 Task: Look for space in Ronse, Belgium from 7th July, 2023 to 14th July, 2023 for 1 adult in price range Rs.6000 to Rs.14000. Place can be shared room with 1  bedroom having 1 bed and 1 bathroom. Property type can be hotel. Amenities needed are: heating, . Booking option can be shelf check-in. Required host language is English.
Action: Mouse moved to (485, 132)
Screenshot: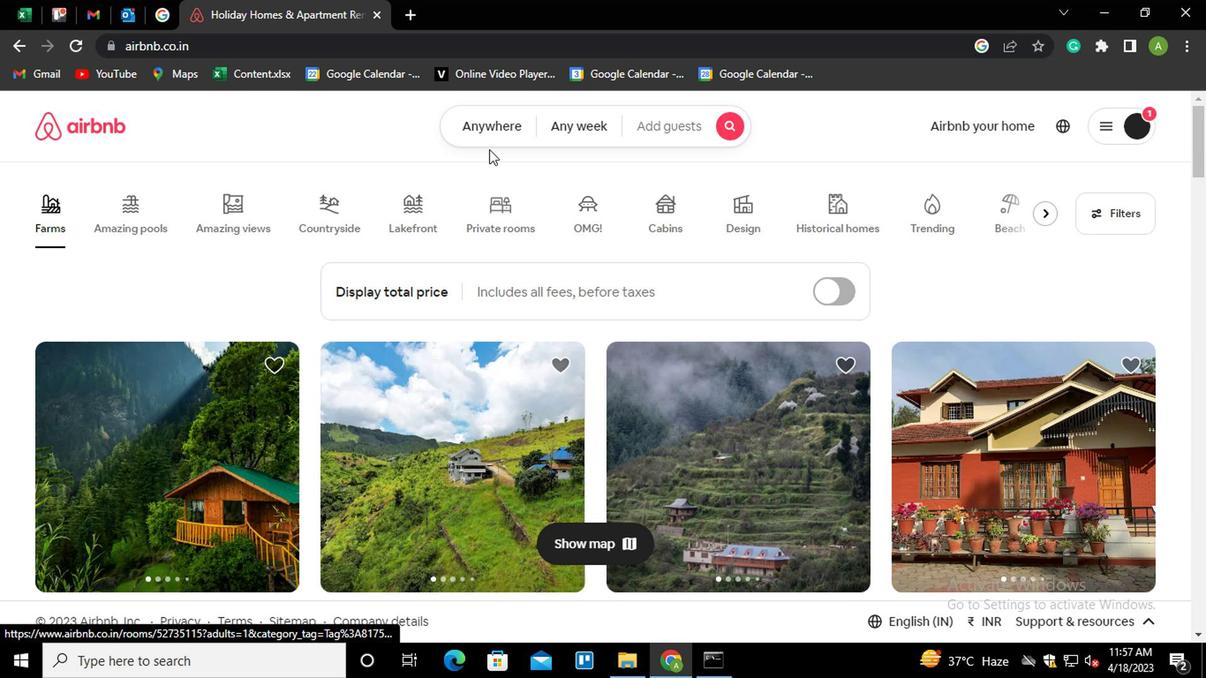 
Action: Mouse pressed left at (485, 132)
Screenshot: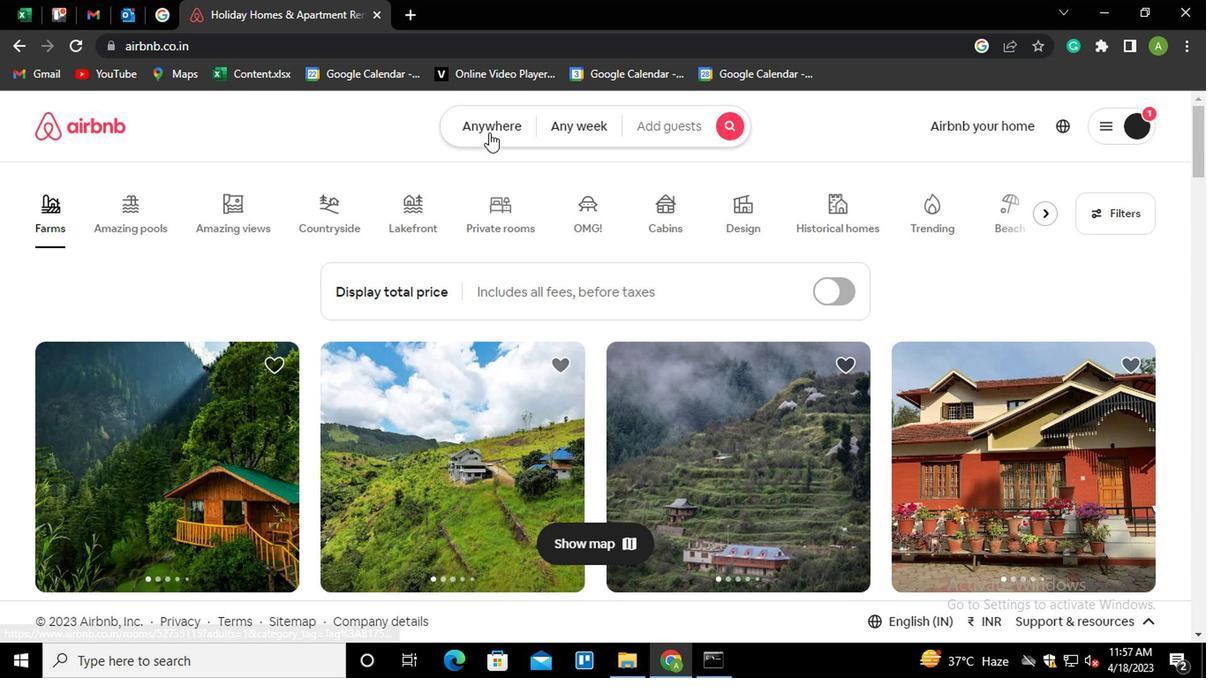 
Action: Mouse moved to (350, 196)
Screenshot: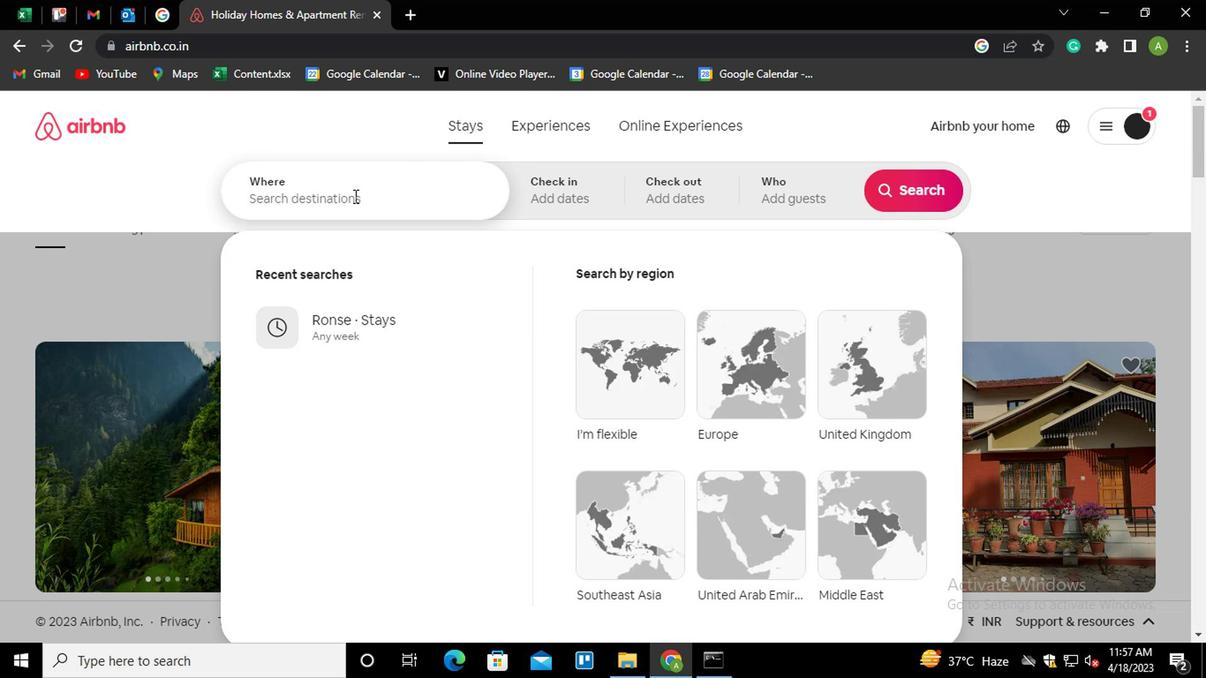 
Action: Mouse pressed left at (350, 196)
Screenshot: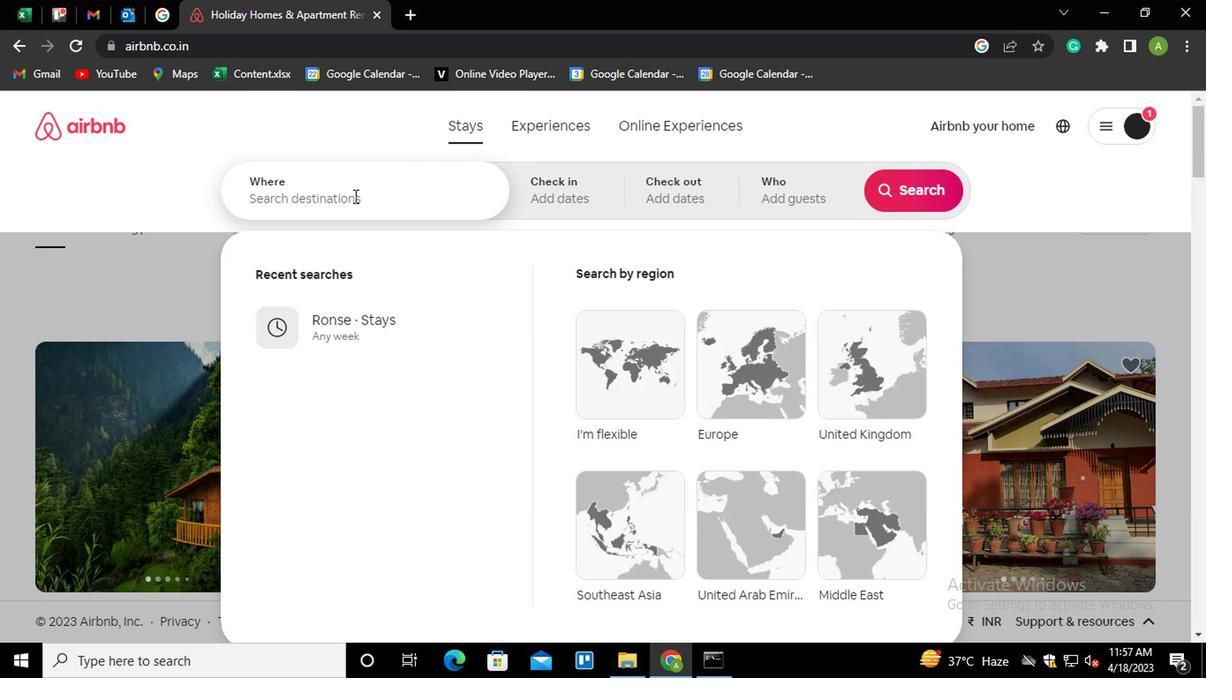 
Action: Key pressed <Key.shift>RONSR<Key.backspace>E,<Key.space><Key.shift>BELGIUM<Key.enter>
Screenshot: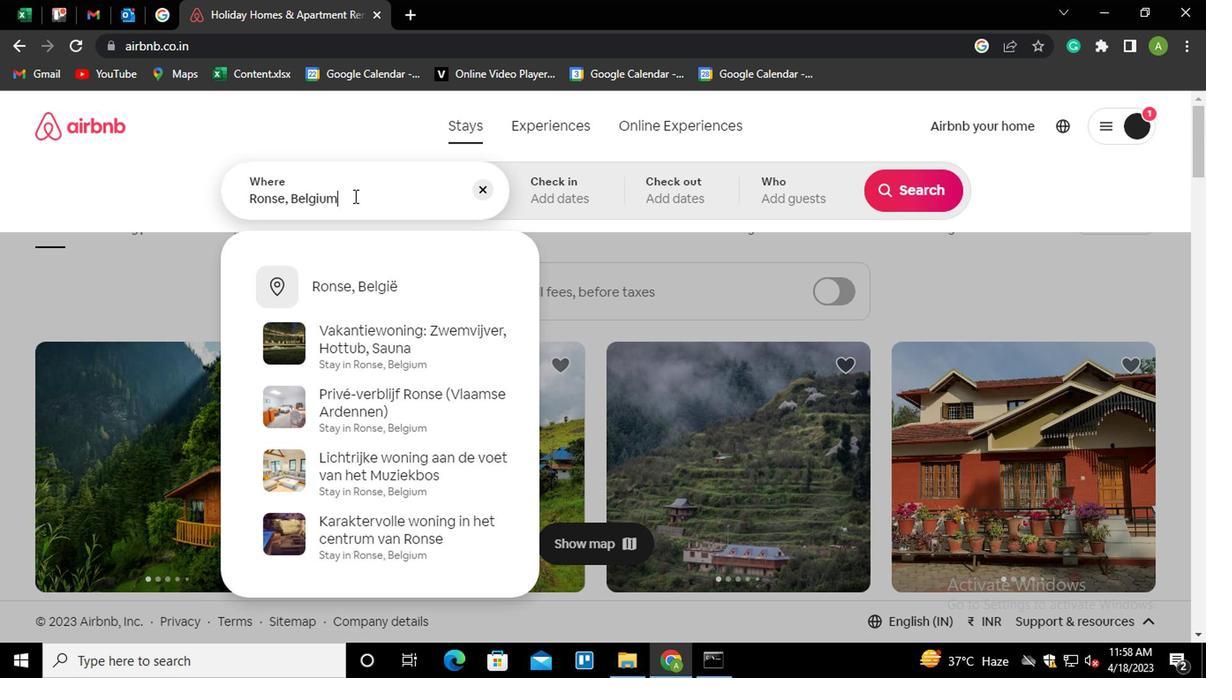 
Action: Mouse moved to (891, 333)
Screenshot: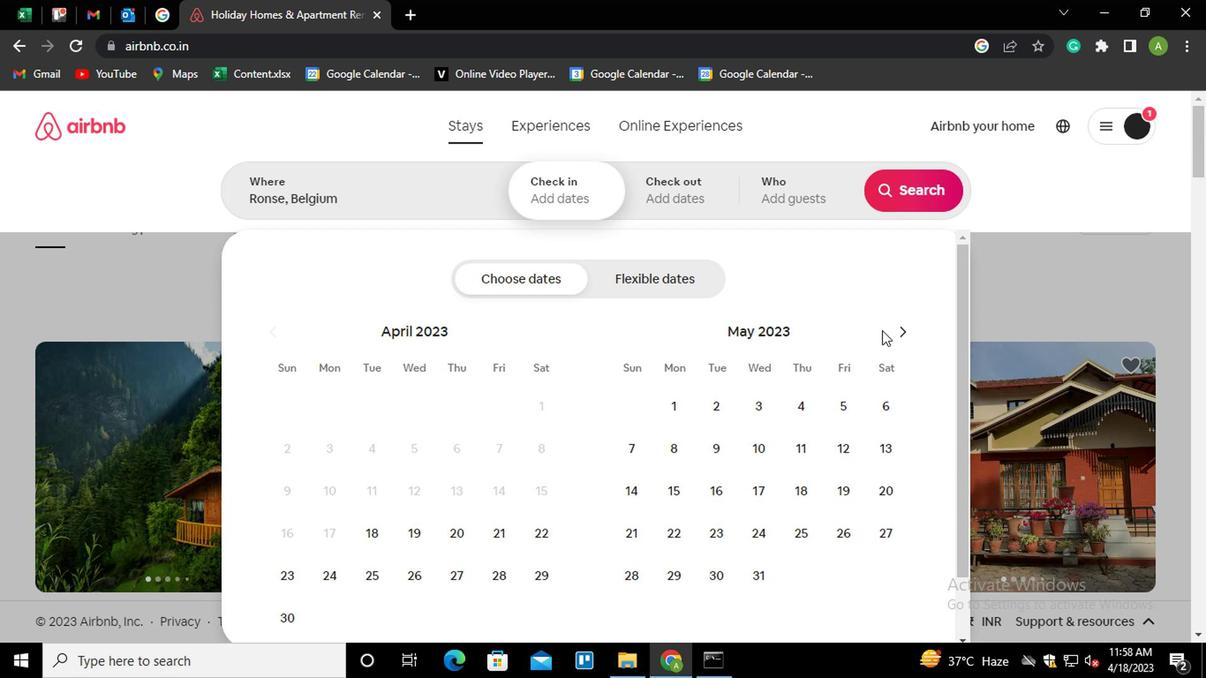 
Action: Mouse pressed left at (891, 333)
Screenshot: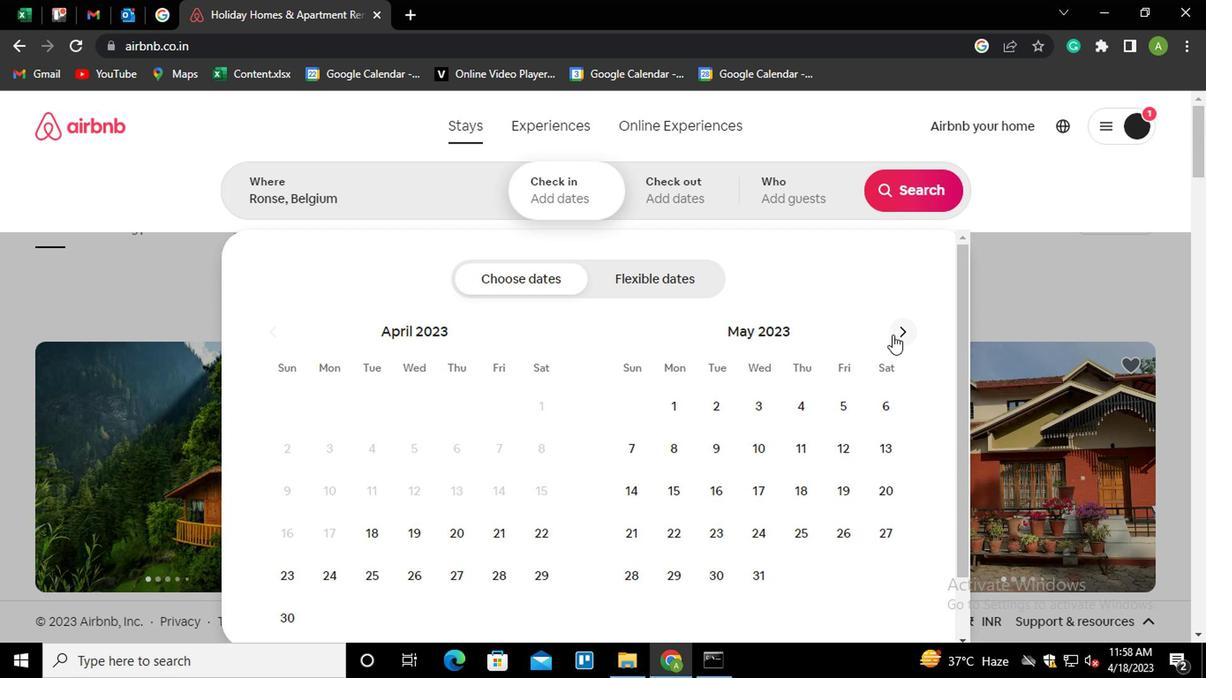 
Action: Mouse moved to (895, 330)
Screenshot: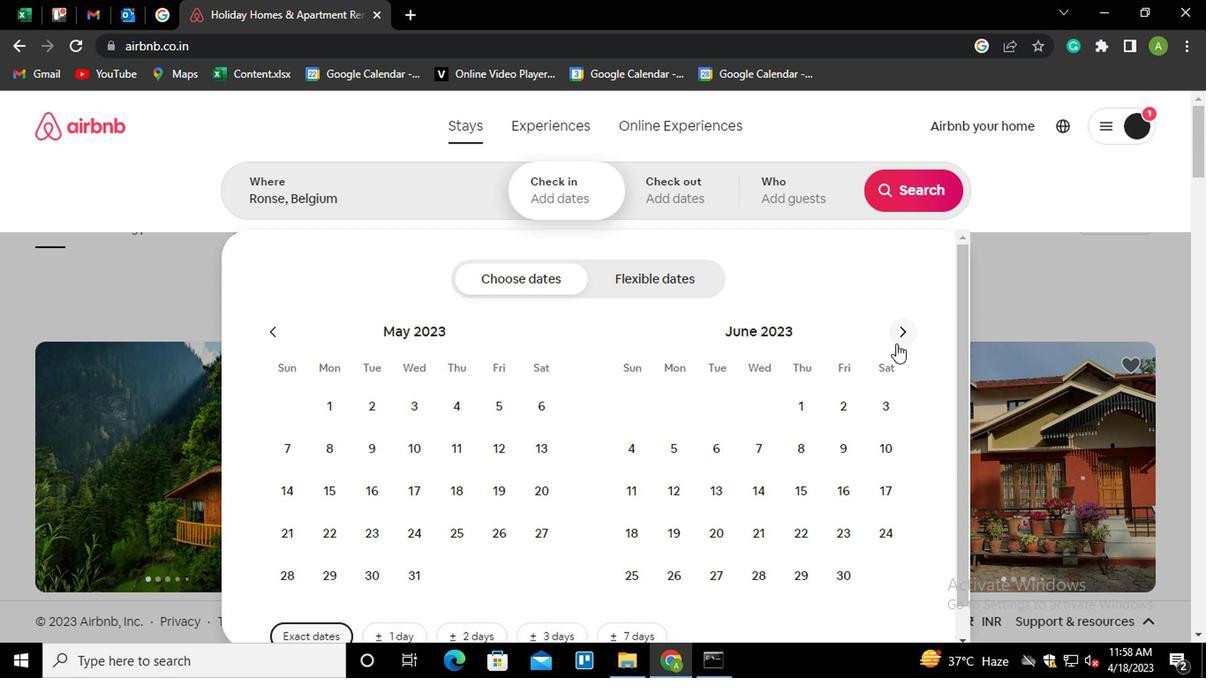 
Action: Mouse pressed left at (895, 330)
Screenshot: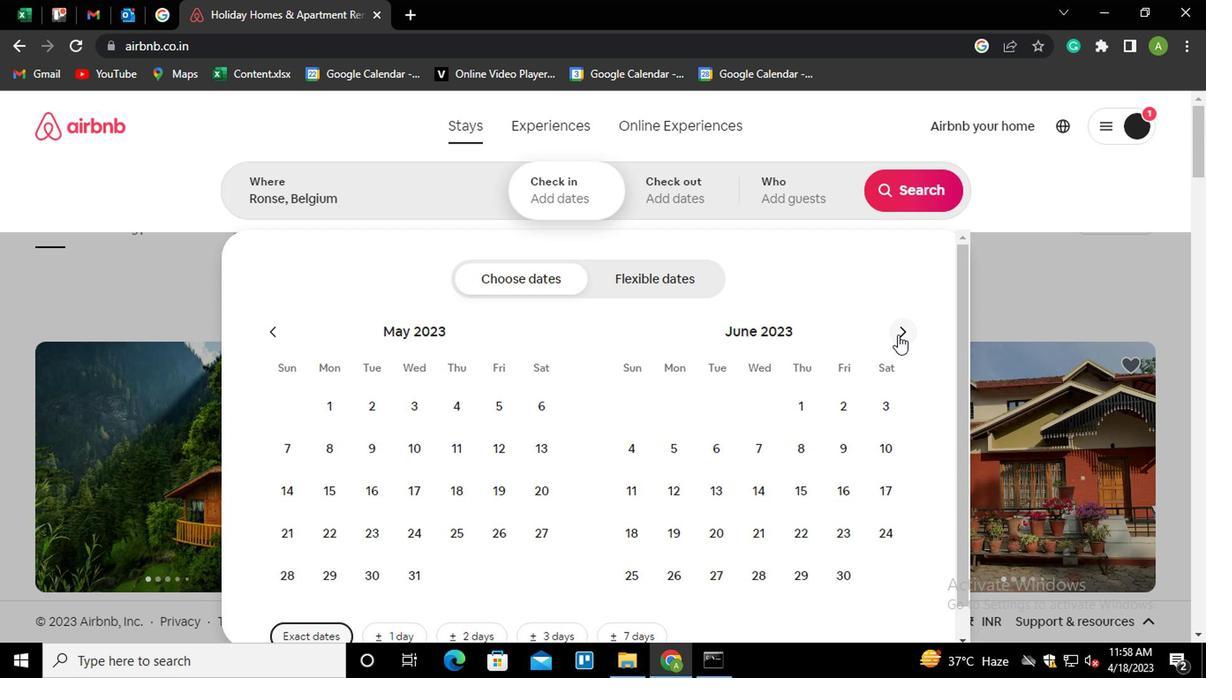 
Action: Mouse moved to (414, 455)
Screenshot: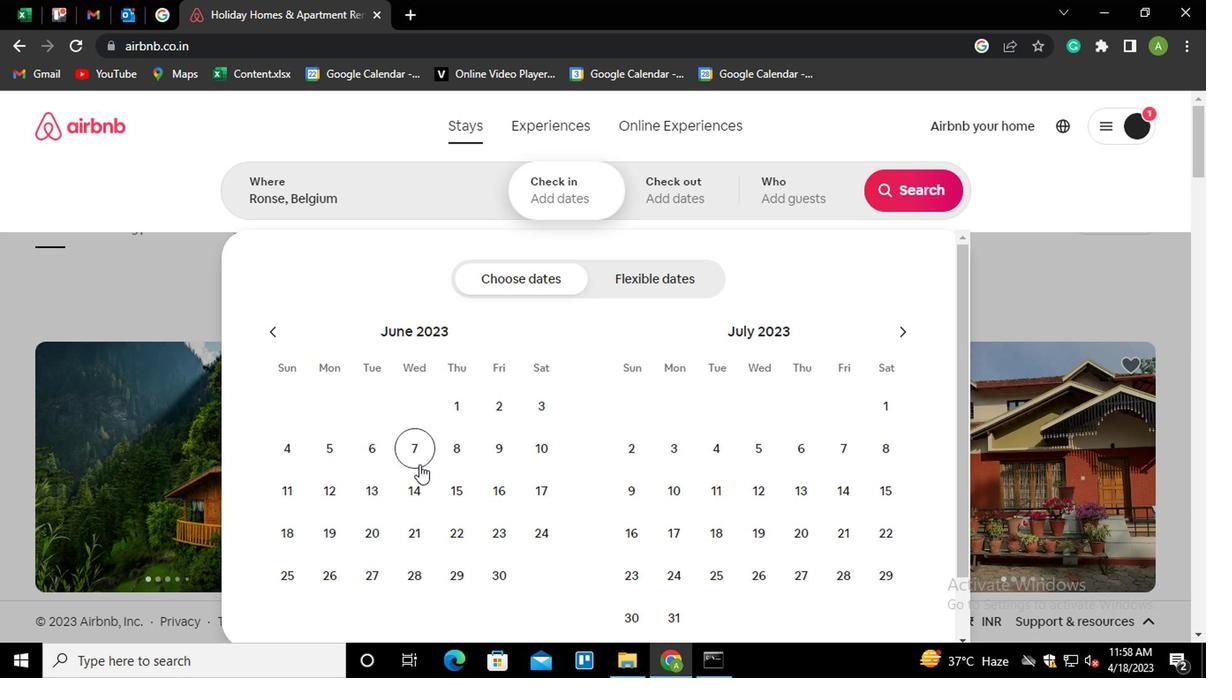 
Action: Mouse pressed left at (414, 455)
Screenshot: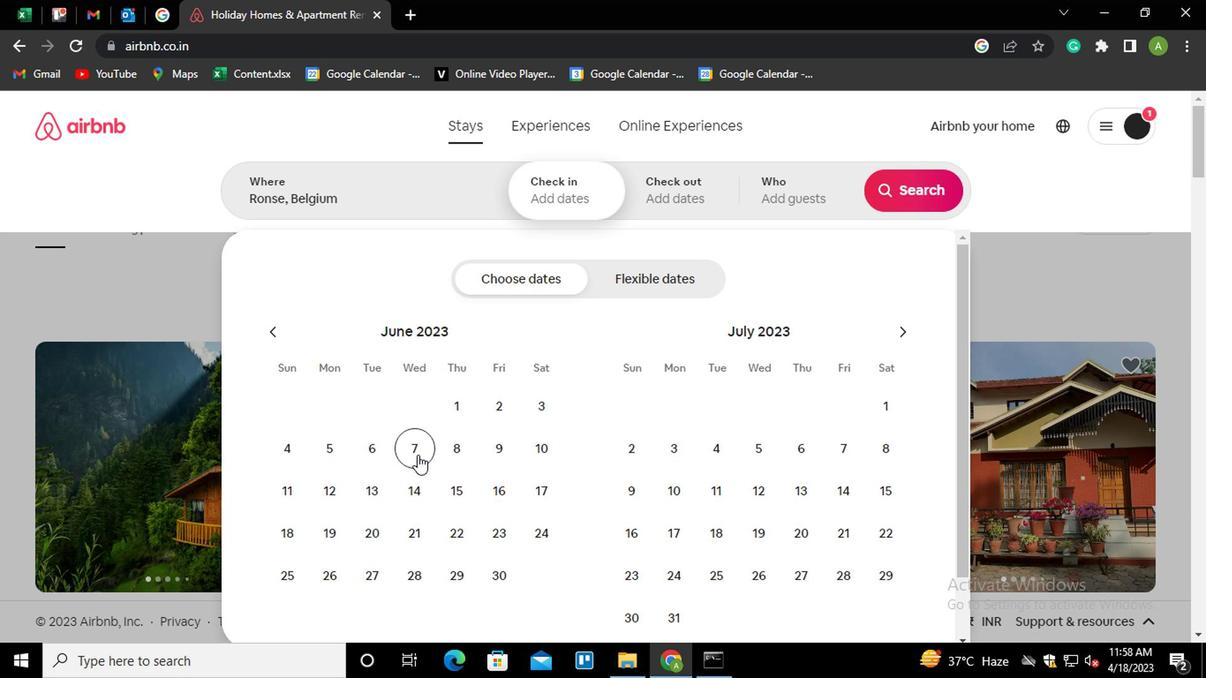 
Action: Mouse moved to (411, 478)
Screenshot: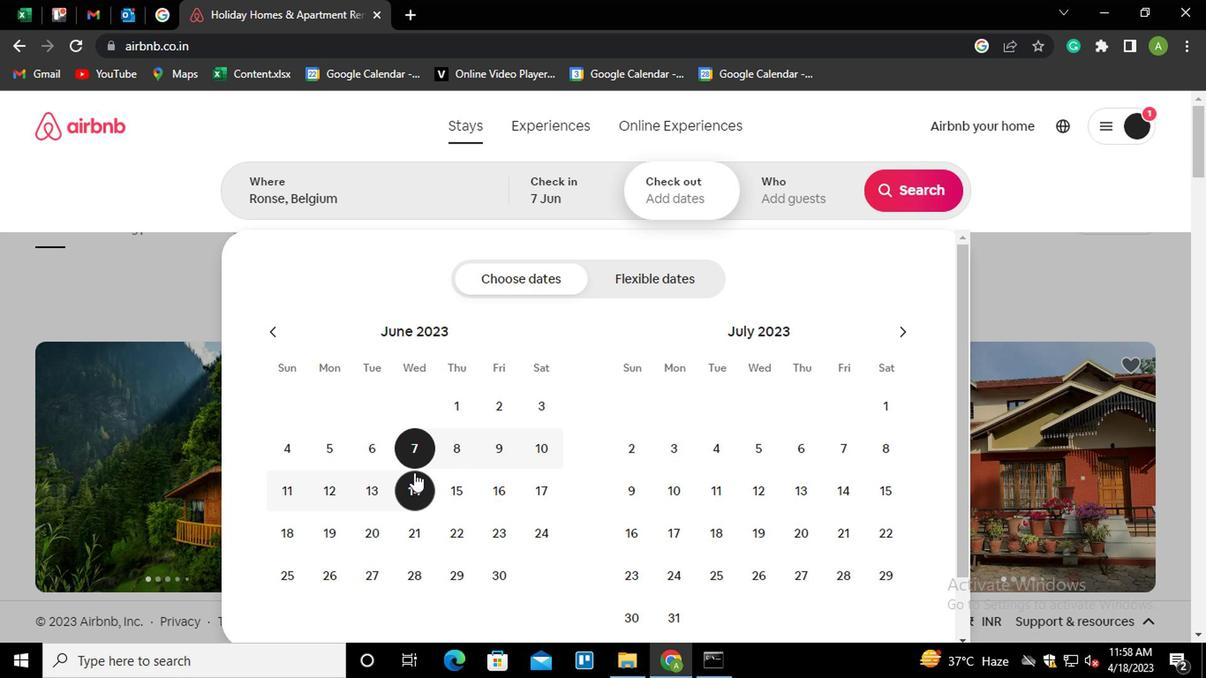 
Action: Mouse pressed left at (411, 478)
Screenshot: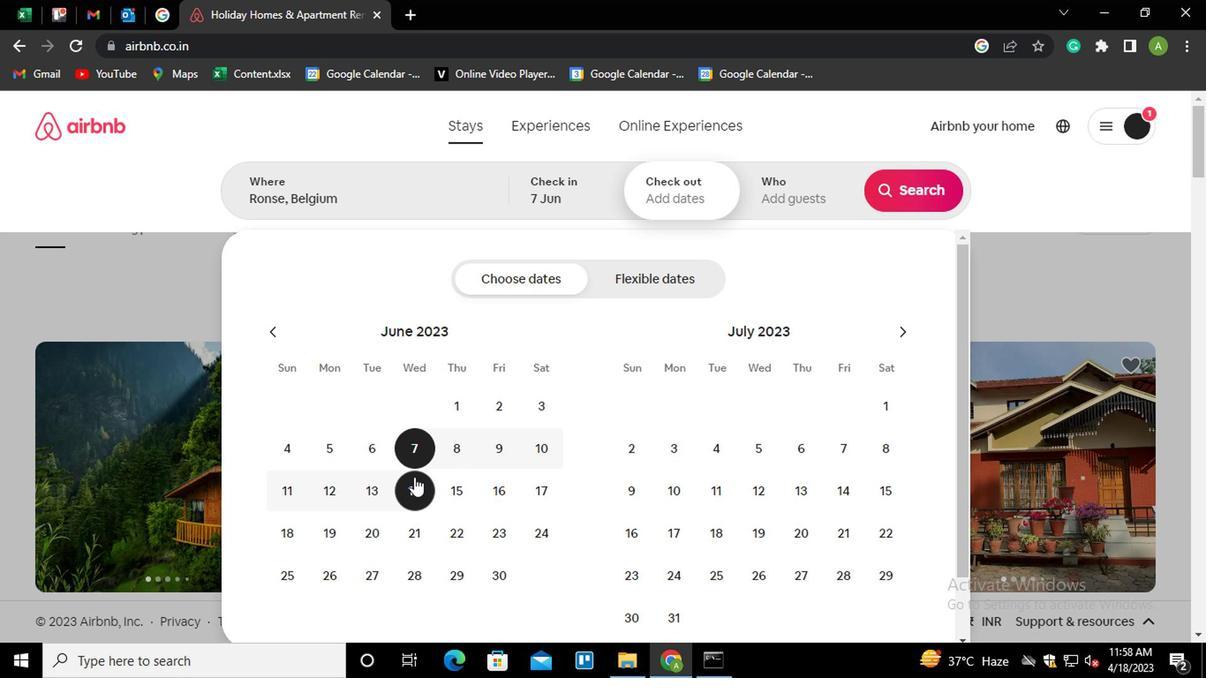 
Action: Mouse moved to (775, 192)
Screenshot: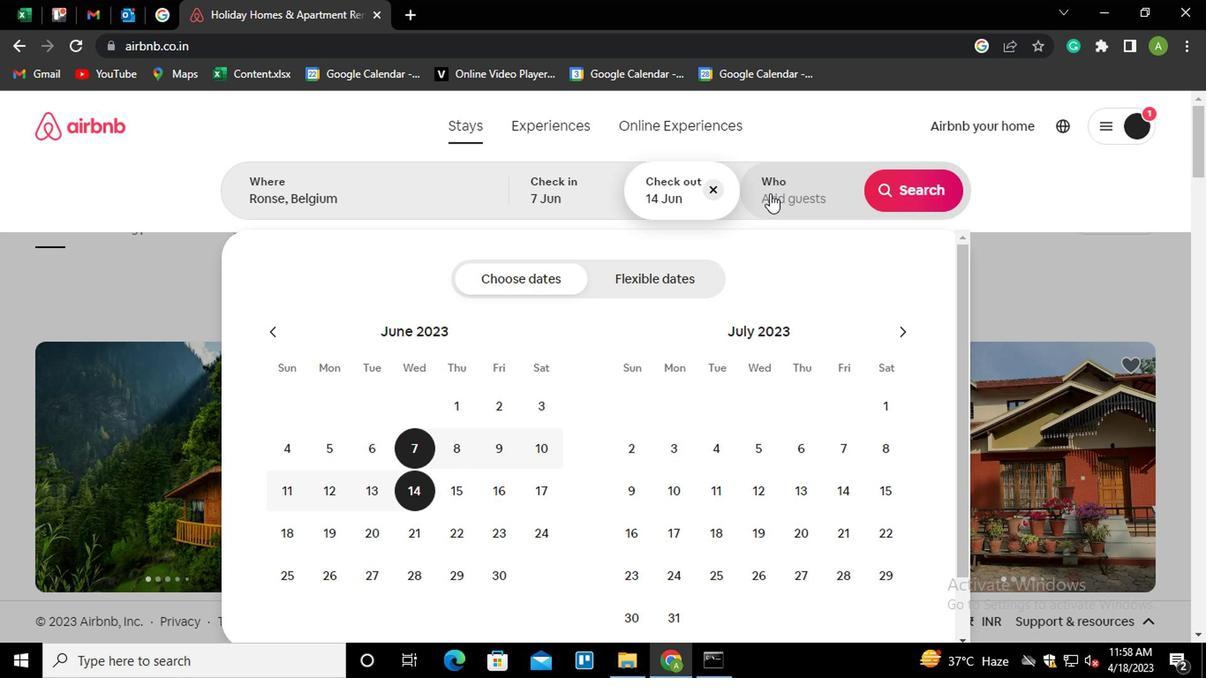 
Action: Mouse pressed left at (775, 192)
Screenshot: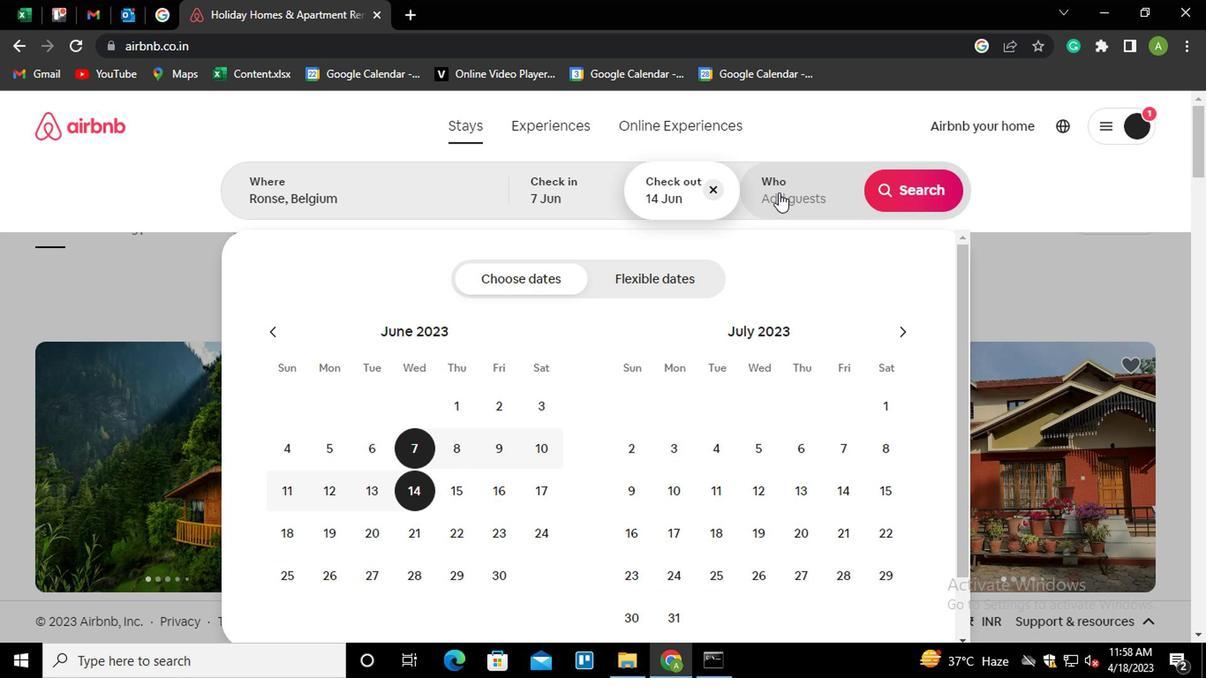
Action: Mouse moved to (915, 284)
Screenshot: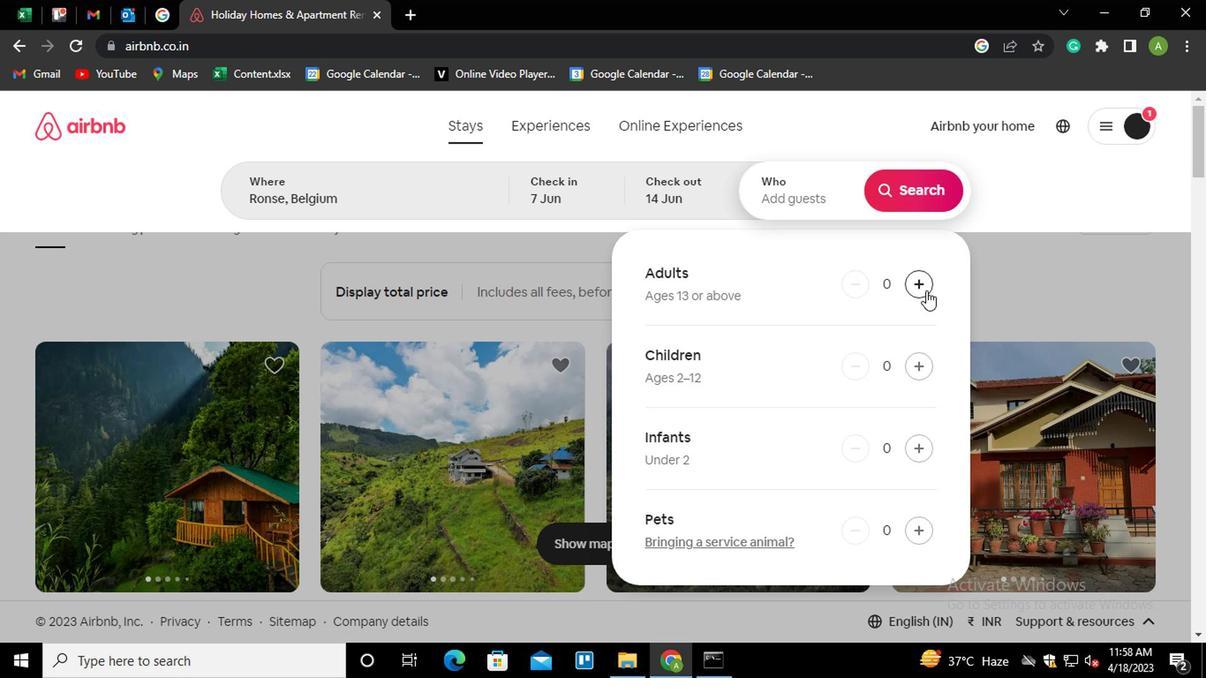 
Action: Mouse pressed left at (915, 284)
Screenshot: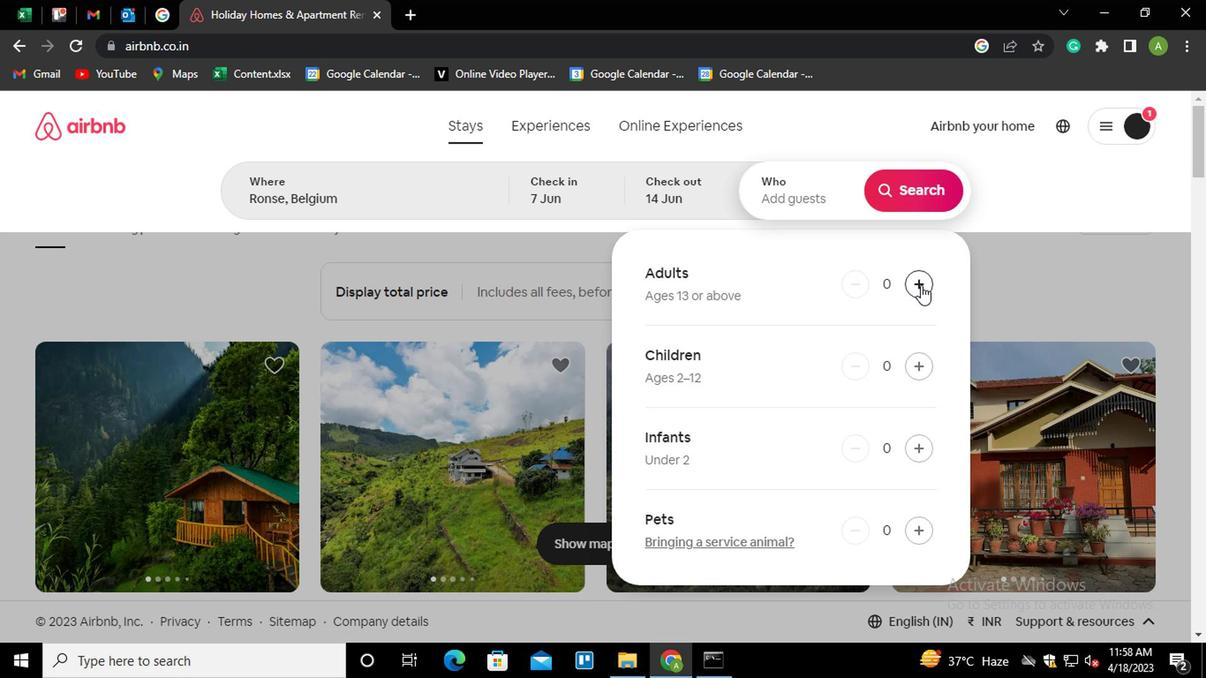 
Action: Mouse moved to (924, 199)
Screenshot: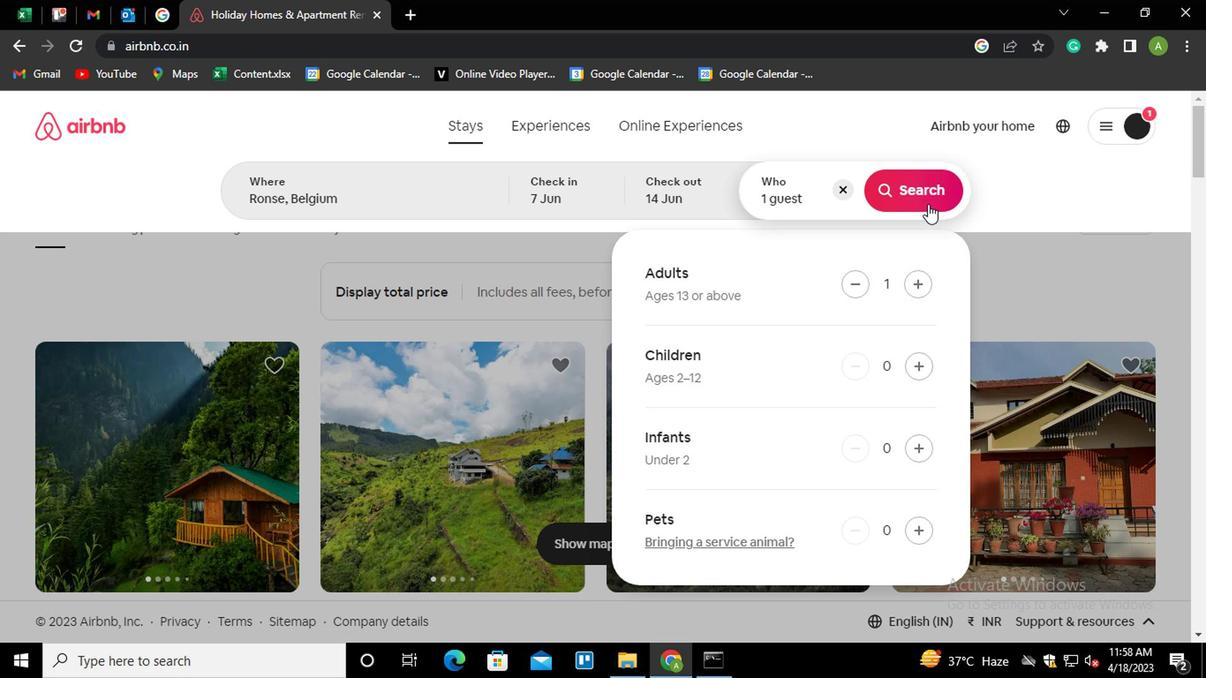 
Action: Mouse pressed left at (924, 199)
Screenshot: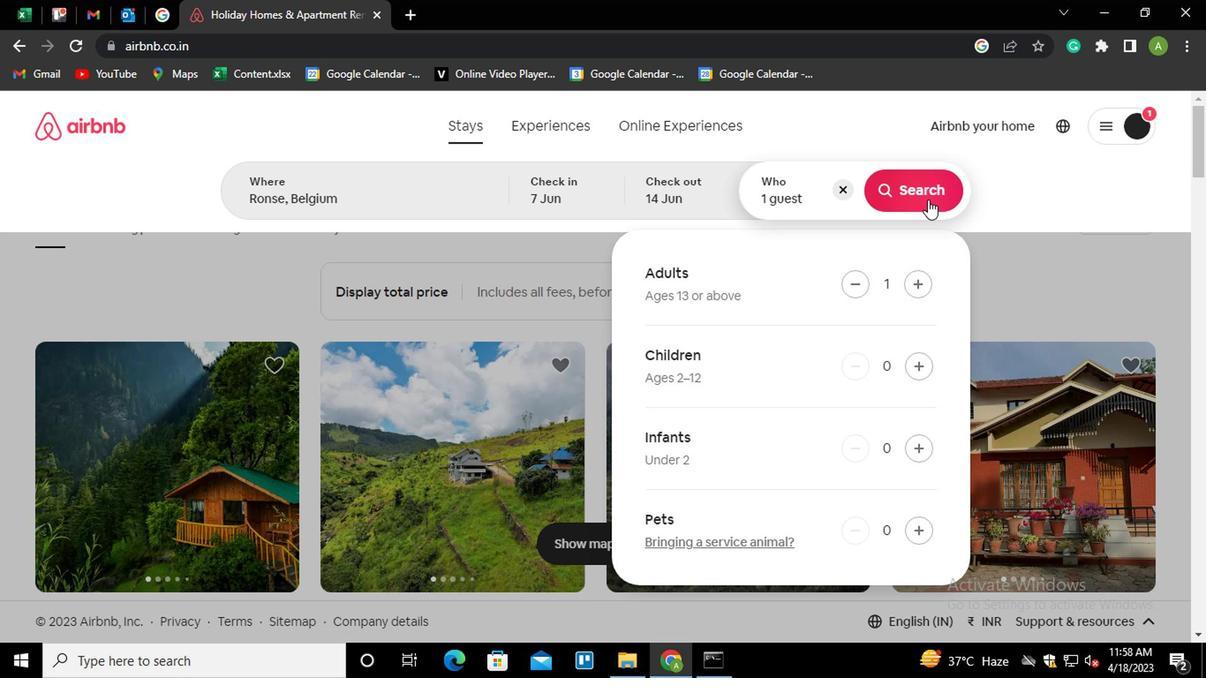 
Action: Mouse moved to (1118, 199)
Screenshot: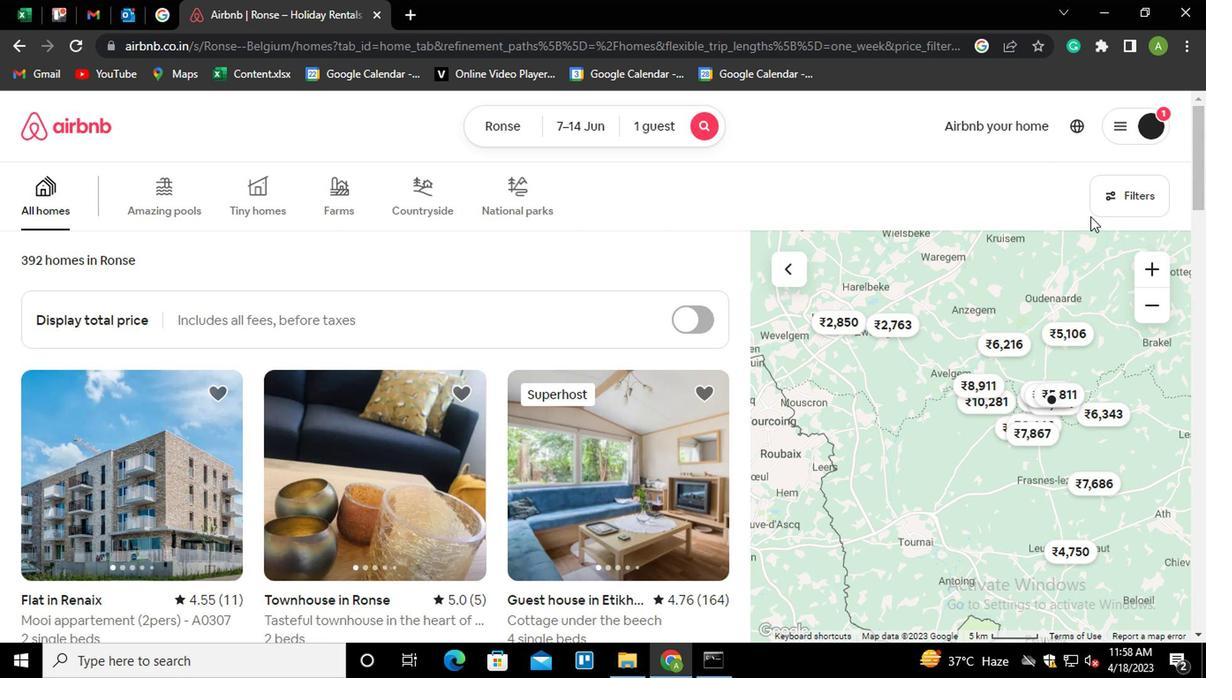 
Action: Mouse pressed left at (1118, 199)
Screenshot: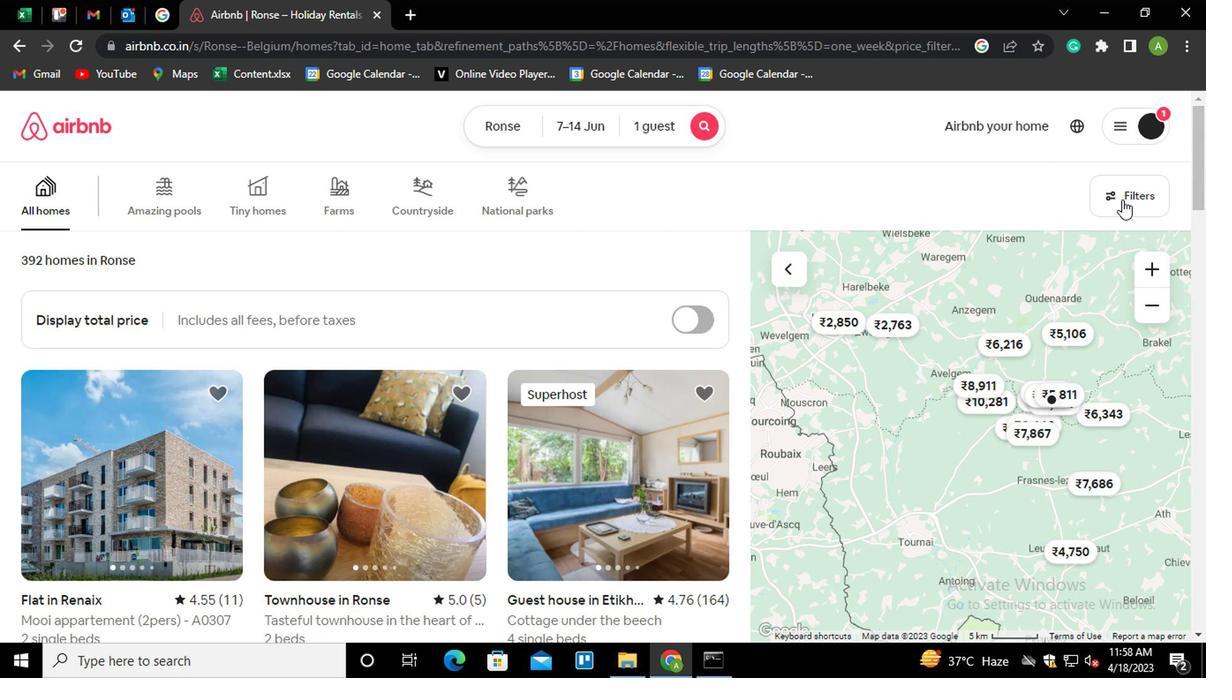 
Action: Mouse moved to (445, 421)
Screenshot: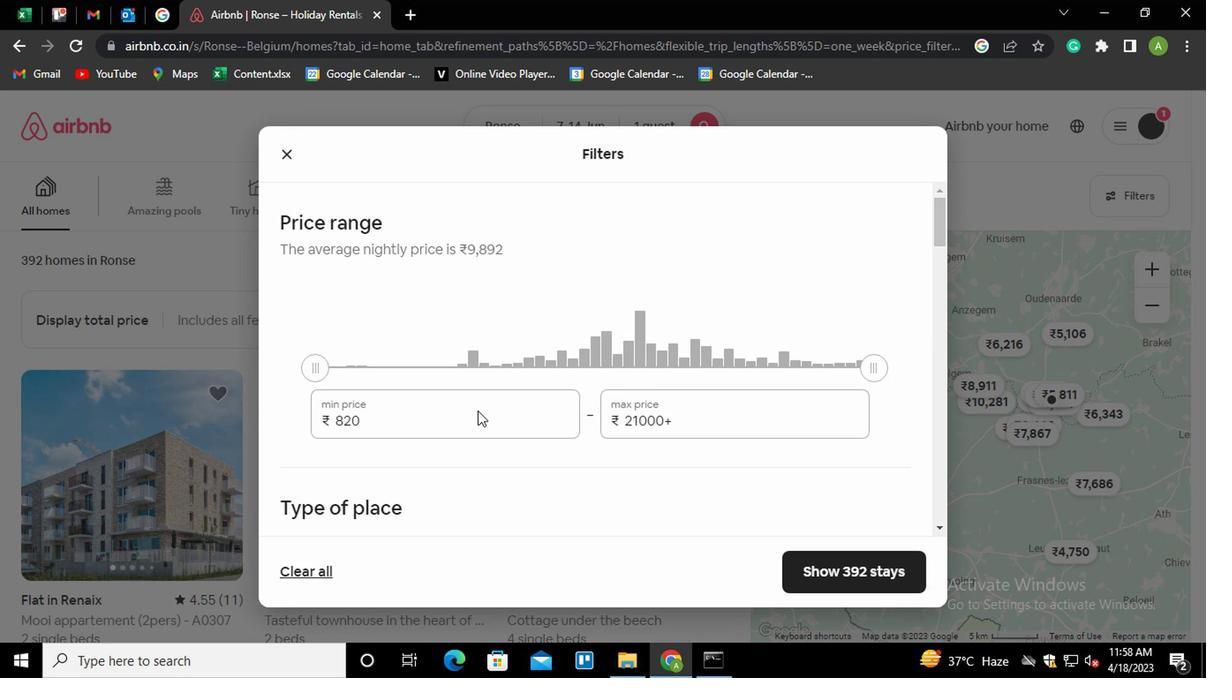 
Action: Mouse pressed left at (445, 421)
Screenshot: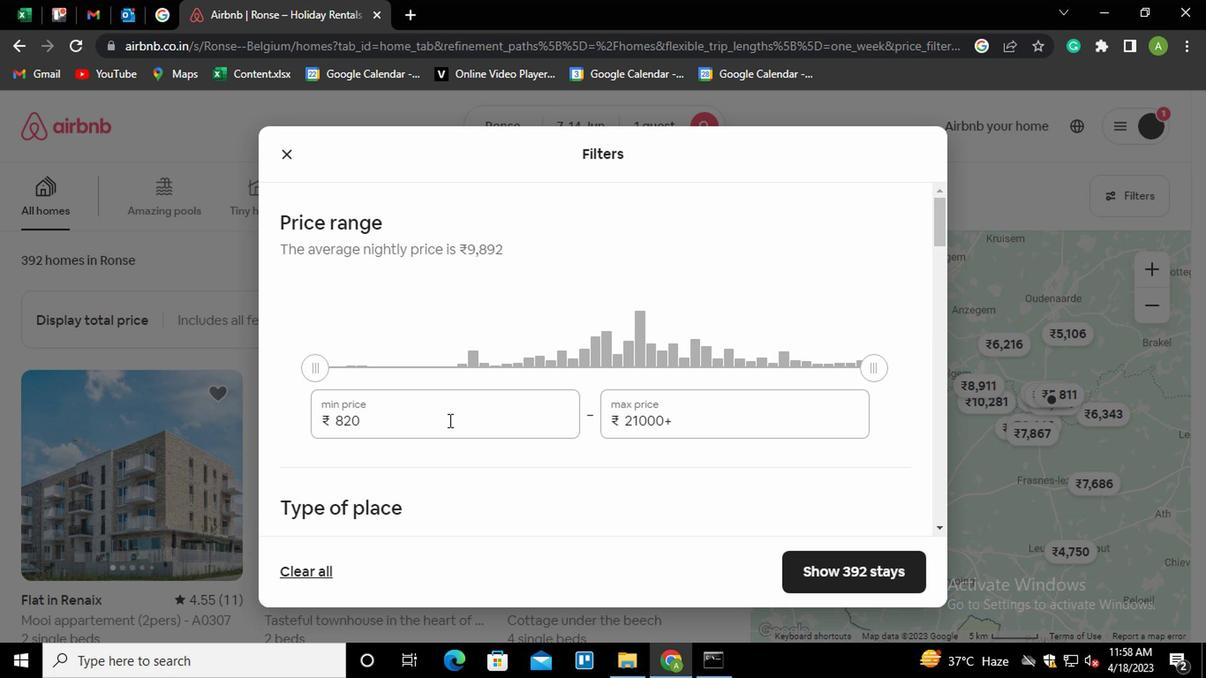 
Action: Key pressed <Key.shift_r><Key.home>7<Key.backspace>6000
Screenshot: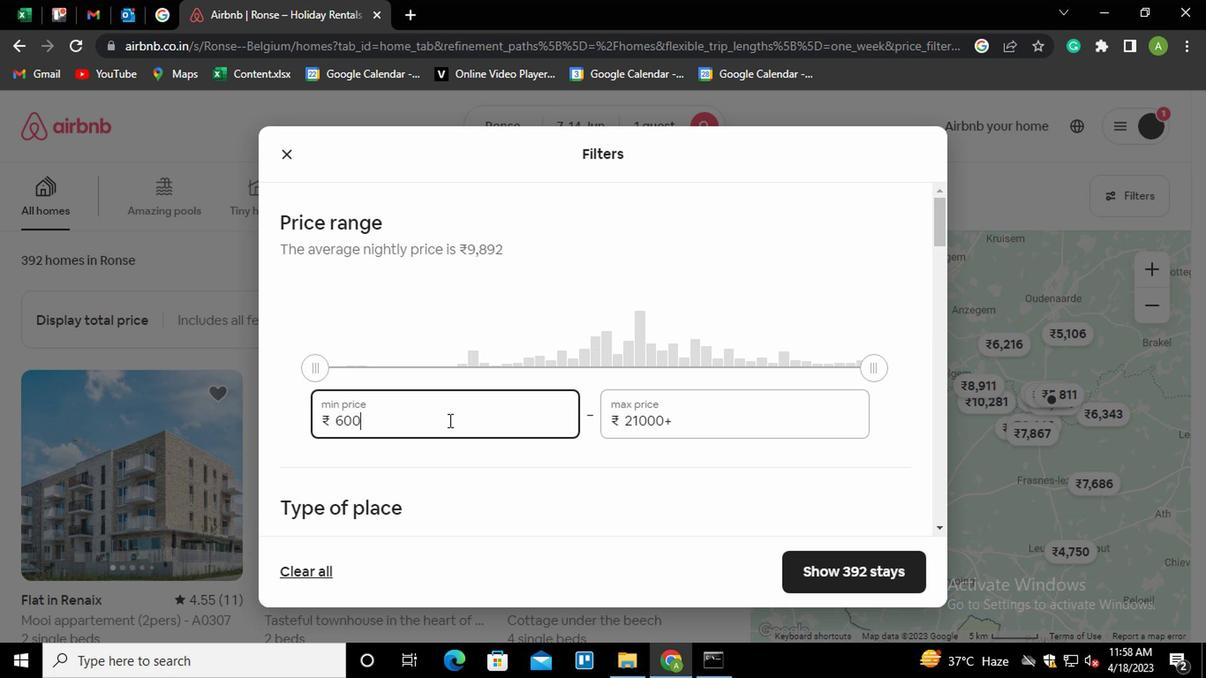 
Action: Mouse moved to (756, 406)
Screenshot: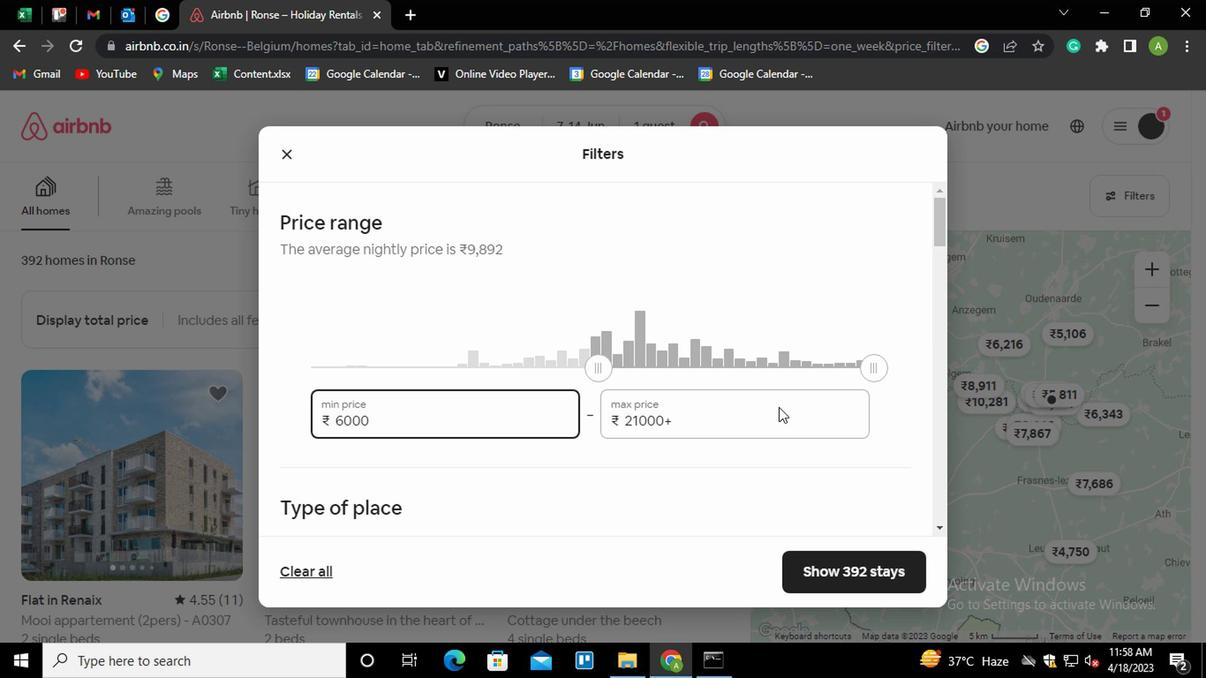 
Action: Mouse pressed left at (756, 406)
Screenshot: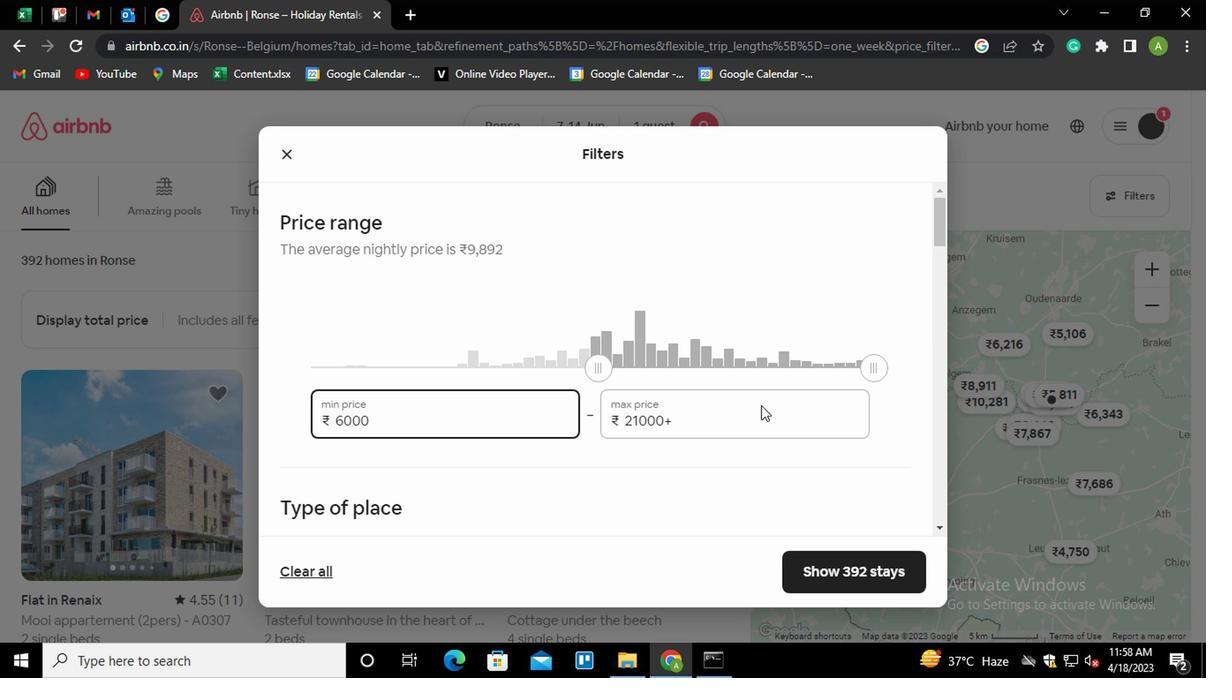 
Action: Mouse moved to (743, 415)
Screenshot: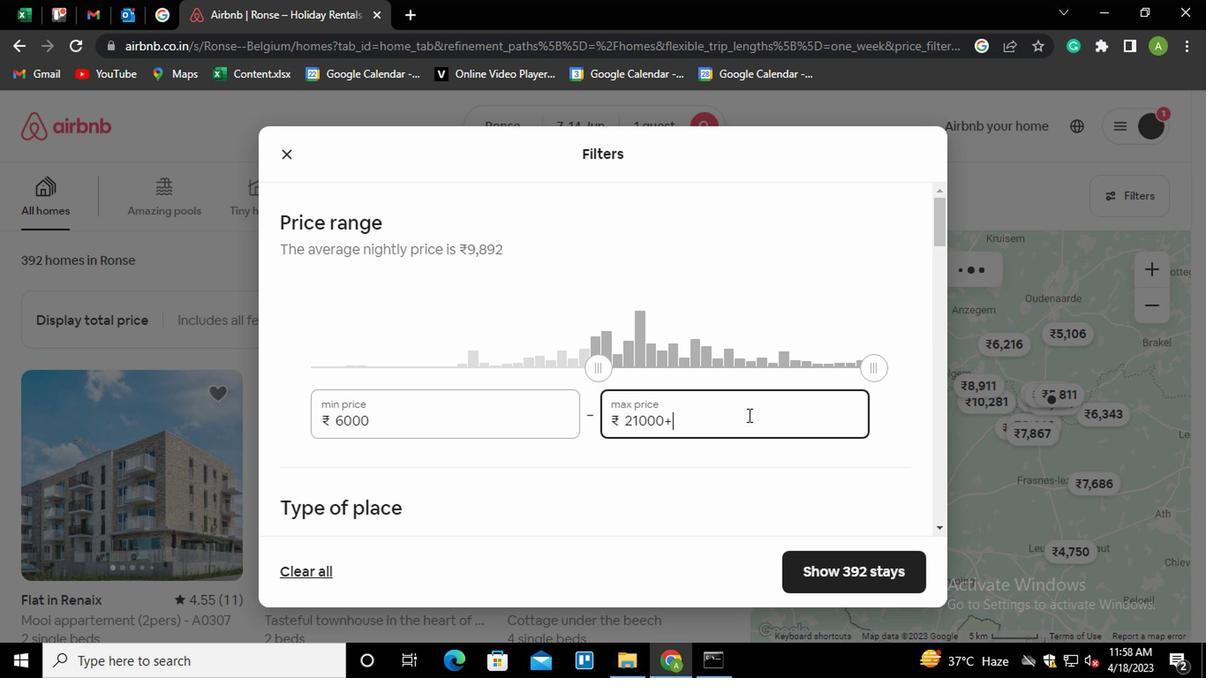 
Action: Key pressed <Key.shift_r><Key.shift_r><Key.shift_r><Key.shift_r><Key.shift_r><Key.home>14000
Screenshot: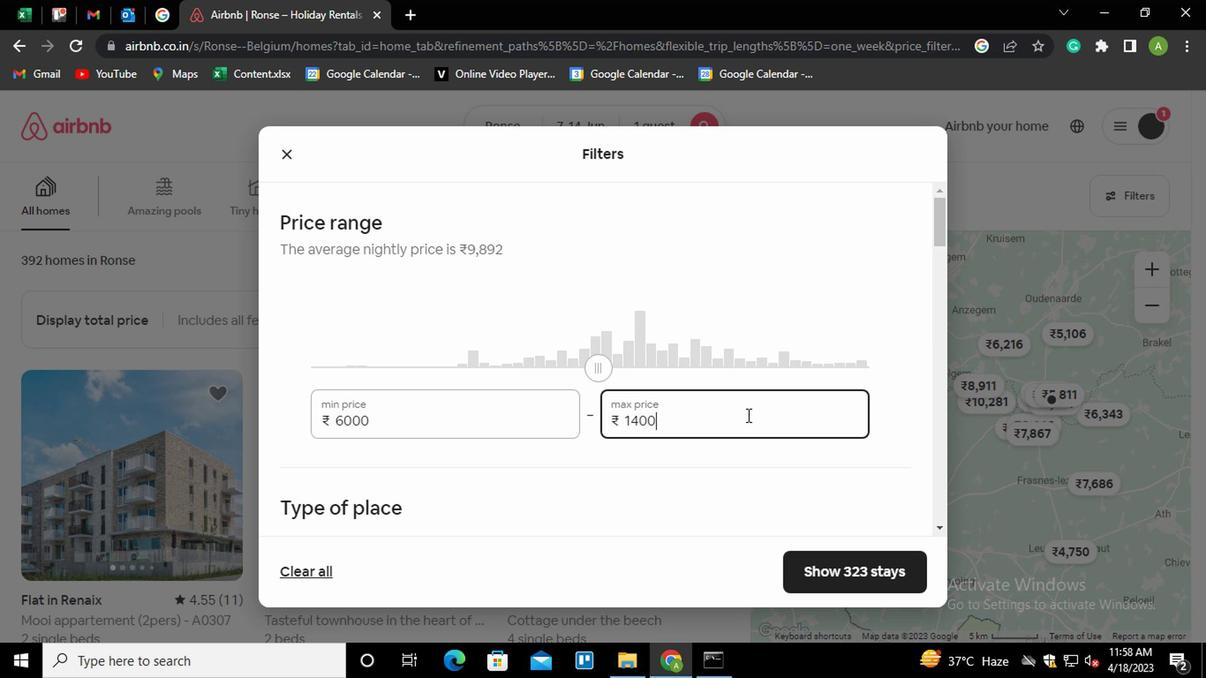 
Action: Mouse moved to (671, 492)
Screenshot: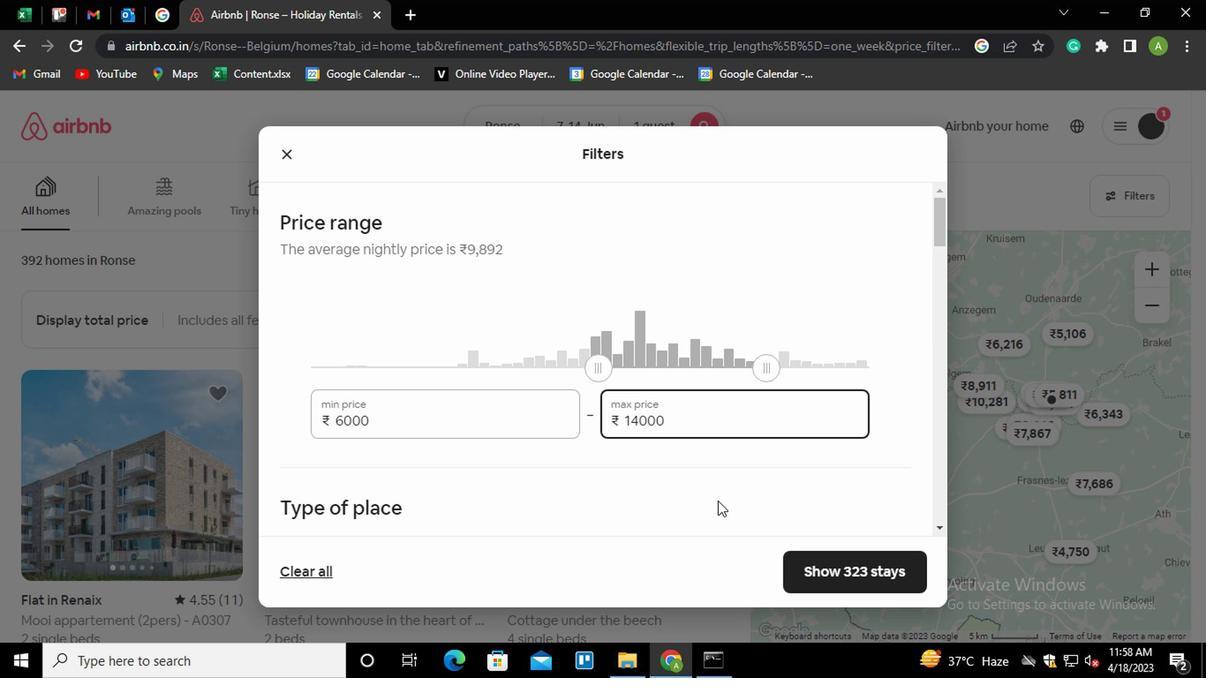 
Action: Mouse scrolled (671, 490) with delta (0, -1)
Screenshot: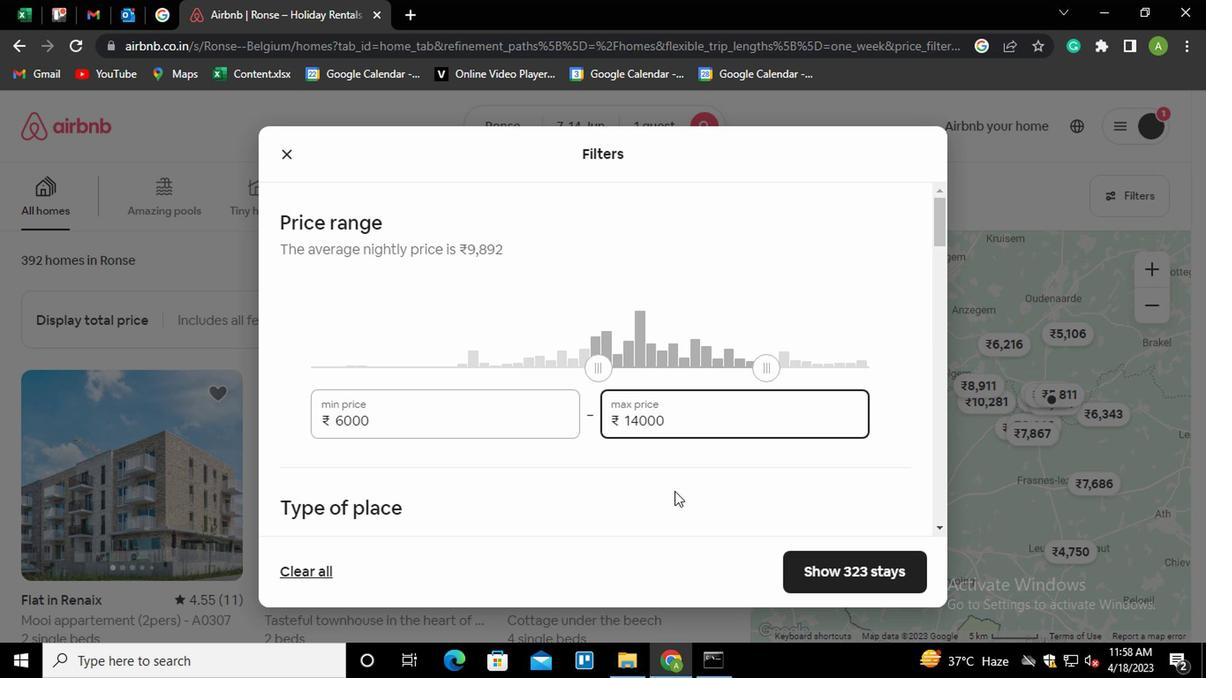
Action: Mouse moved to (671, 492)
Screenshot: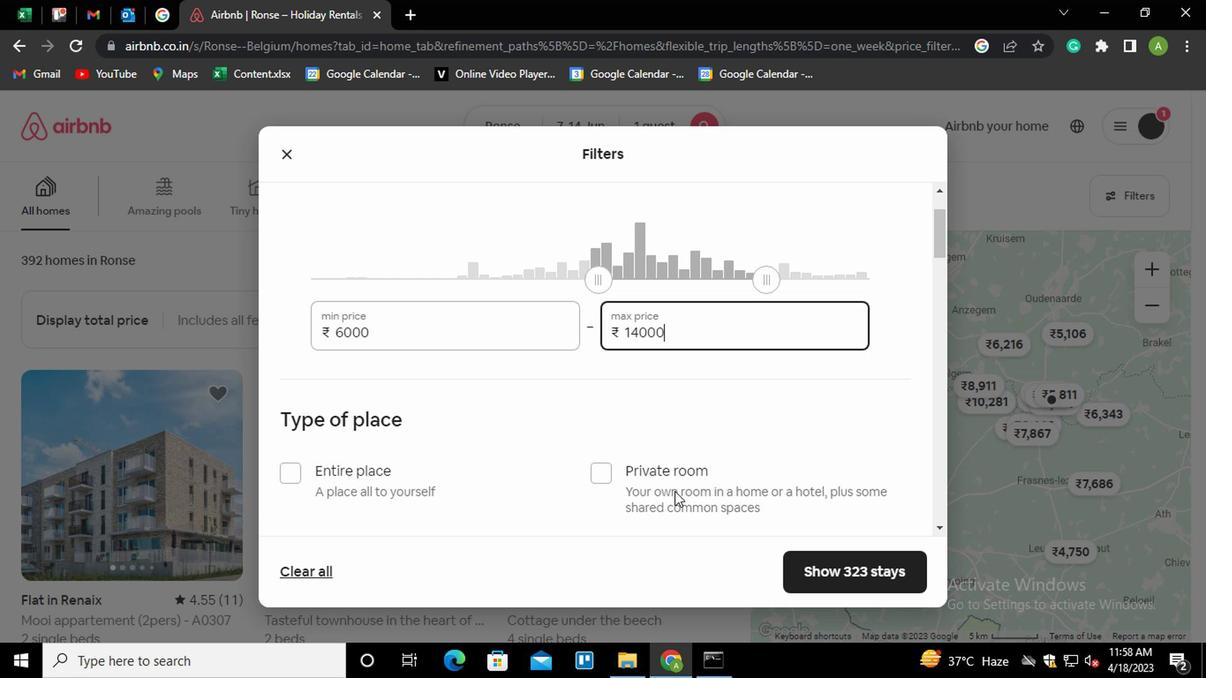 
Action: Mouse scrolled (671, 490) with delta (0, -1)
Screenshot: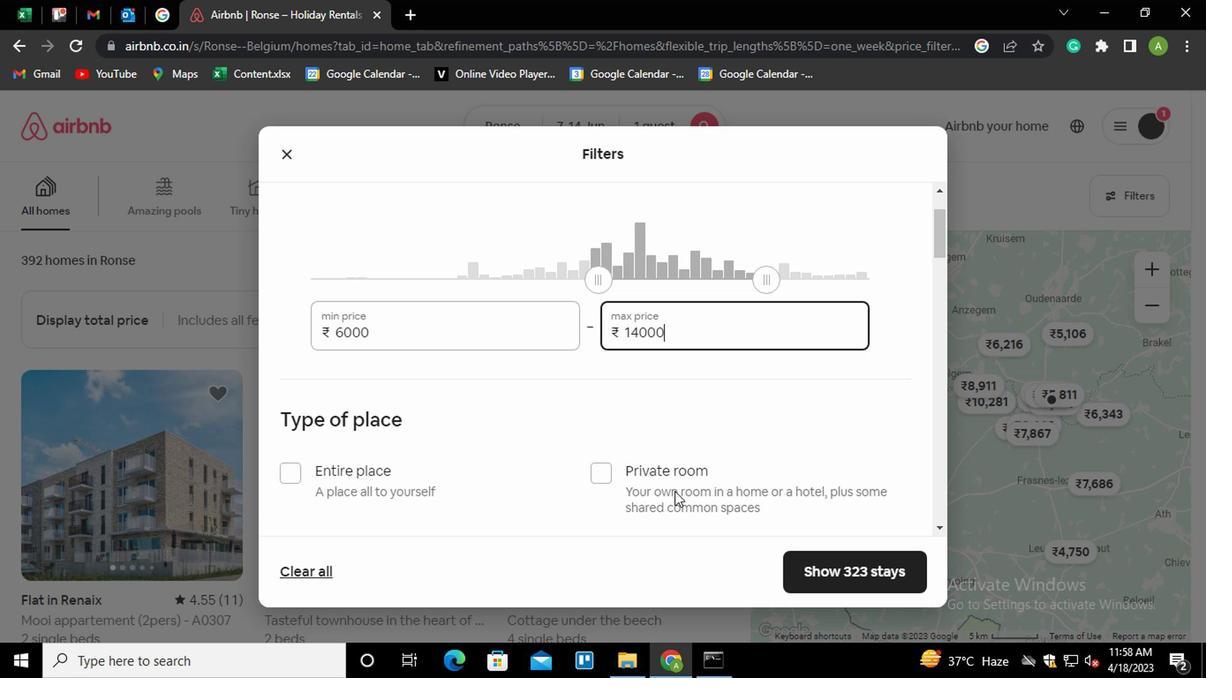 
Action: Mouse moved to (333, 462)
Screenshot: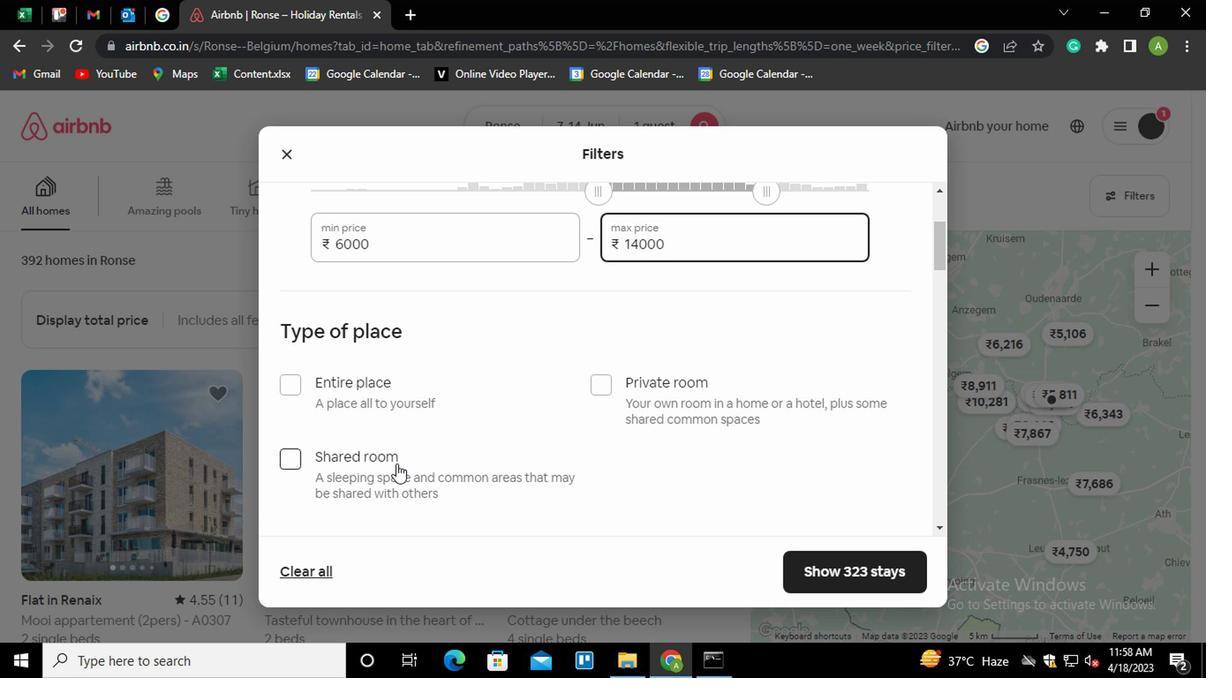 
Action: Mouse pressed left at (333, 462)
Screenshot: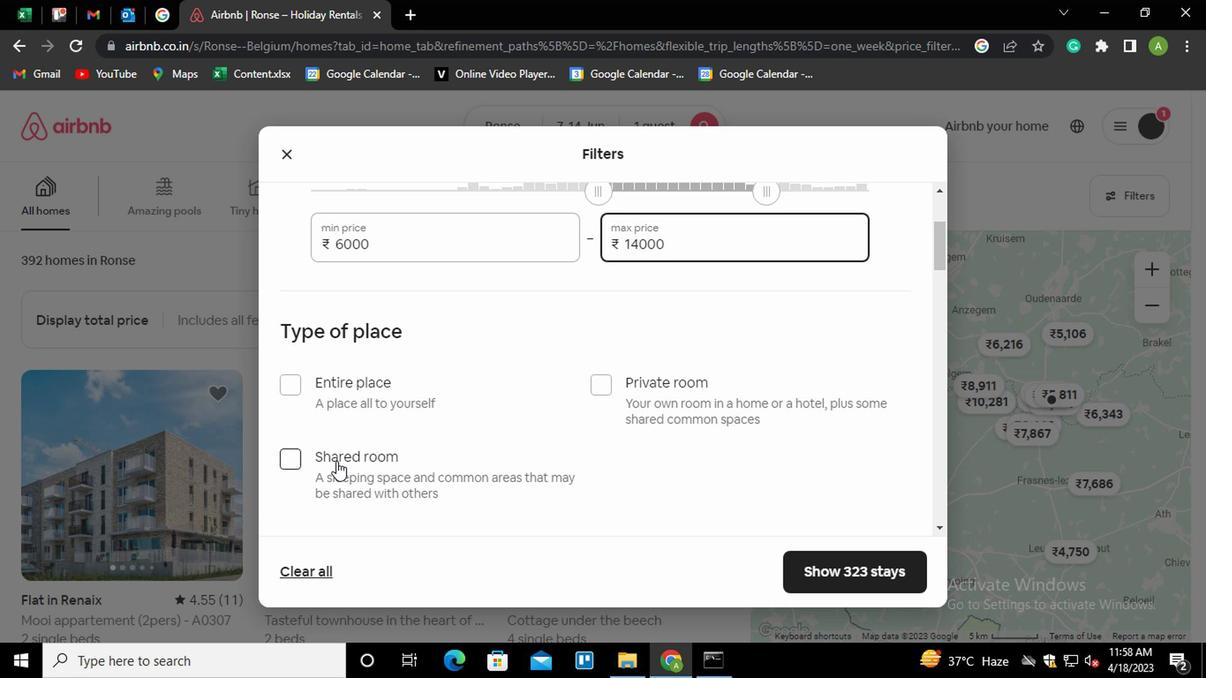 
Action: Mouse moved to (438, 455)
Screenshot: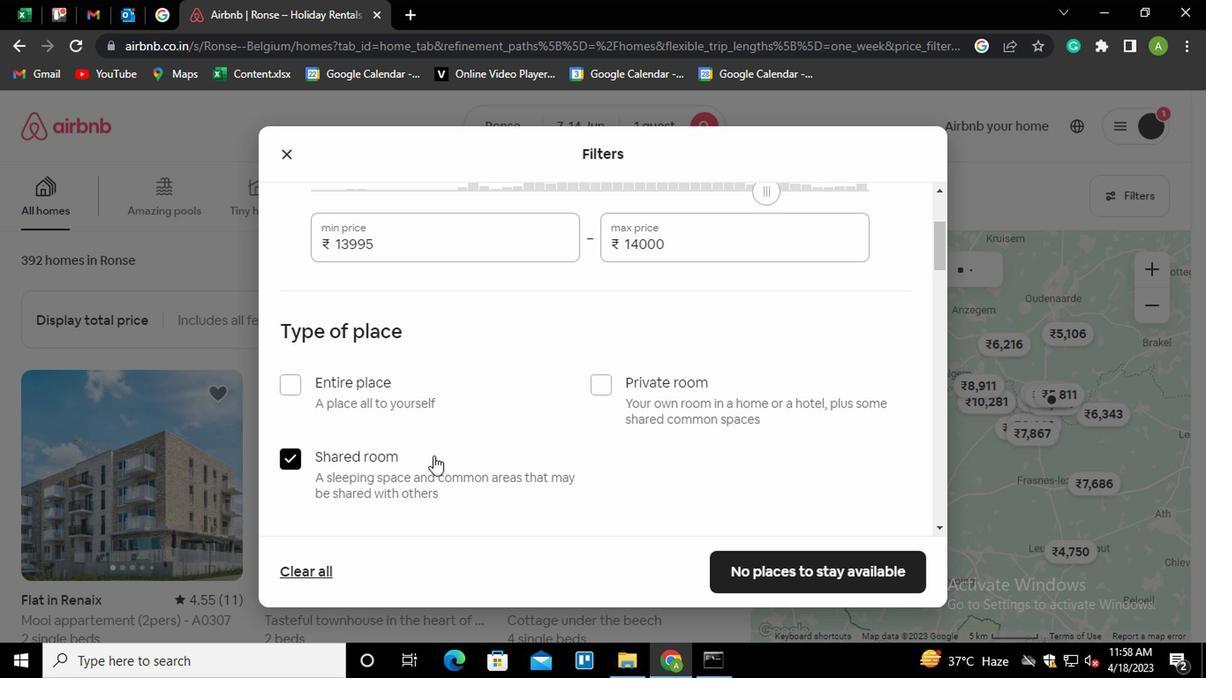 
Action: Mouse scrolled (438, 454) with delta (0, -1)
Screenshot: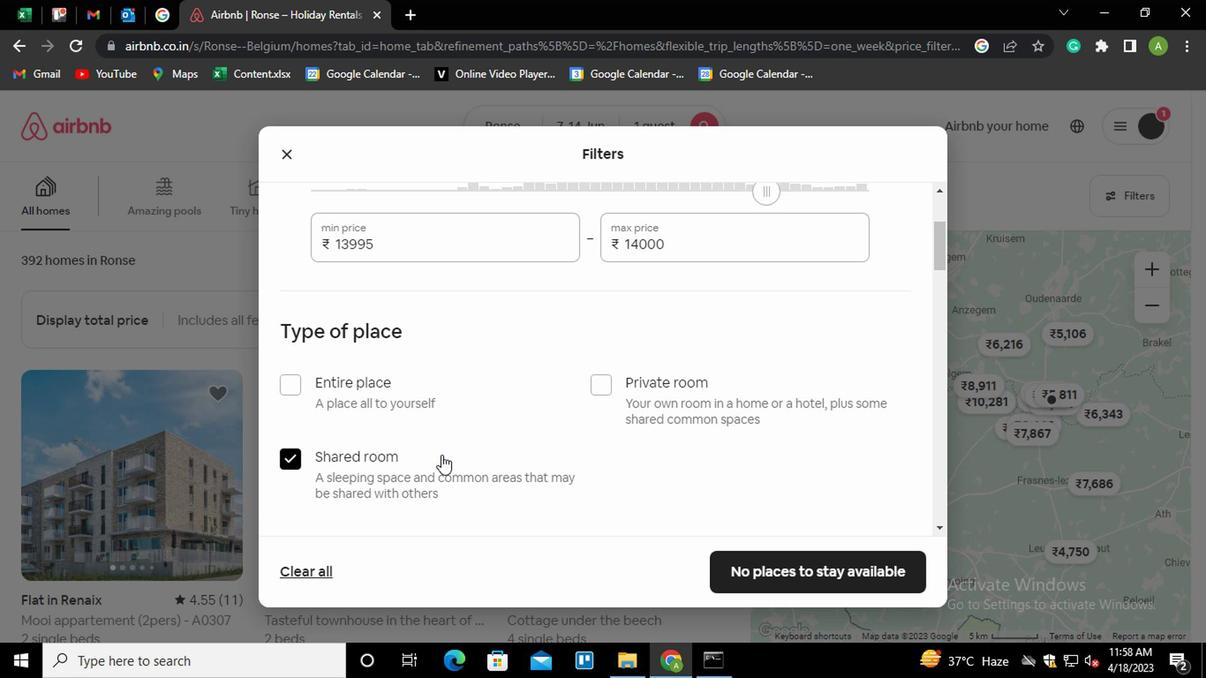 
Action: Mouse scrolled (438, 454) with delta (0, -1)
Screenshot: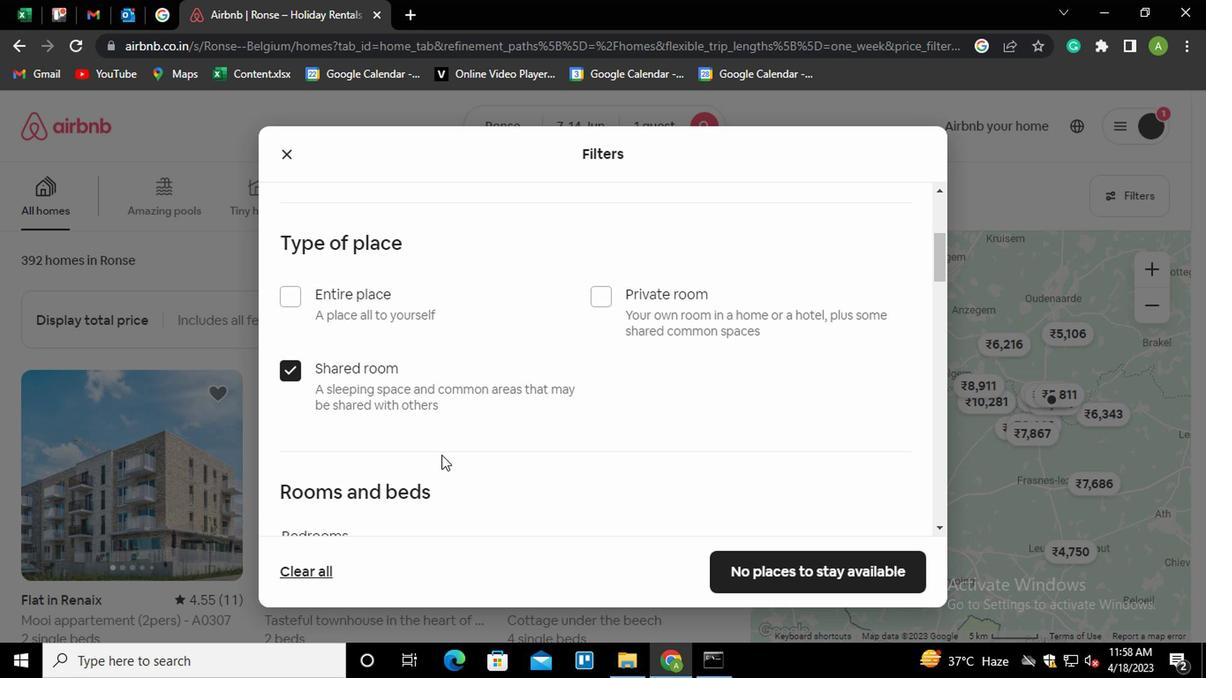 
Action: Mouse scrolled (438, 454) with delta (0, -1)
Screenshot: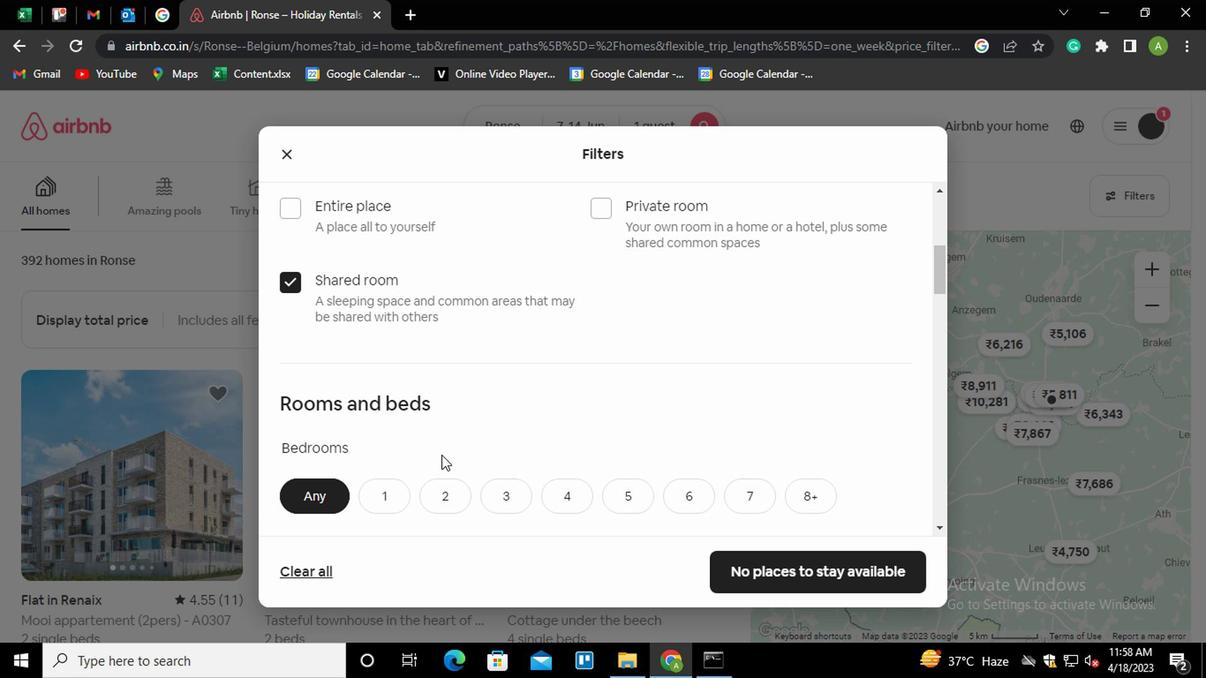 
Action: Mouse moved to (396, 419)
Screenshot: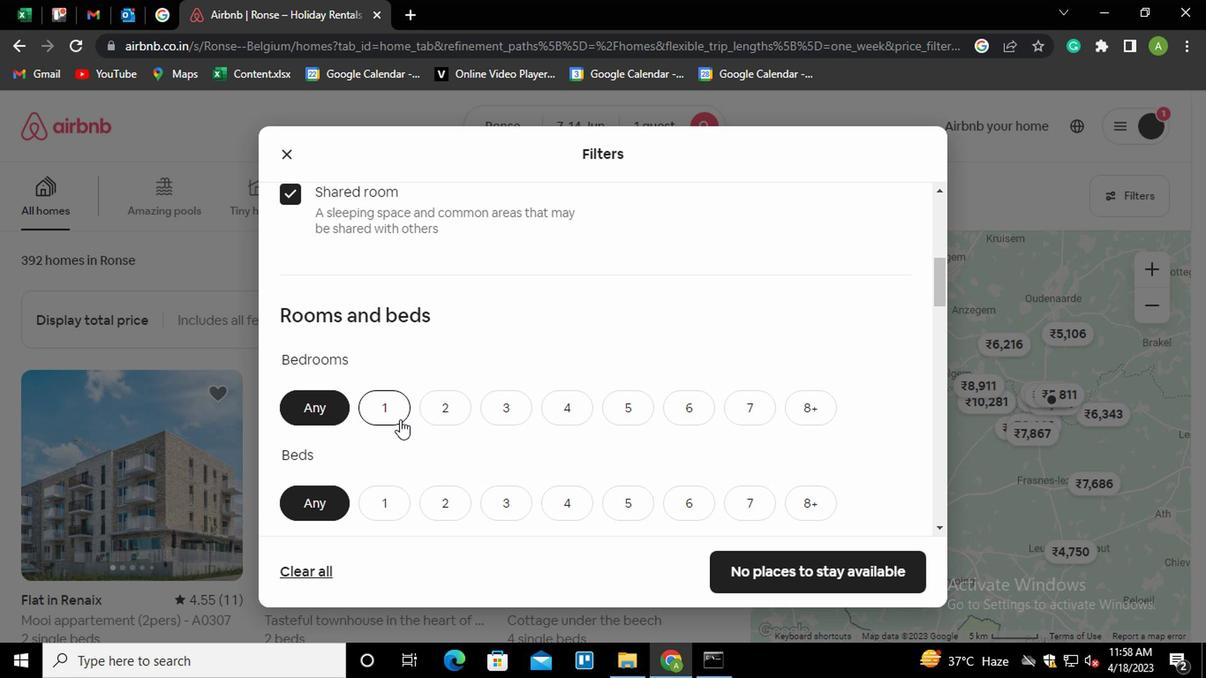 
Action: Mouse pressed left at (396, 419)
Screenshot: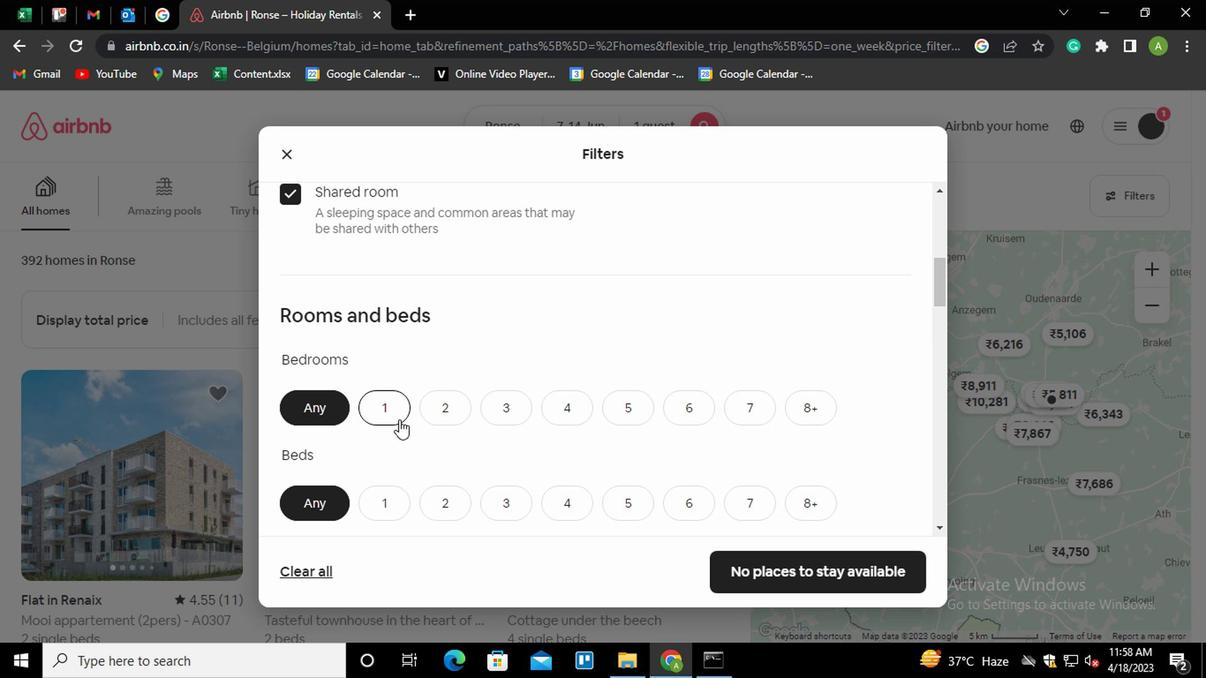 
Action: Mouse scrolled (396, 419) with delta (0, 0)
Screenshot: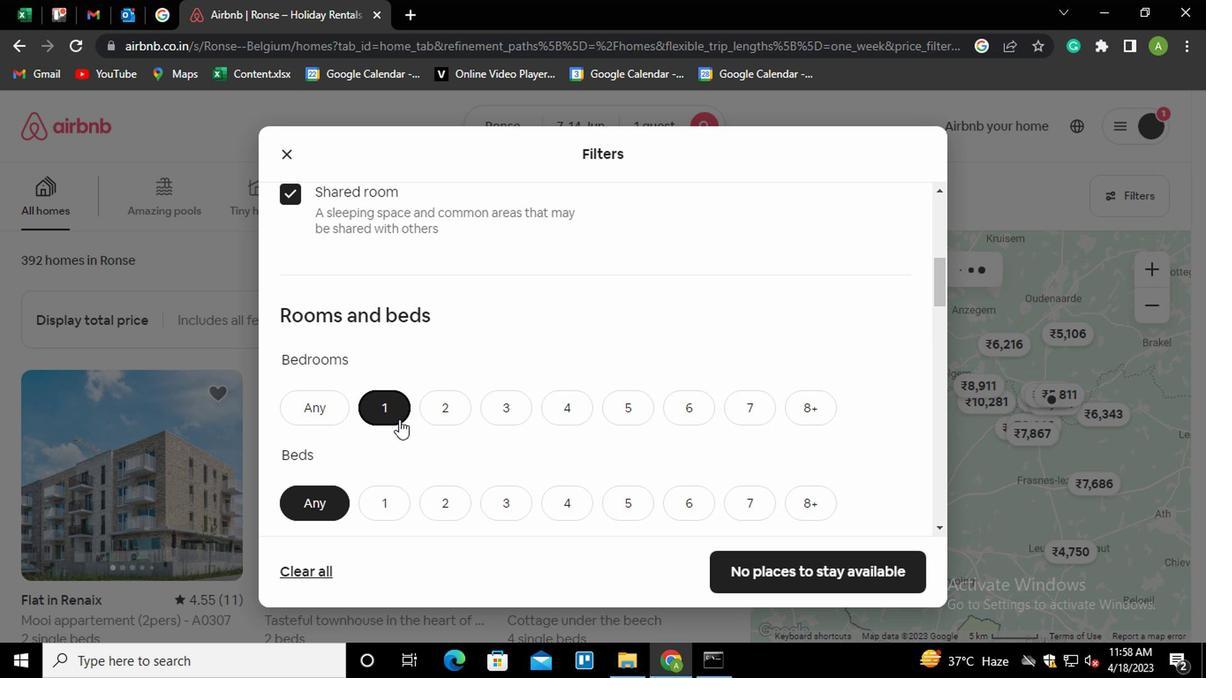
Action: Mouse moved to (375, 424)
Screenshot: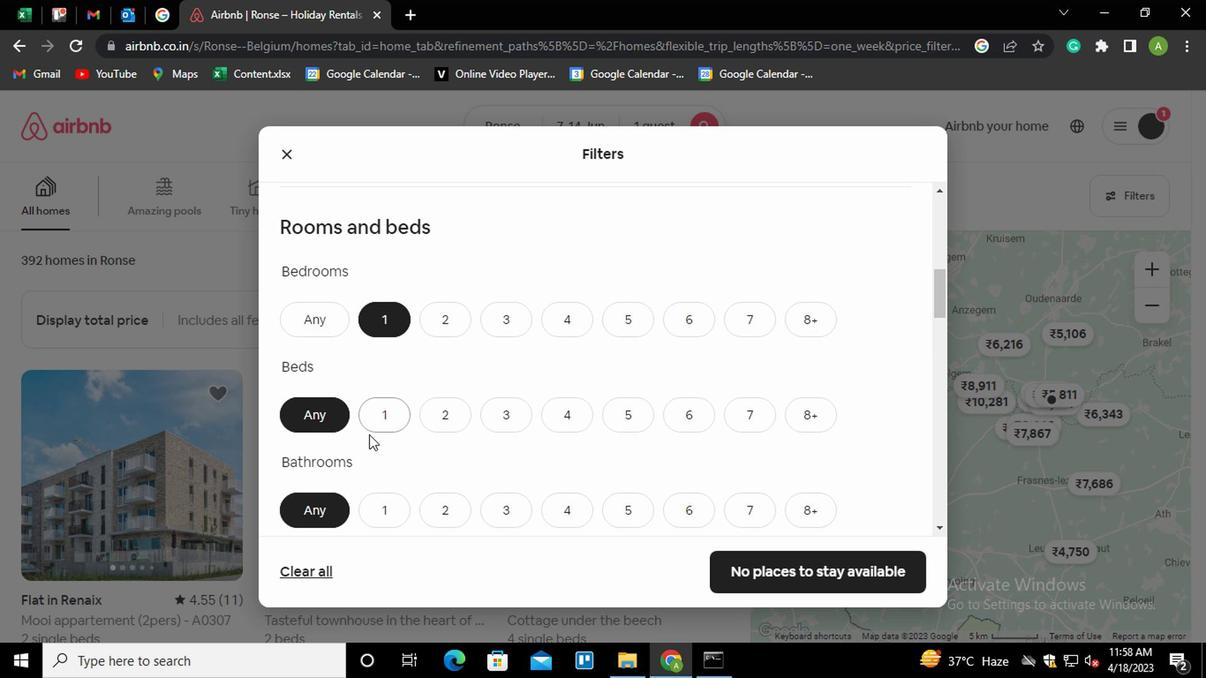 
Action: Mouse pressed left at (375, 424)
Screenshot: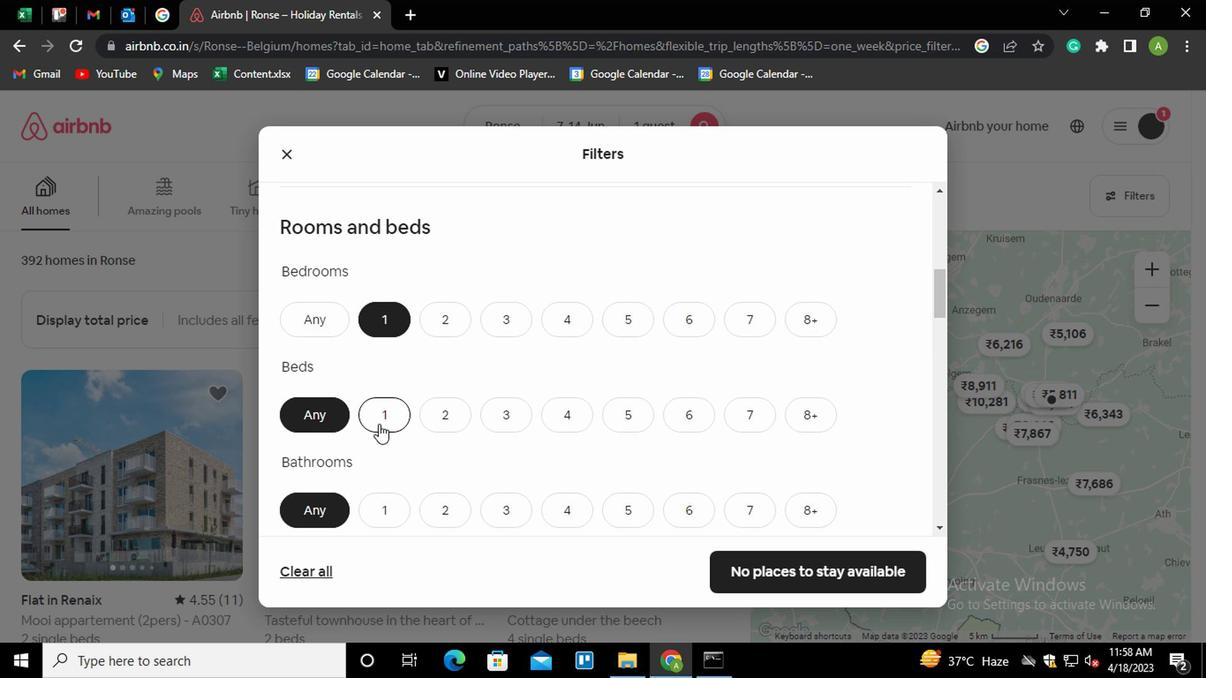 
Action: Mouse moved to (441, 442)
Screenshot: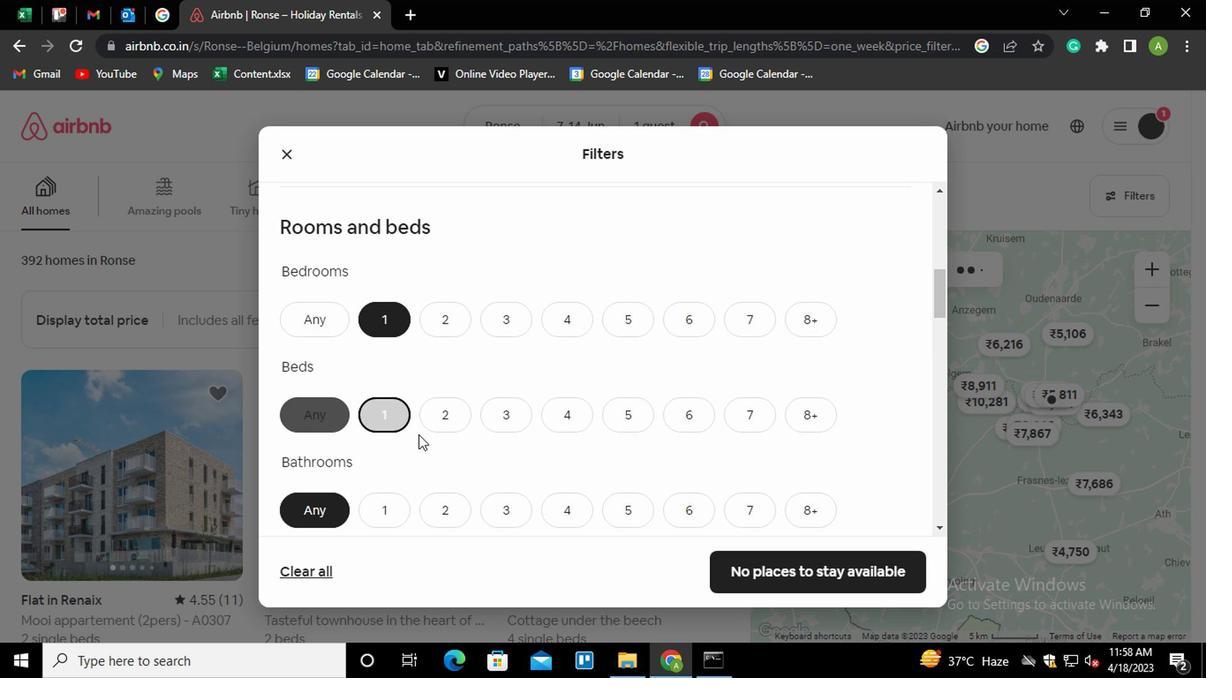 
Action: Mouse scrolled (441, 441) with delta (0, -1)
Screenshot: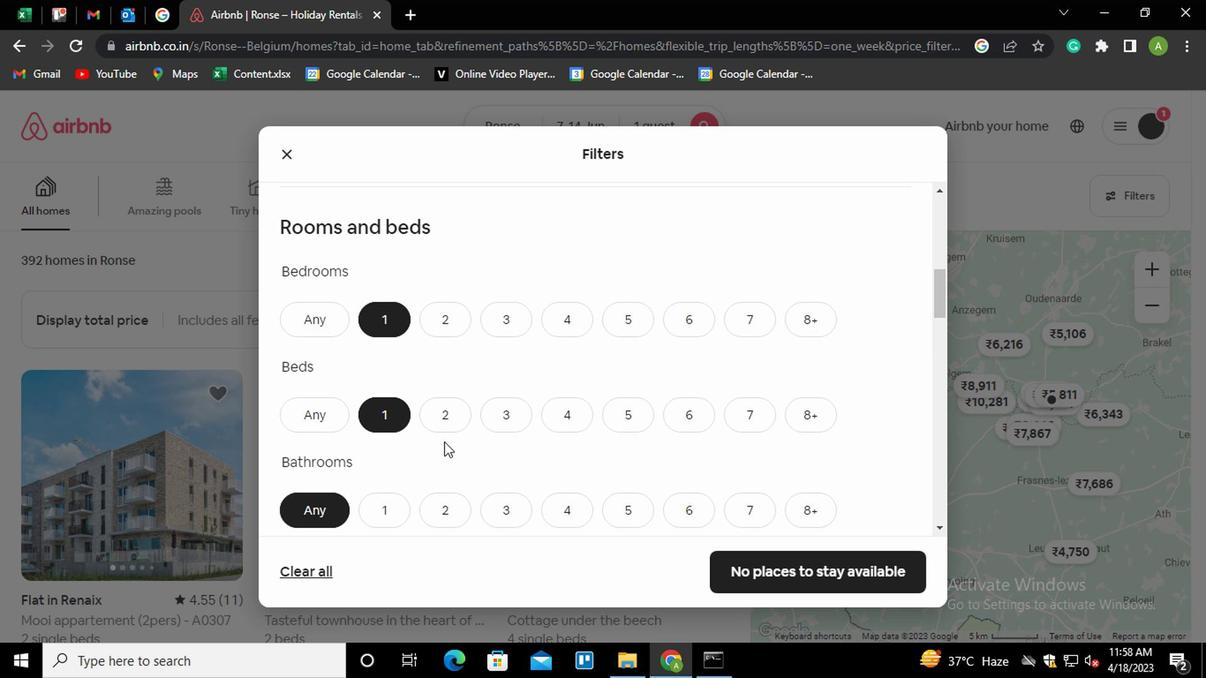 
Action: Mouse moved to (399, 429)
Screenshot: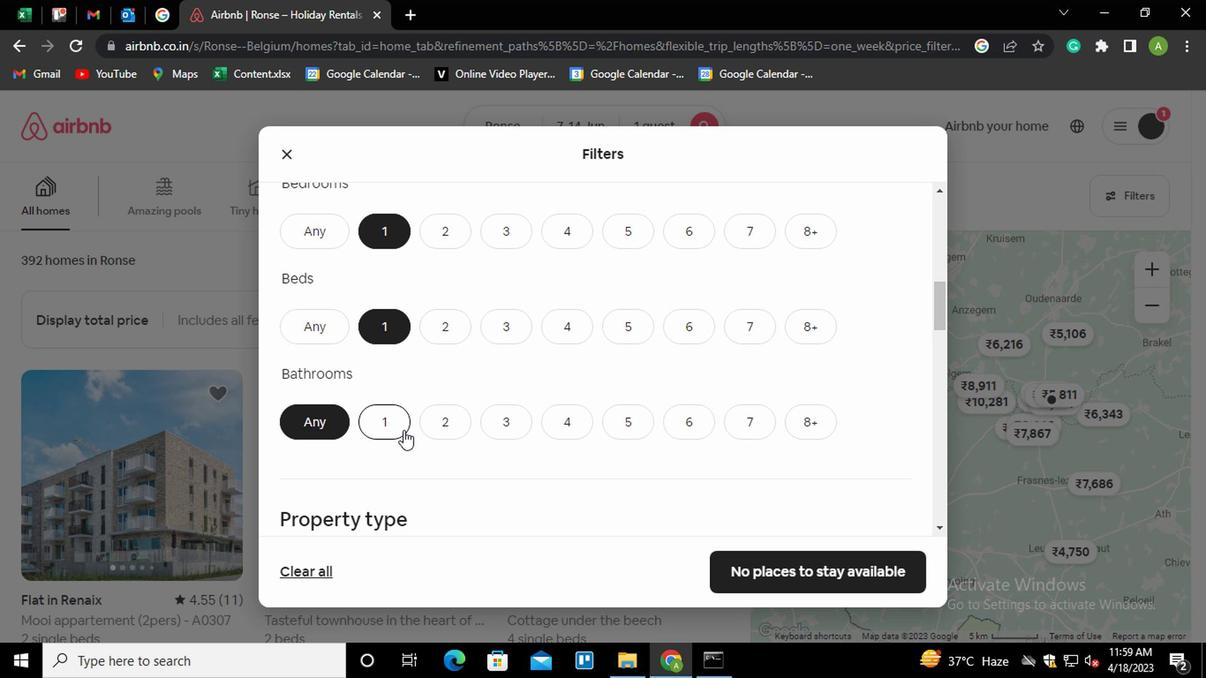 
Action: Mouse pressed left at (399, 429)
Screenshot: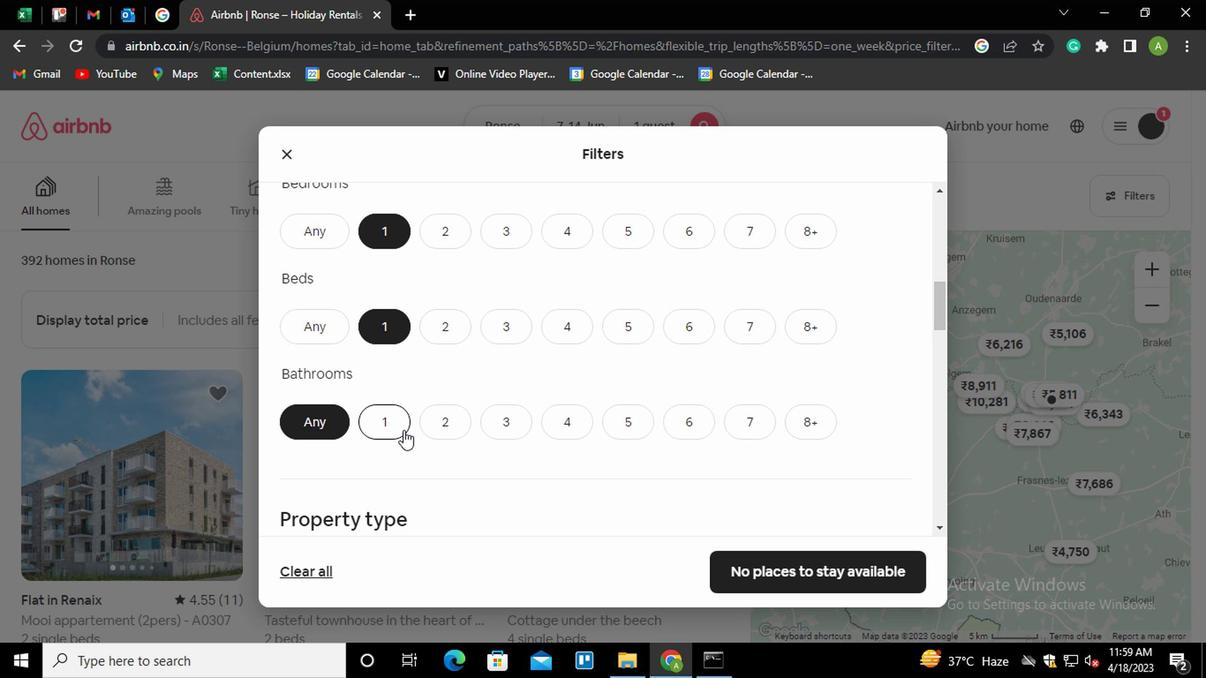 
Action: Mouse moved to (502, 436)
Screenshot: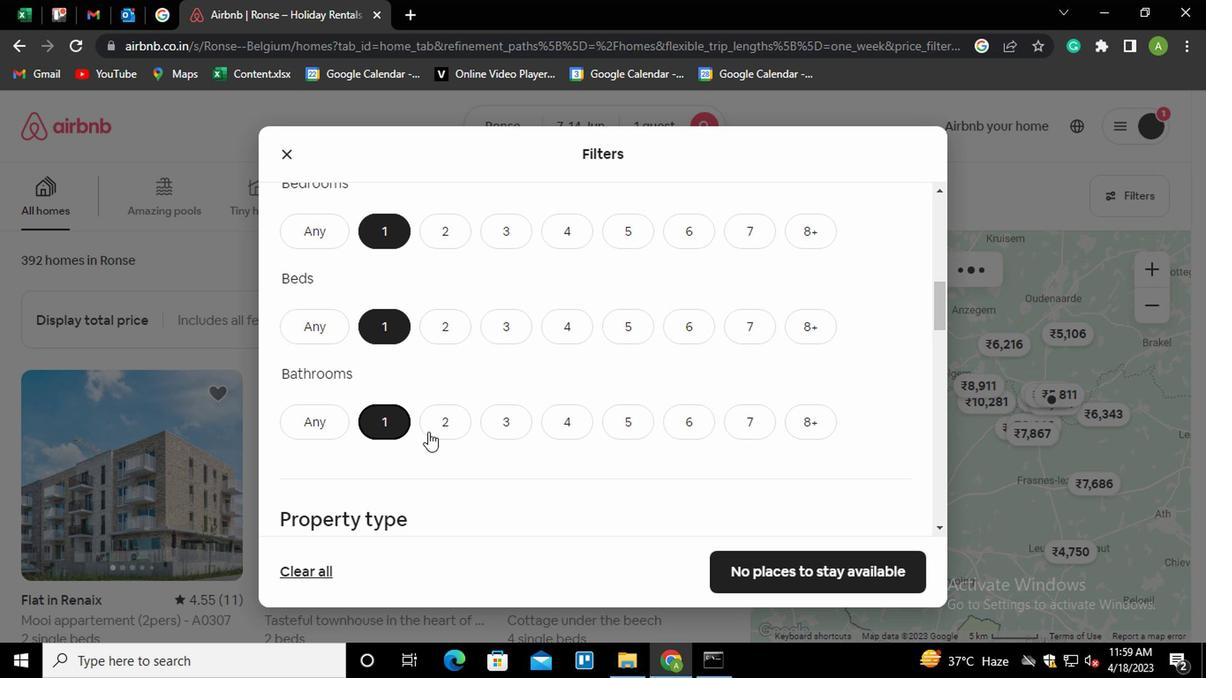 
Action: Mouse scrolled (502, 436) with delta (0, 0)
Screenshot: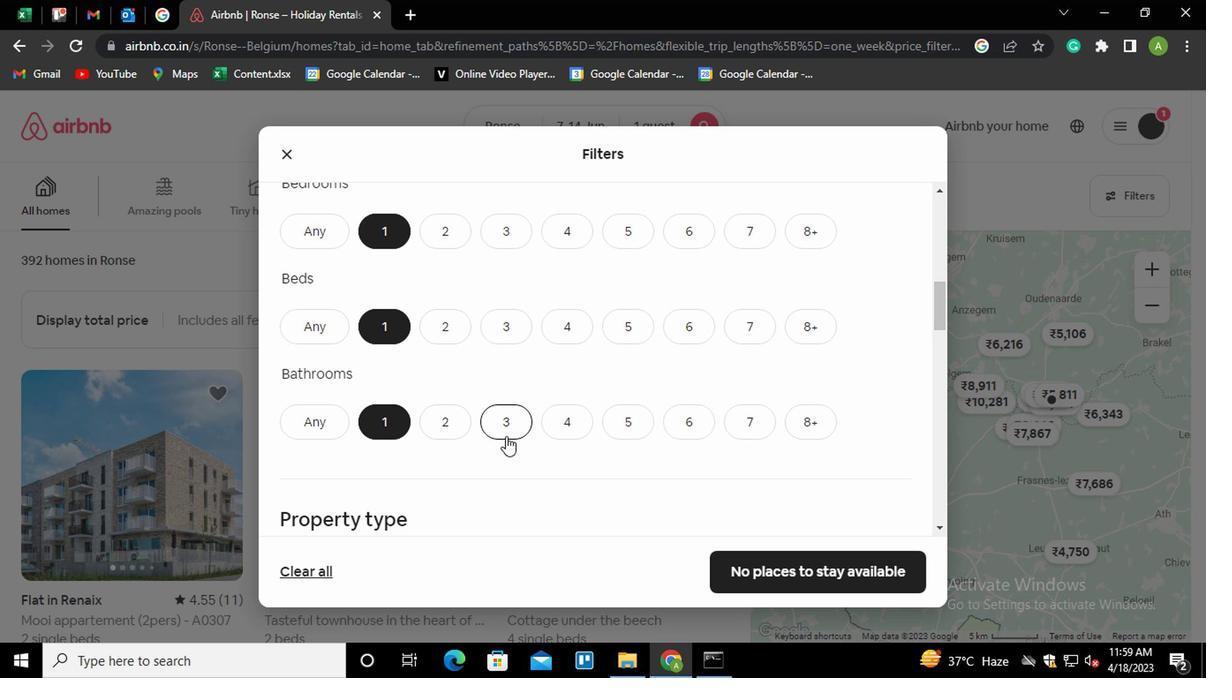 
Action: Mouse scrolled (502, 436) with delta (0, 0)
Screenshot: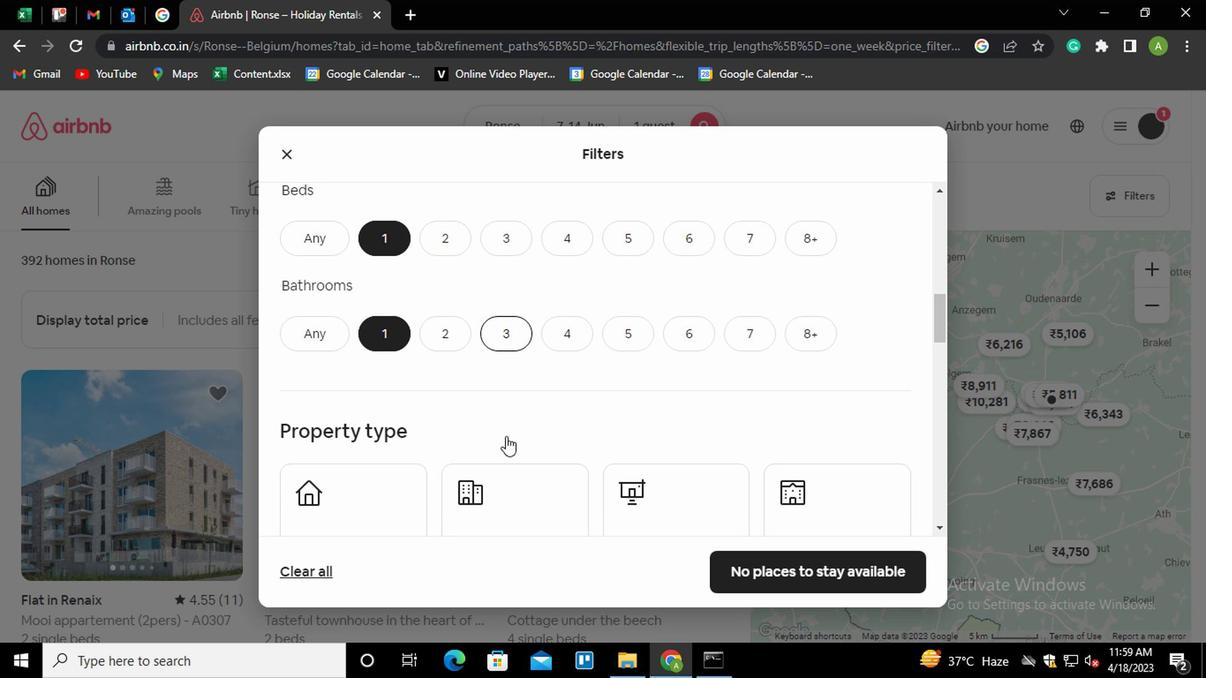 
Action: Mouse moved to (777, 438)
Screenshot: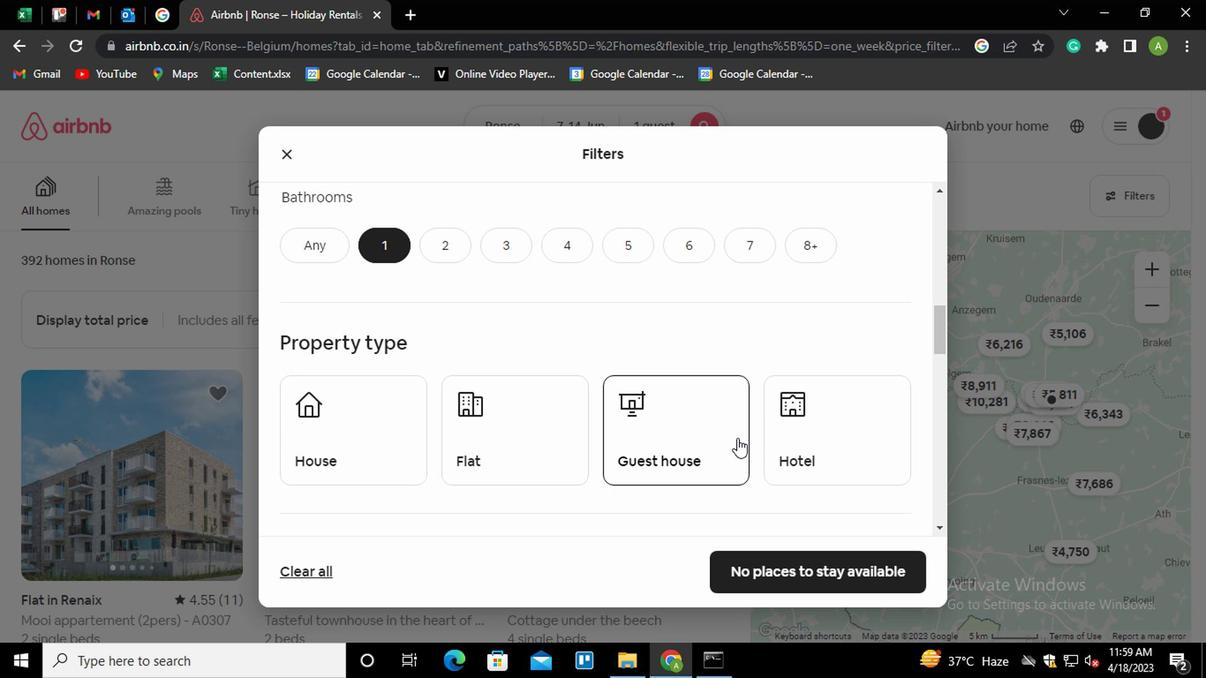 
Action: Mouse pressed left at (777, 438)
Screenshot: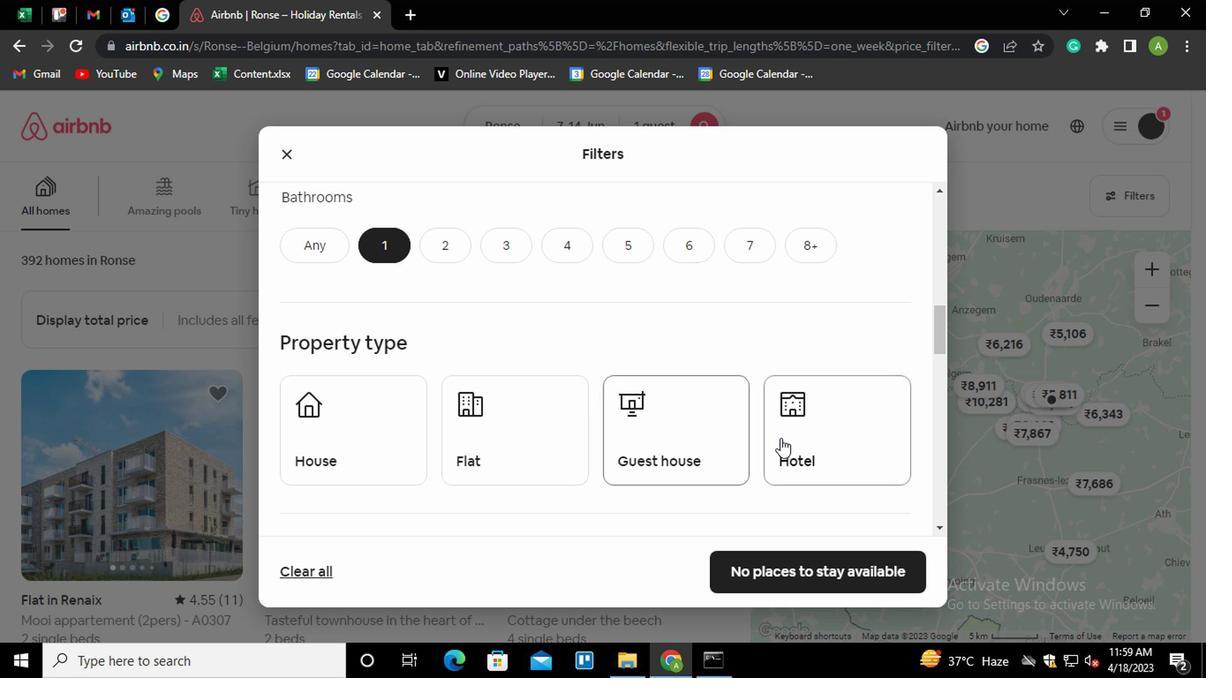 
Action: Mouse moved to (777, 434)
Screenshot: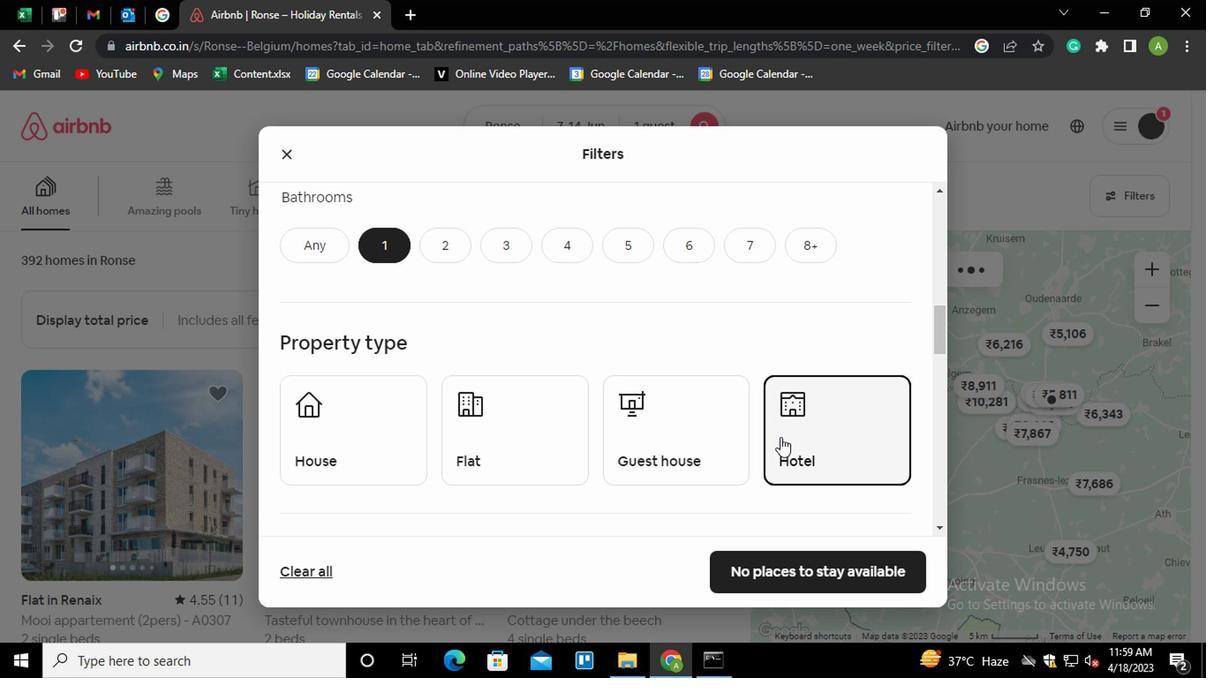 
Action: Mouse scrolled (777, 434) with delta (0, 0)
Screenshot: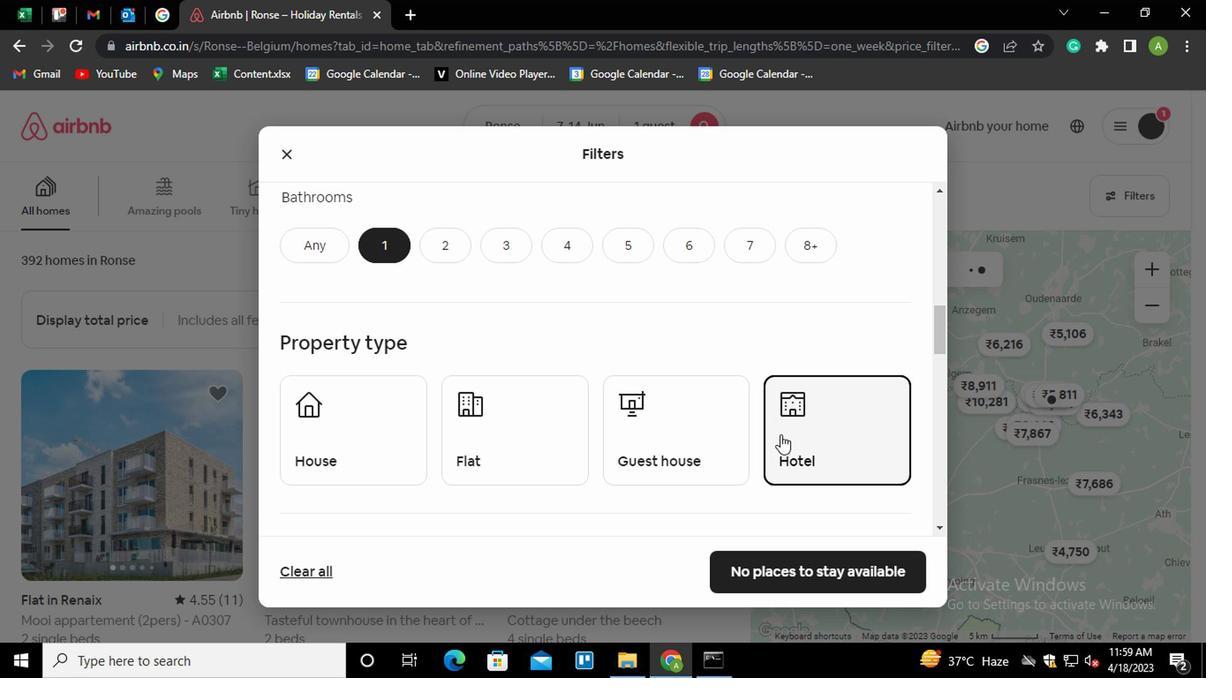 
Action: Mouse scrolled (777, 434) with delta (0, 0)
Screenshot: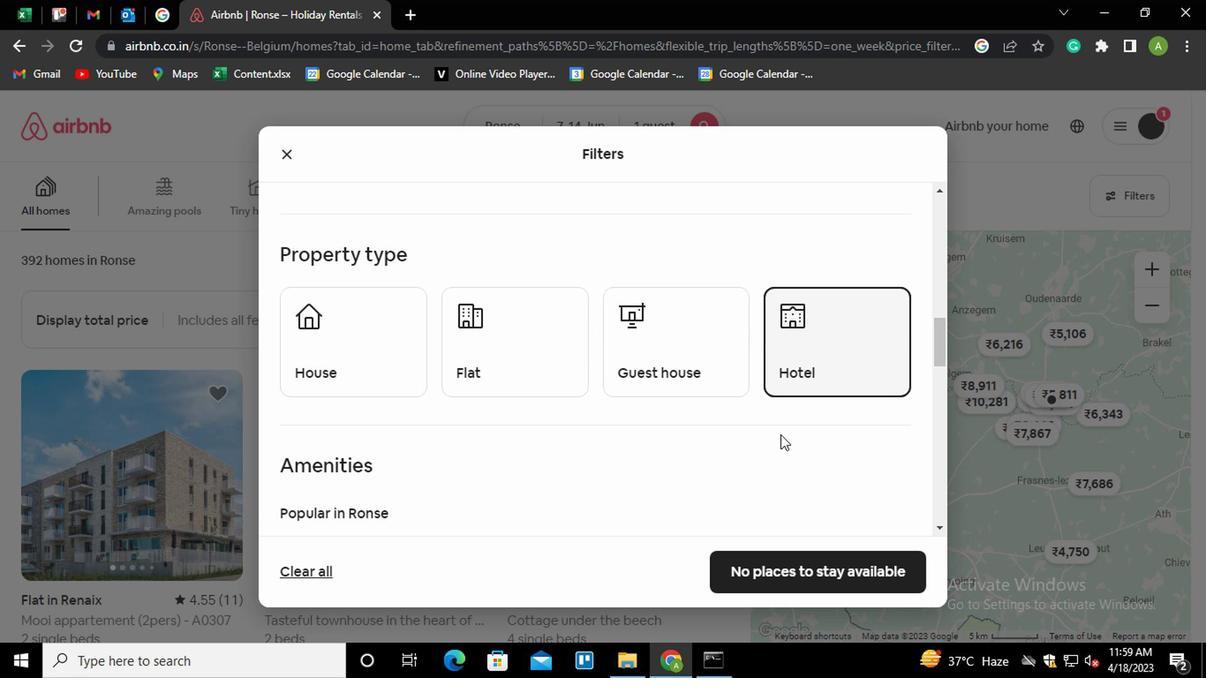 
Action: Mouse moved to (776, 433)
Screenshot: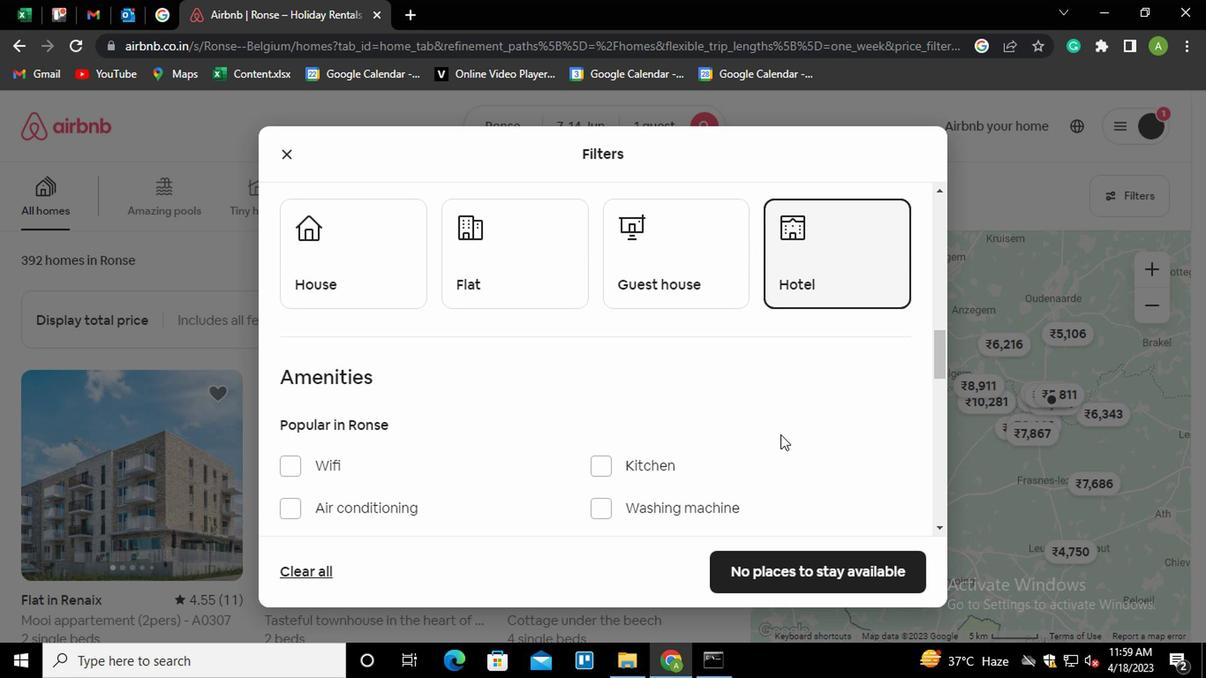 
Action: Mouse scrolled (776, 432) with delta (0, -1)
Screenshot: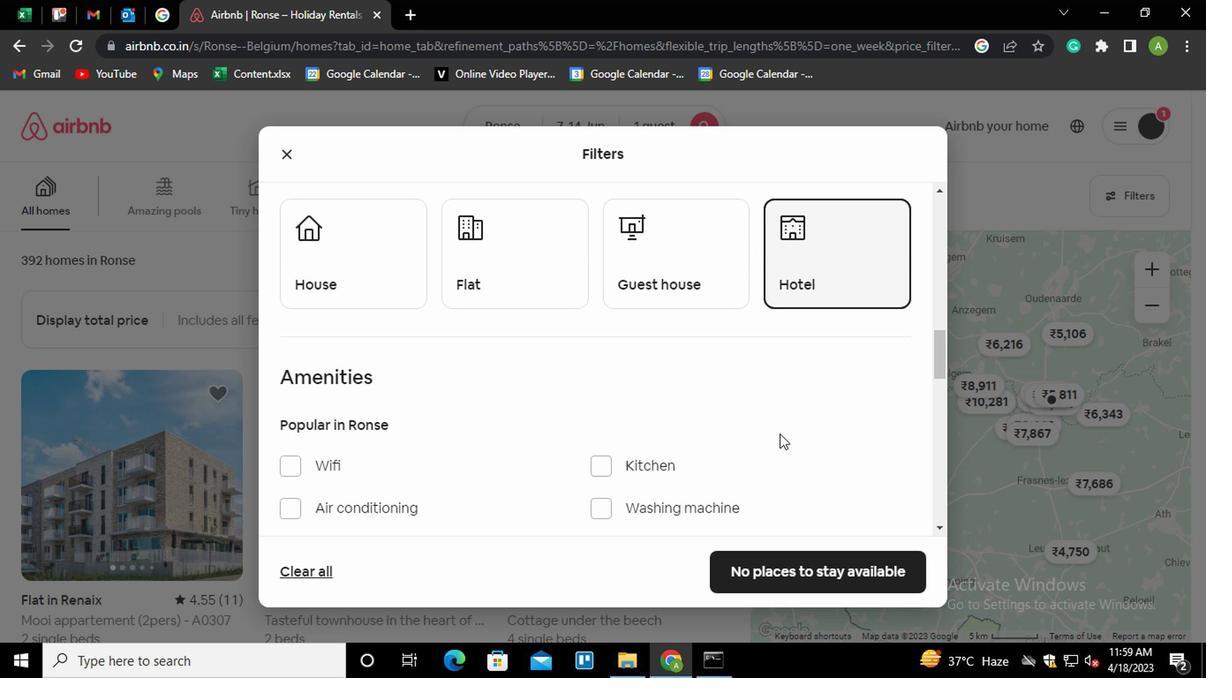 
Action: Mouse moved to (765, 432)
Screenshot: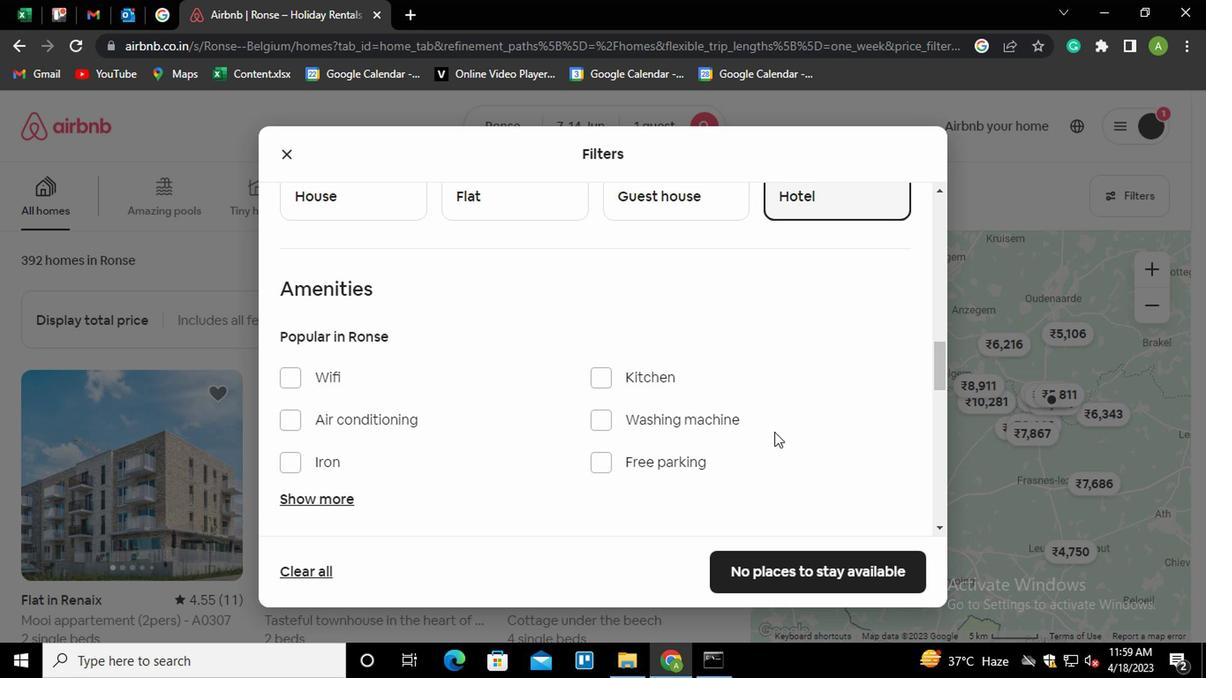 
Action: Mouse scrolled (765, 431) with delta (0, 0)
Screenshot: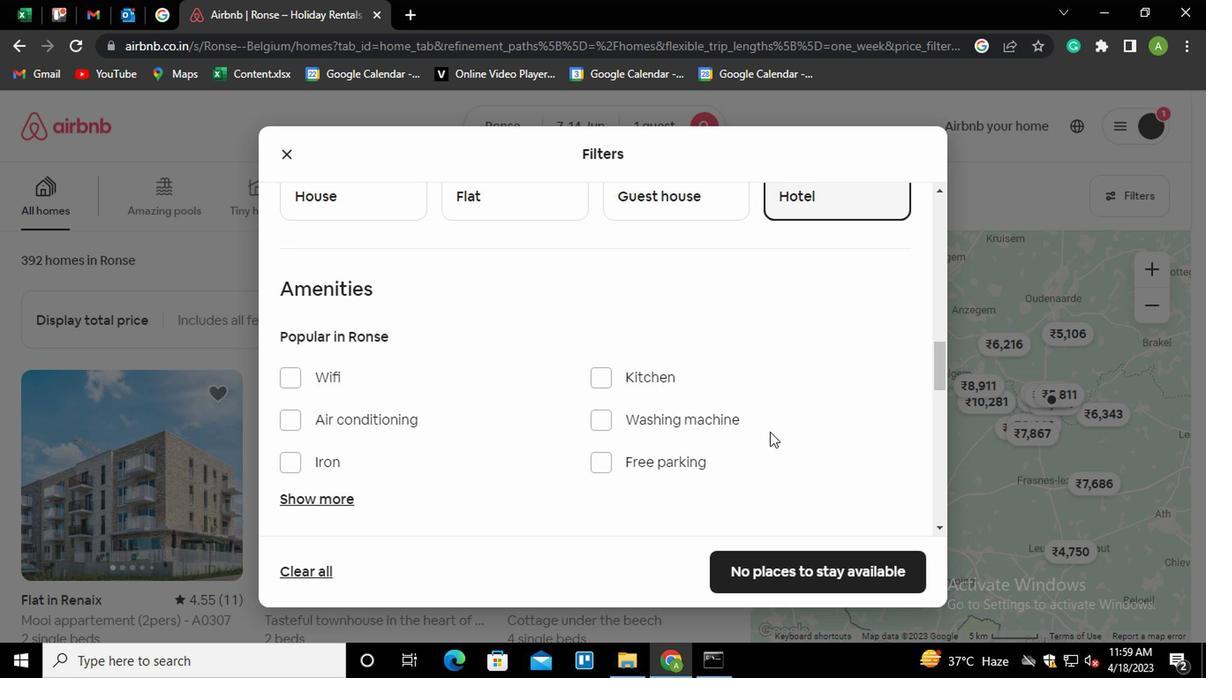
Action: Mouse moved to (345, 412)
Screenshot: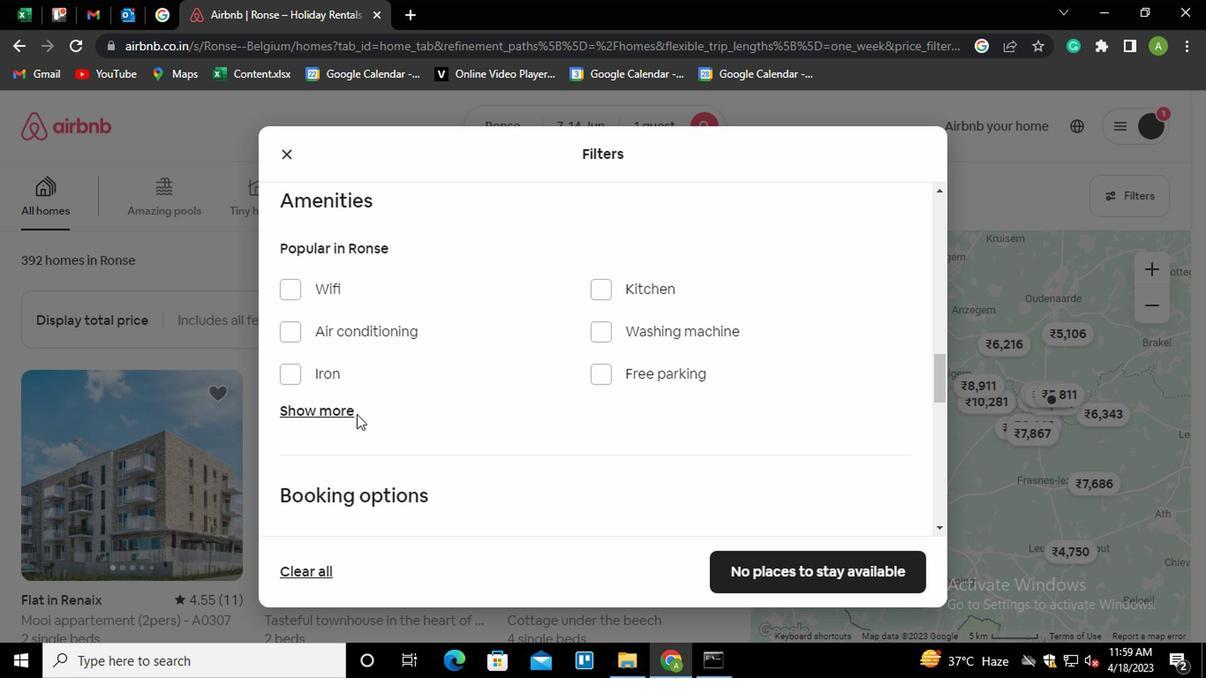 
Action: Mouse pressed left at (345, 412)
Screenshot: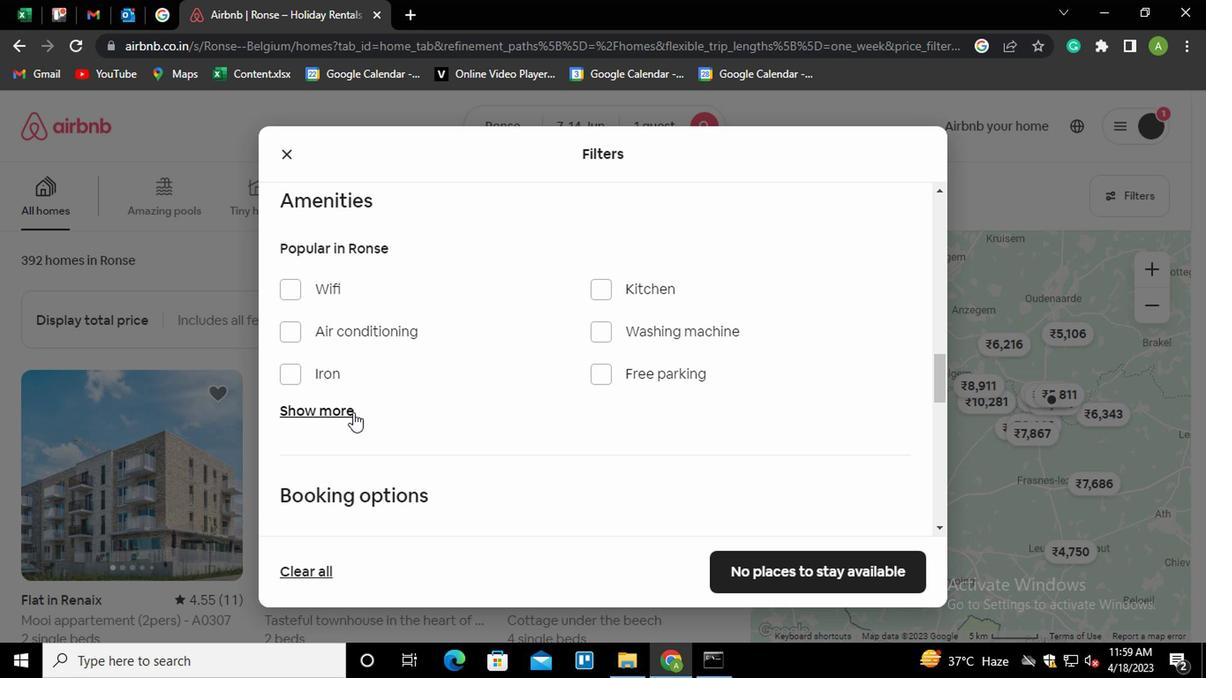 
Action: Mouse moved to (384, 399)
Screenshot: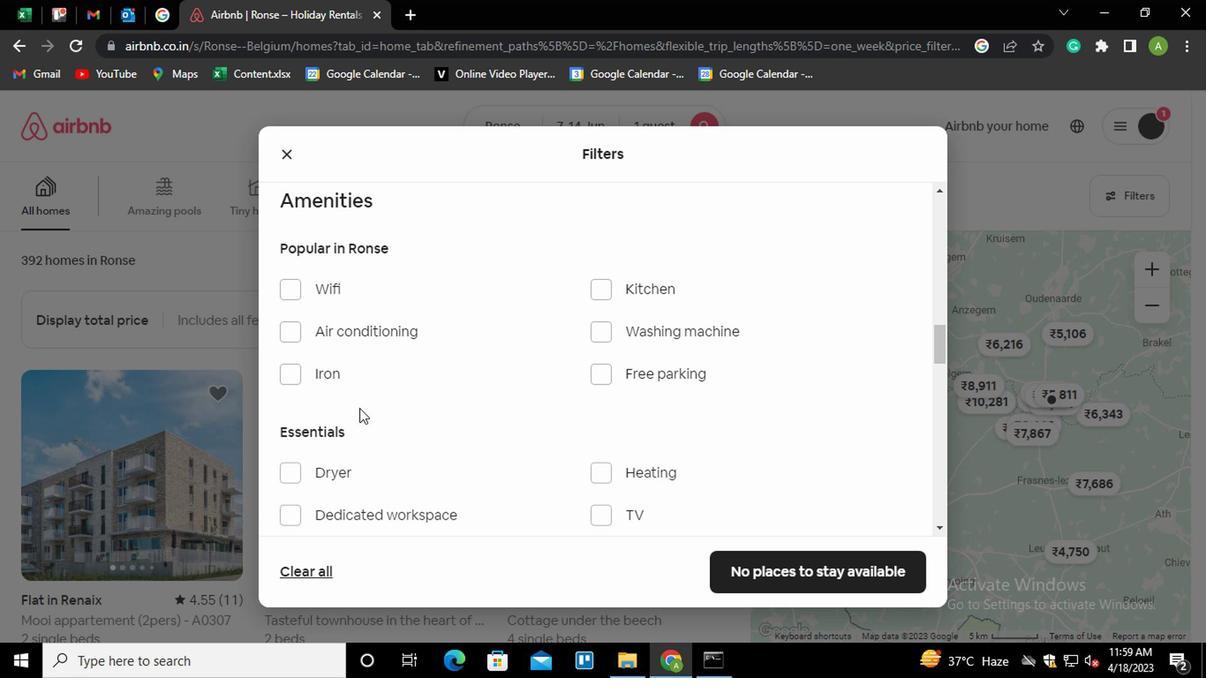 
Action: Mouse scrolled (384, 397) with delta (0, -1)
Screenshot: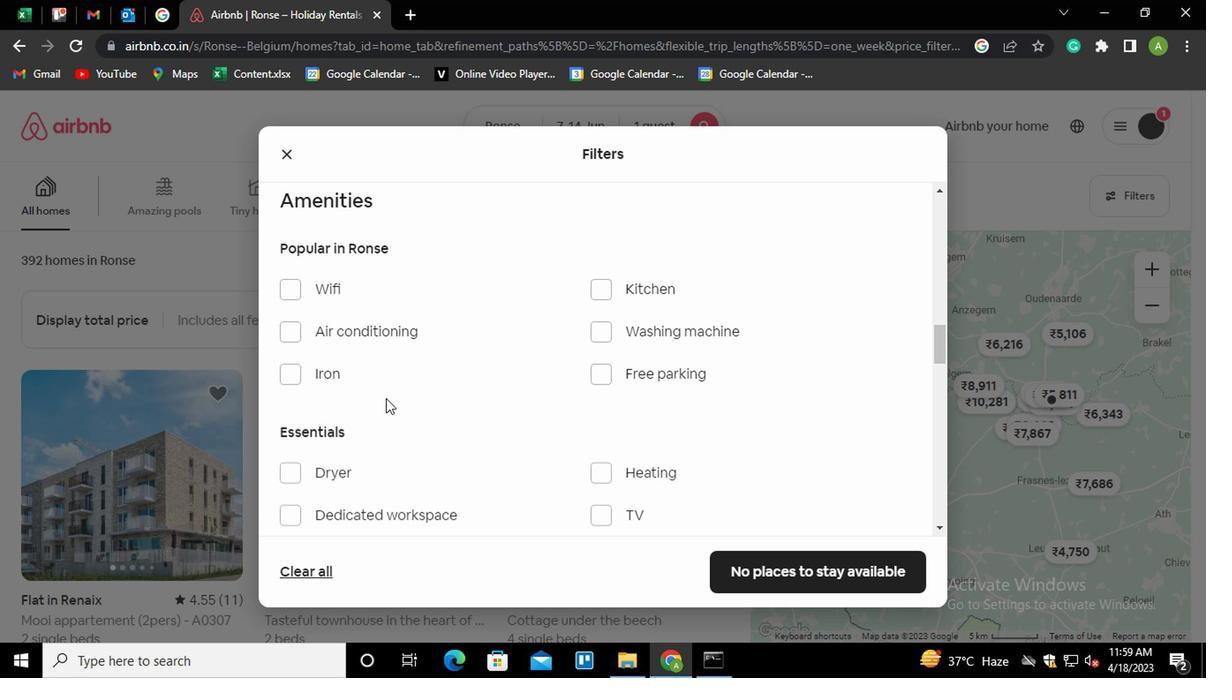 
Action: Mouse moved to (601, 386)
Screenshot: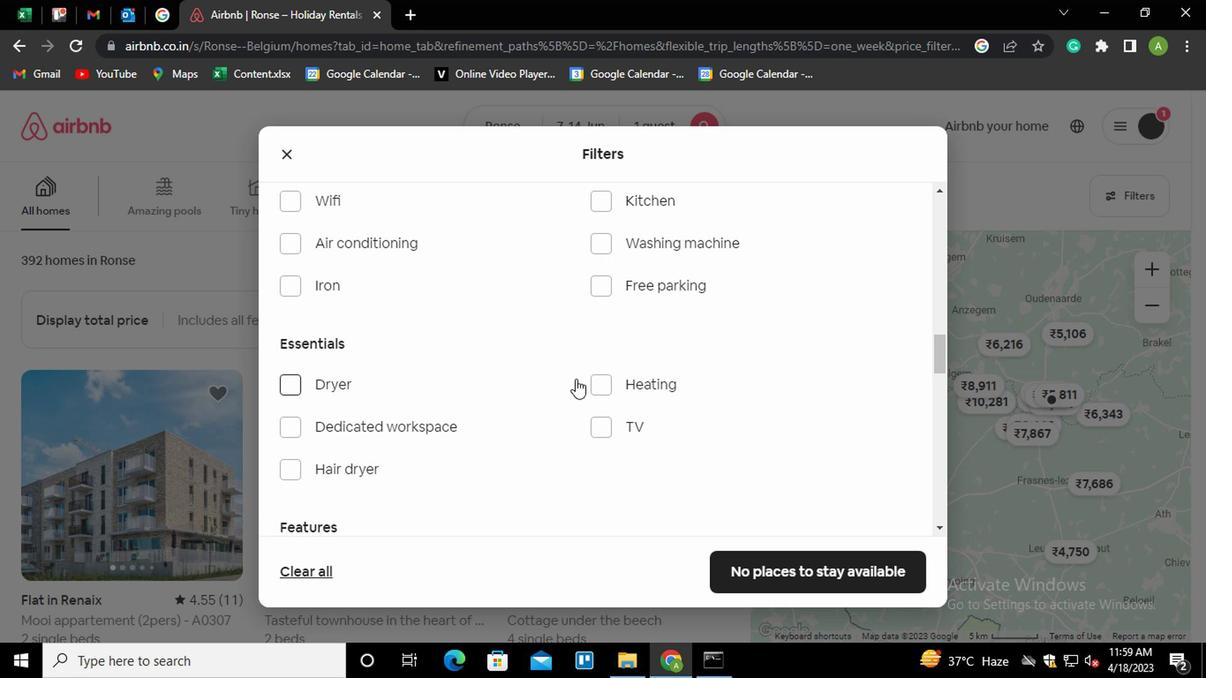 
Action: Mouse pressed left at (601, 386)
Screenshot: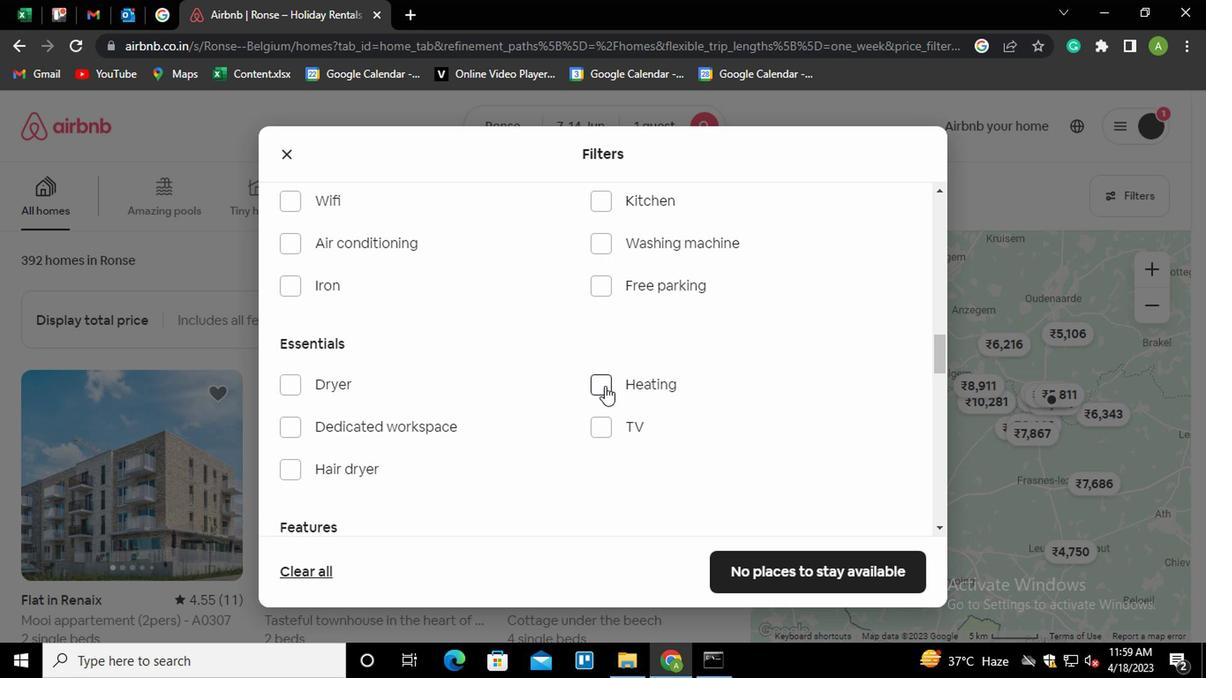 
Action: Mouse moved to (608, 376)
Screenshot: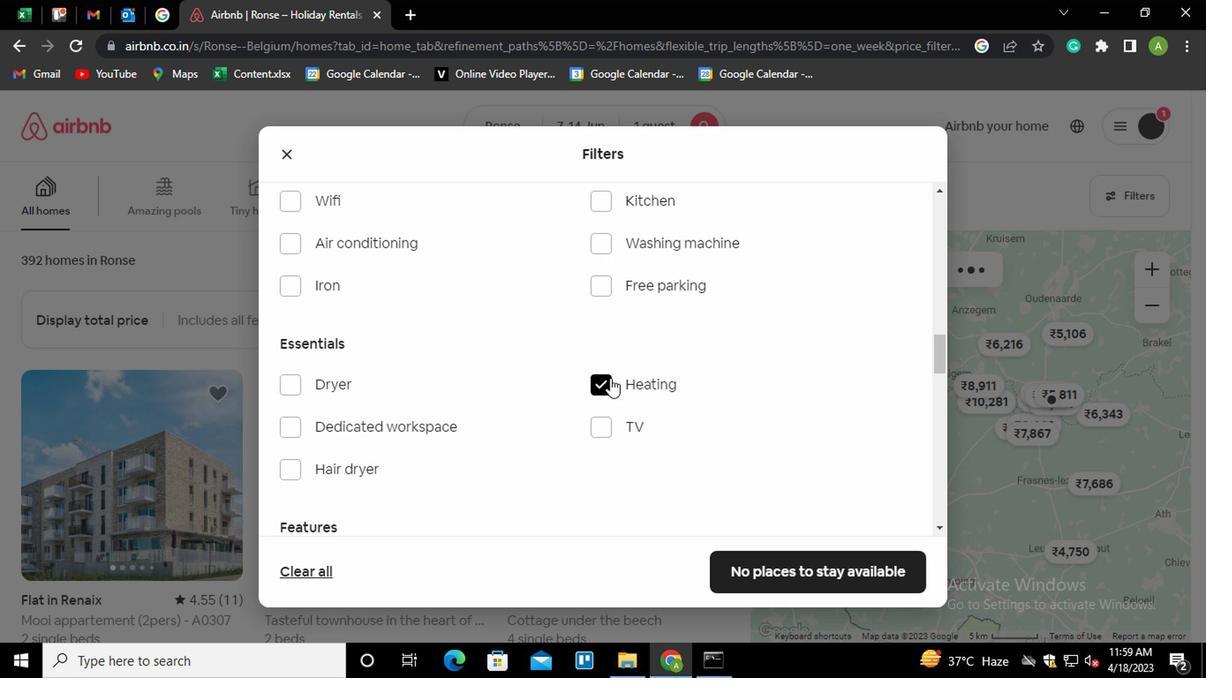 
Action: Mouse scrolled (608, 375) with delta (0, 0)
Screenshot: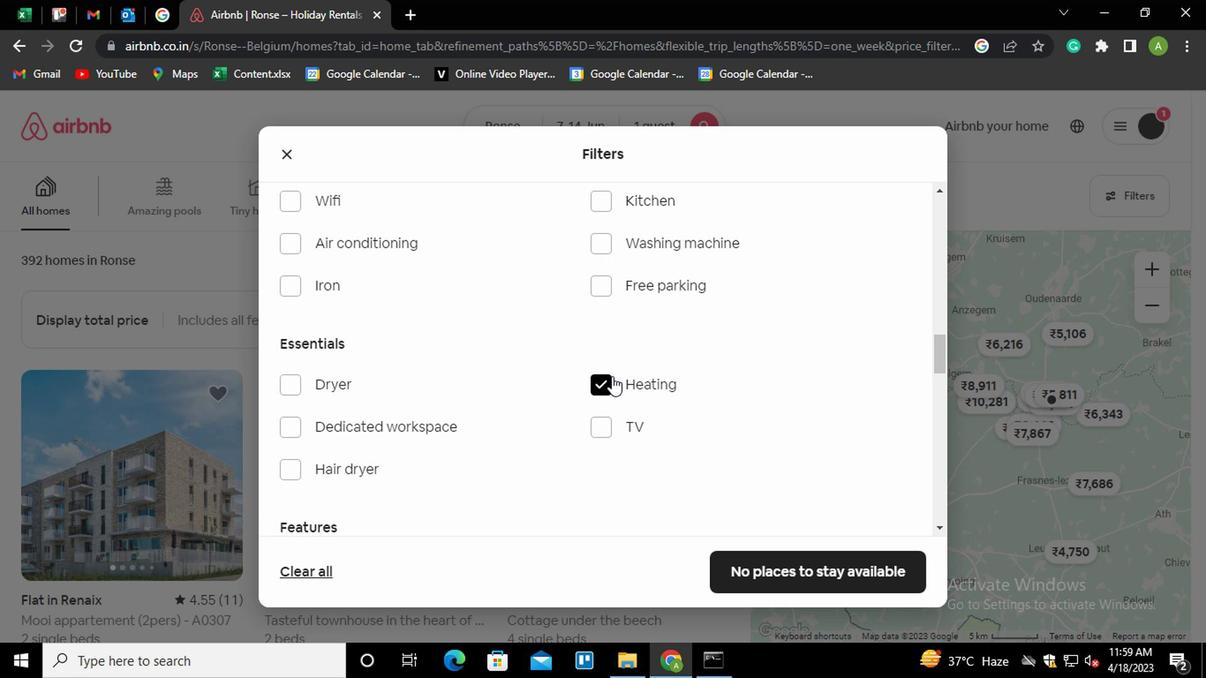 
Action: Mouse scrolled (608, 375) with delta (0, 0)
Screenshot: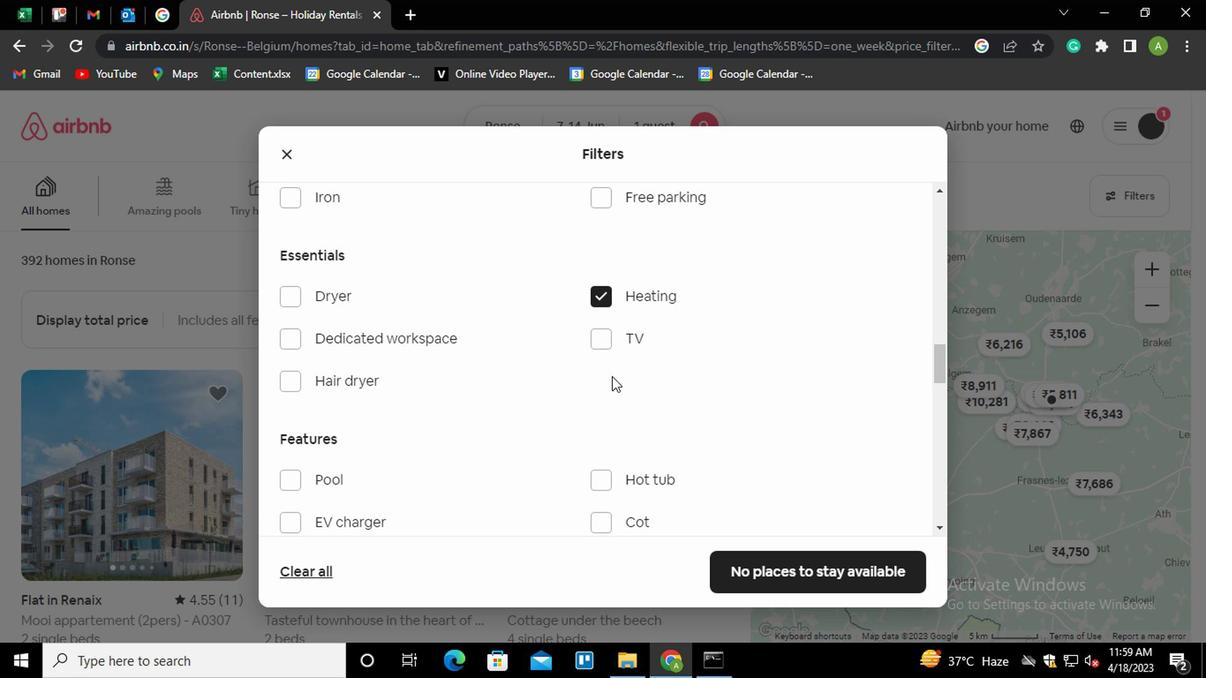 
Action: Mouse scrolled (608, 375) with delta (0, 0)
Screenshot: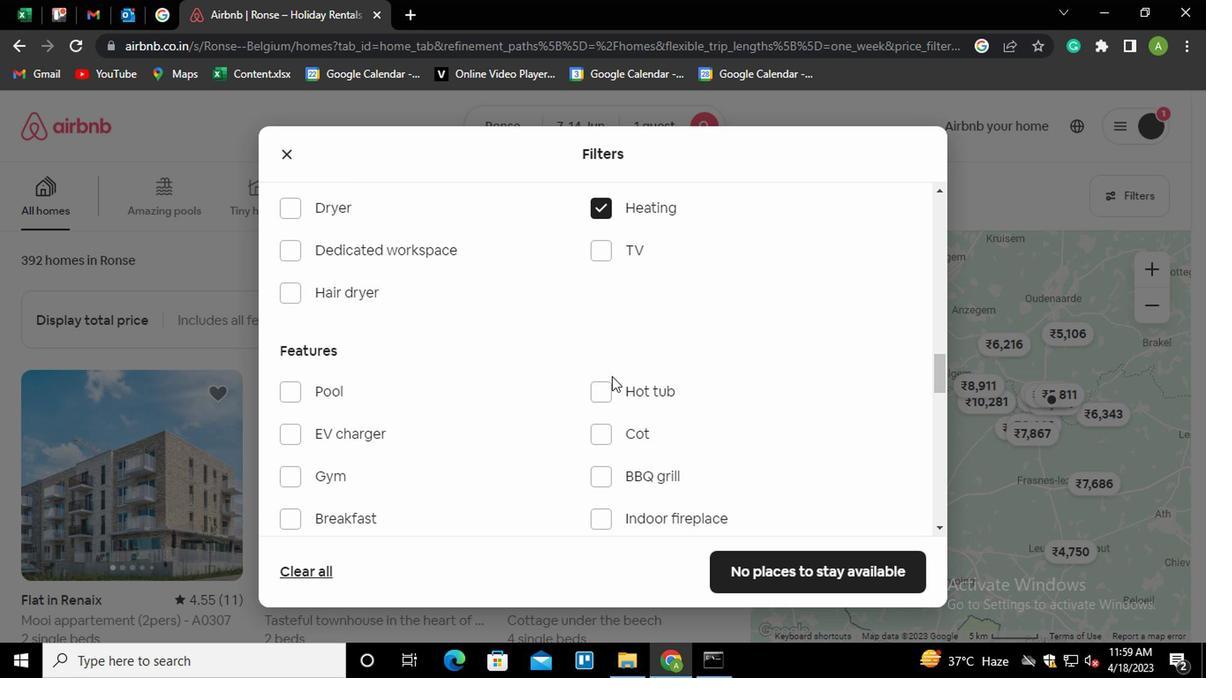 
Action: Mouse scrolled (608, 375) with delta (0, 0)
Screenshot: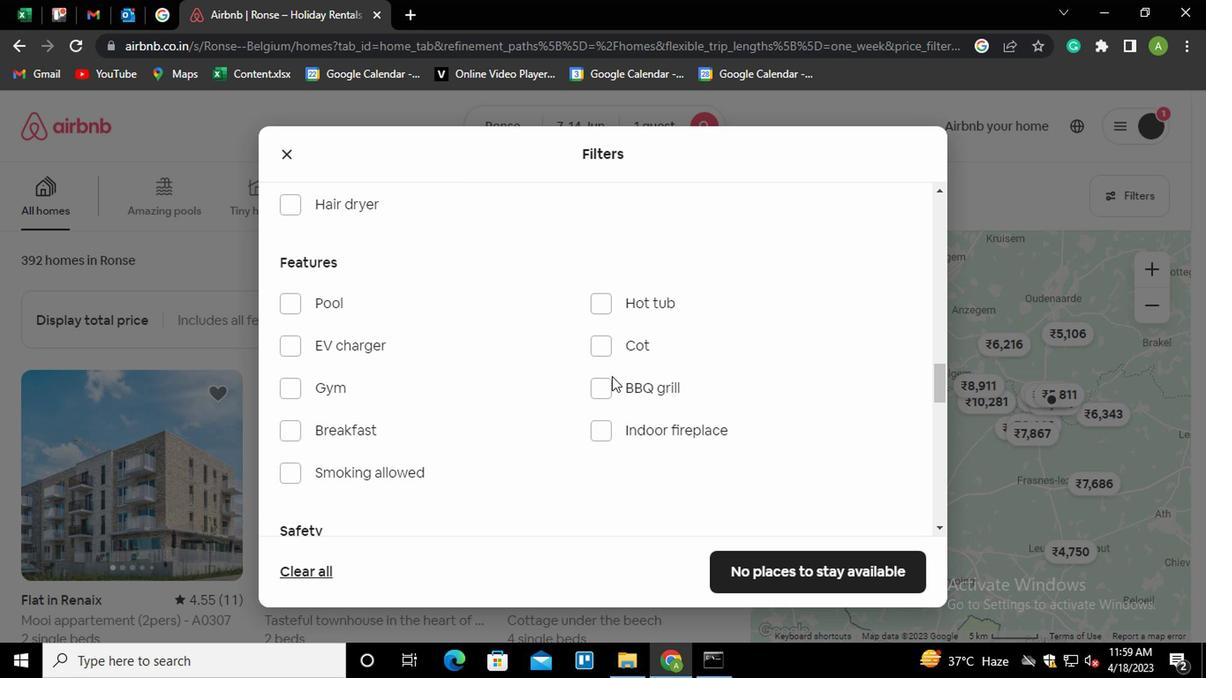 
Action: Mouse scrolled (608, 375) with delta (0, 0)
Screenshot: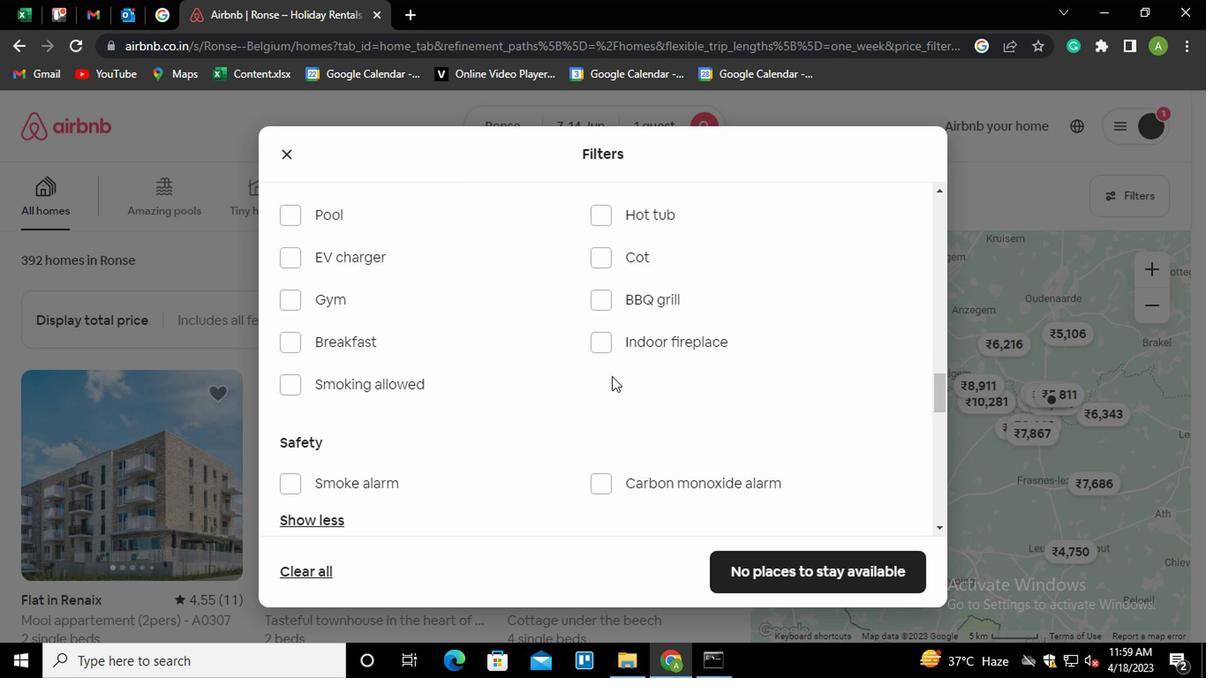 
Action: Mouse scrolled (608, 375) with delta (0, 0)
Screenshot: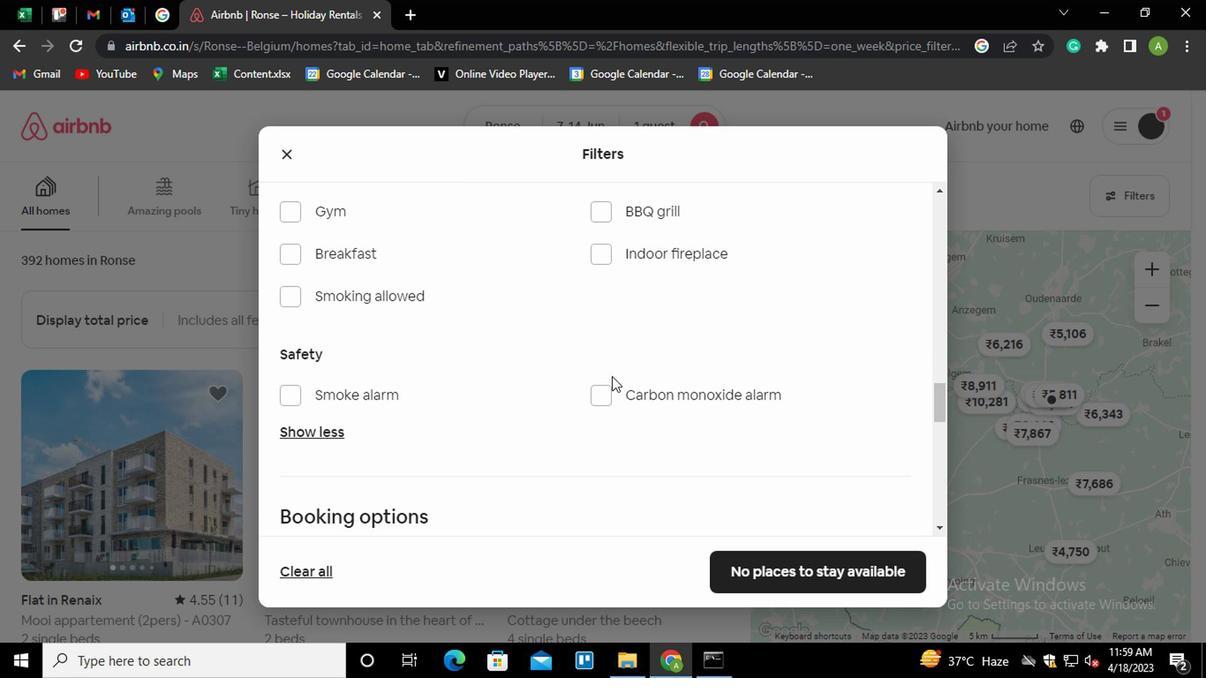 
Action: Mouse scrolled (608, 375) with delta (0, 0)
Screenshot: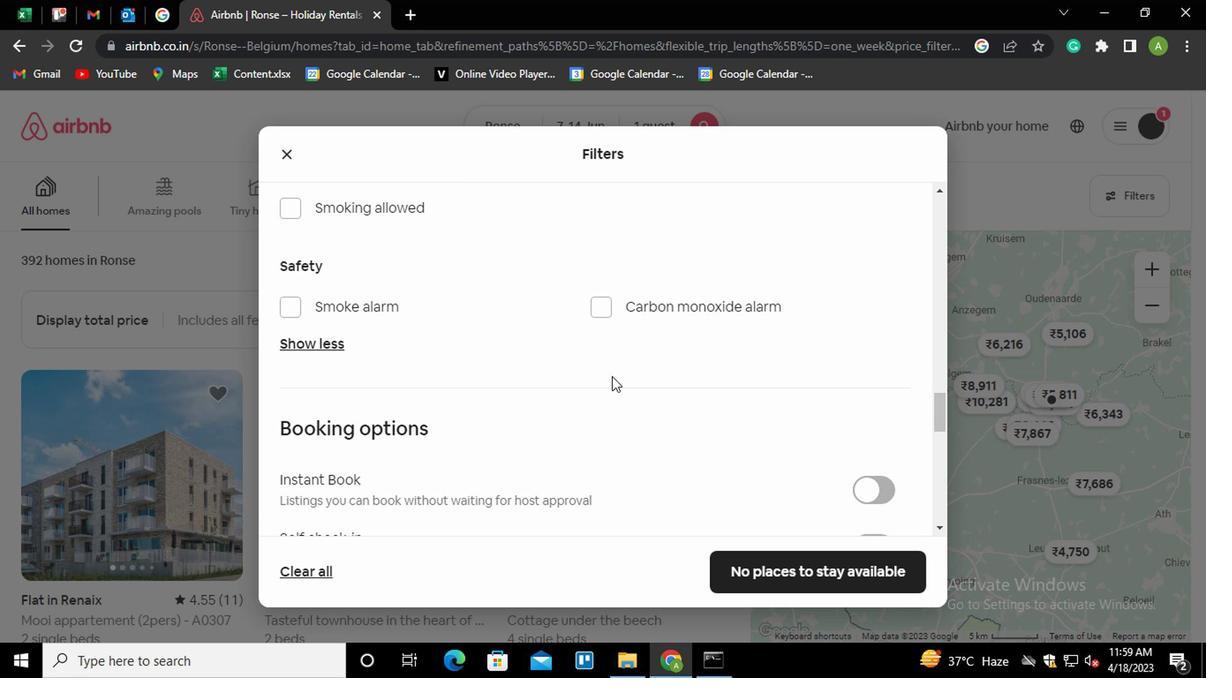 
Action: Mouse moved to (876, 464)
Screenshot: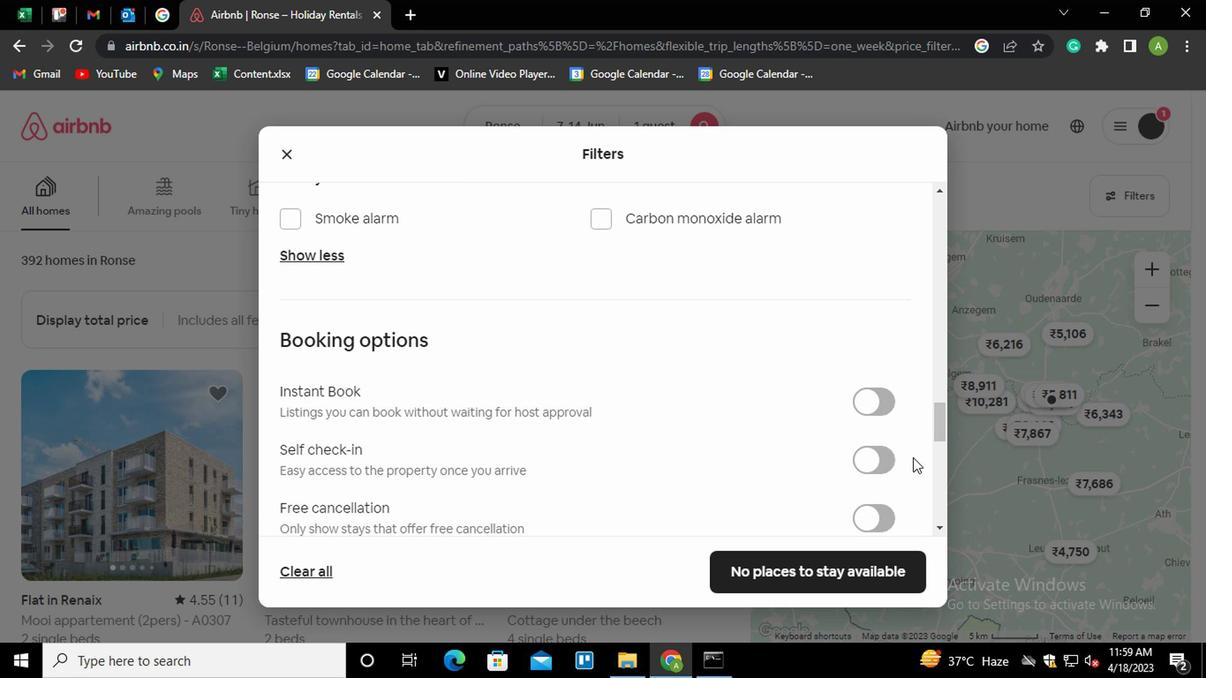 
Action: Mouse pressed left at (876, 464)
Screenshot: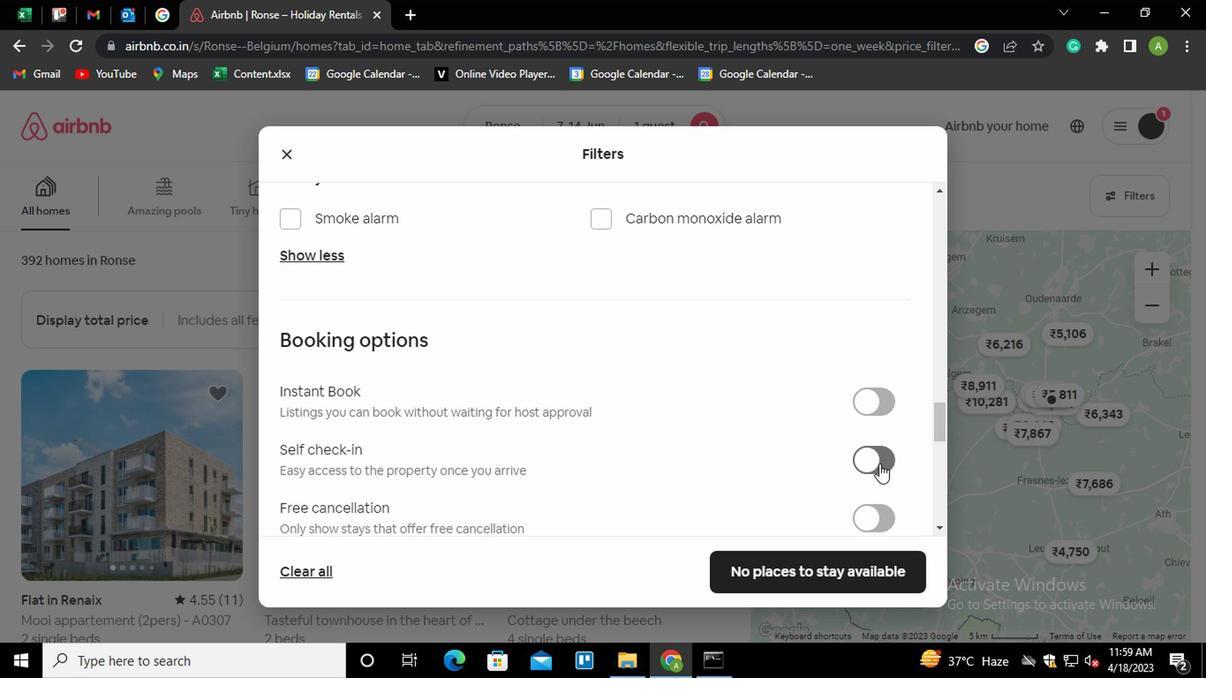 
Action: Mouse moved to (705, 446)
Screenshot: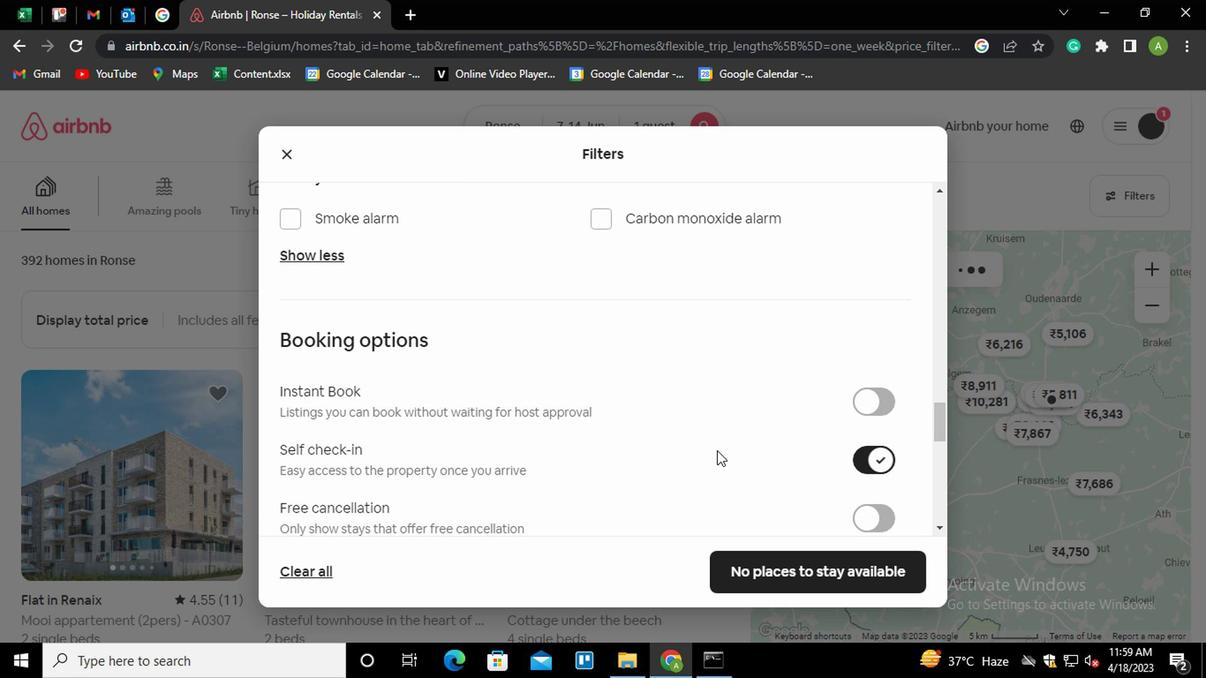 
Action: Mouse scrolled (705, 445) with delta (0, -1)
Screenshot: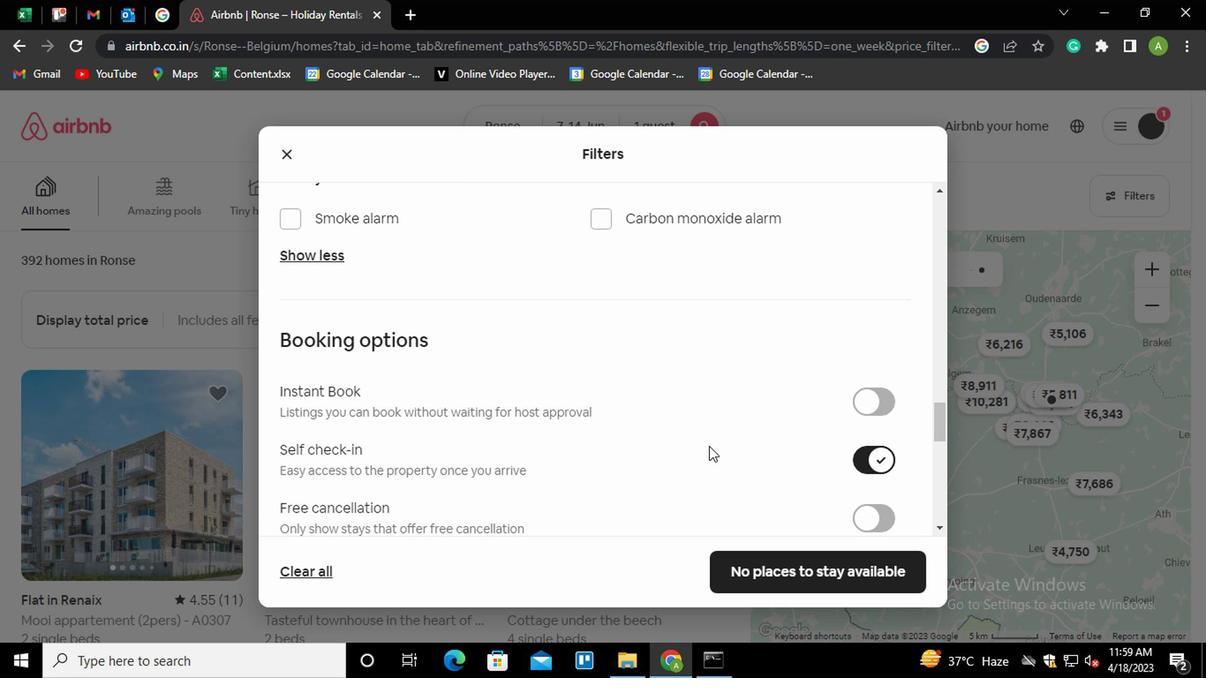 
Action: Mouse scrolled (705, 445) with delta (0, -1)
Screenshot: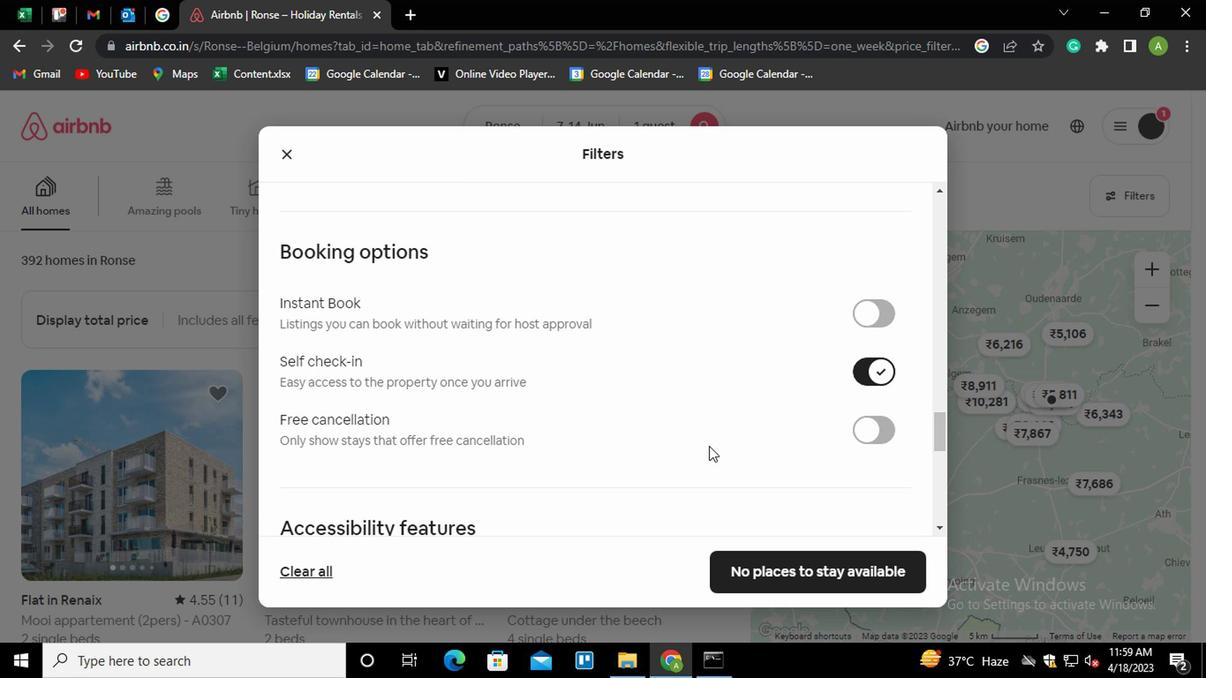 
Action: Mouse scrolled (705, 445) with delta (0, -1)
Screenshot: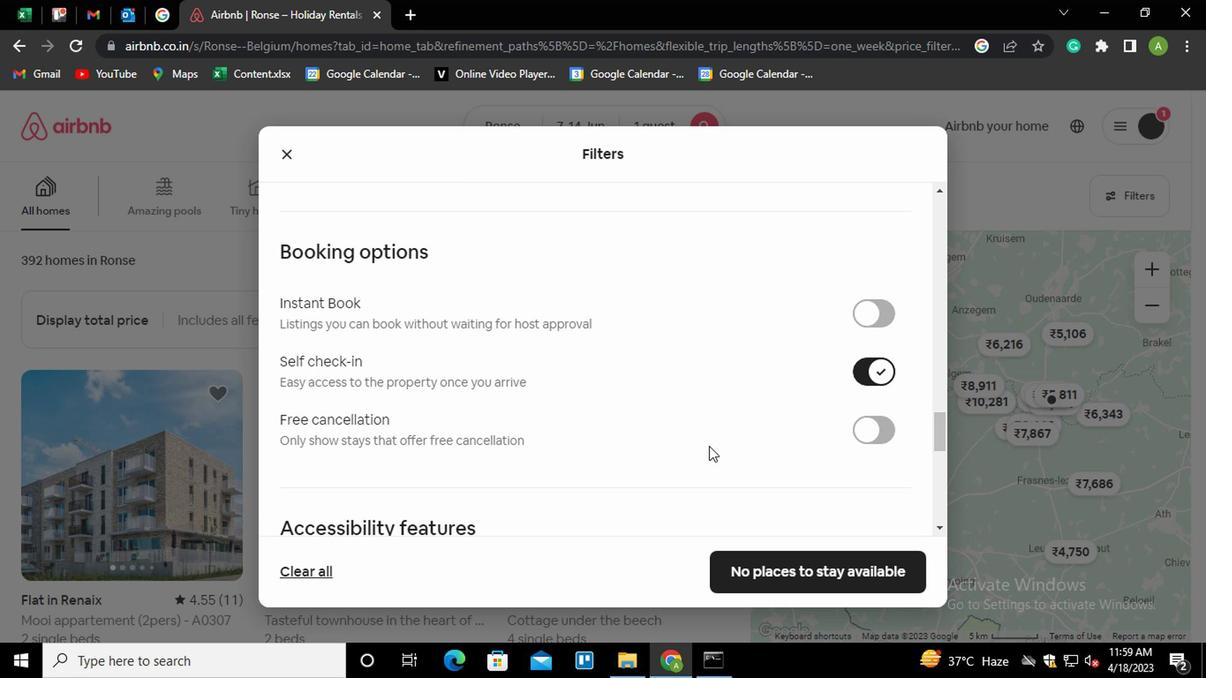 
Action: Mouse scrolled (705, 445) with delta (0, -1)
Screenshot: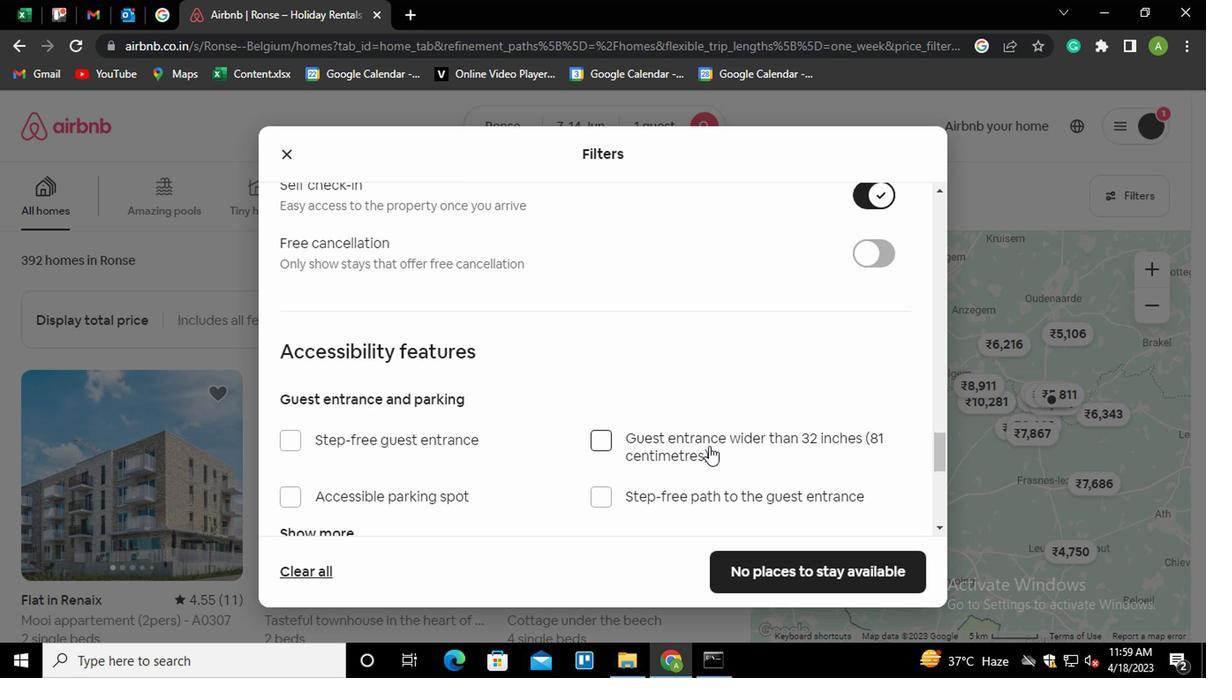 
Action: Mouse scrolled (705, 445) with delta (0, -1)
Screenshot: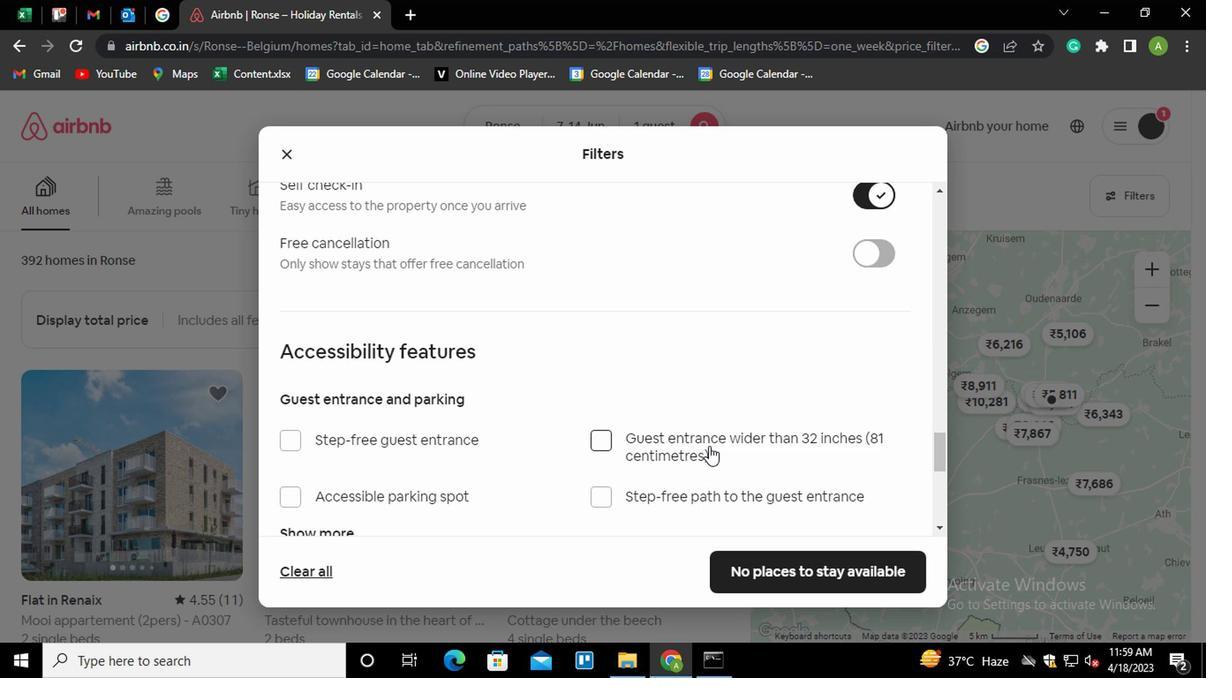 
Action: Mouse moved to (648, 418)
Screenshot: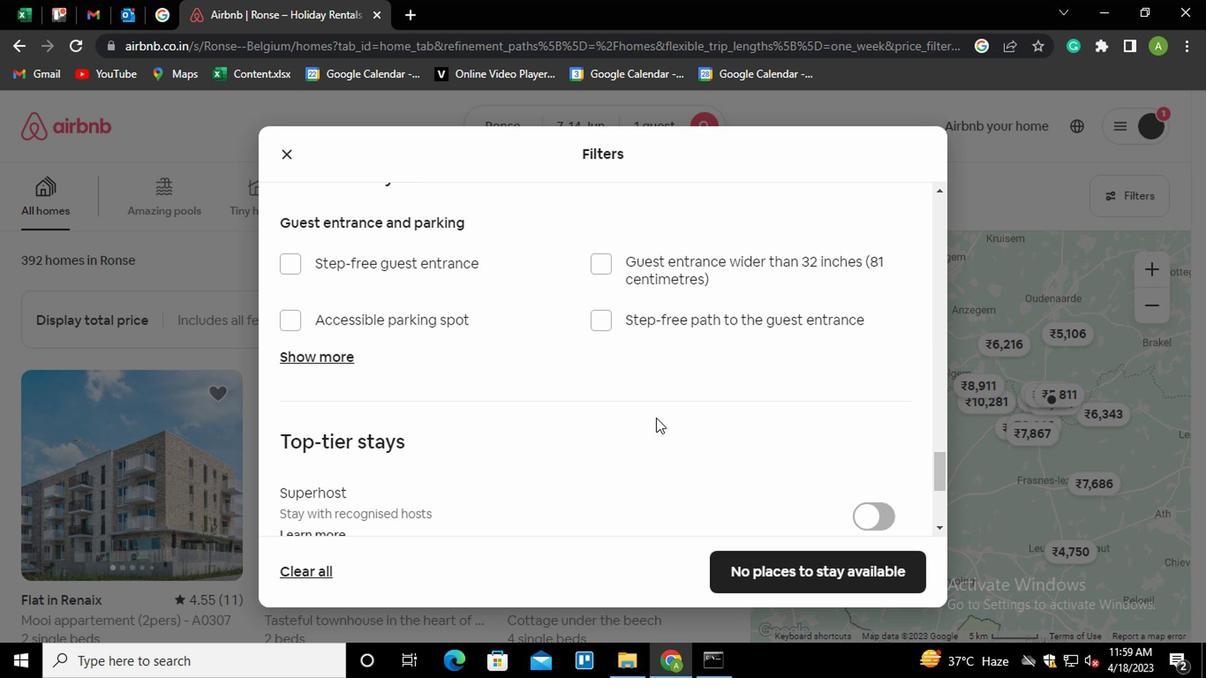 
Action: Mouse scrolled (648, 417) with delta (0, -1)
Screenshot: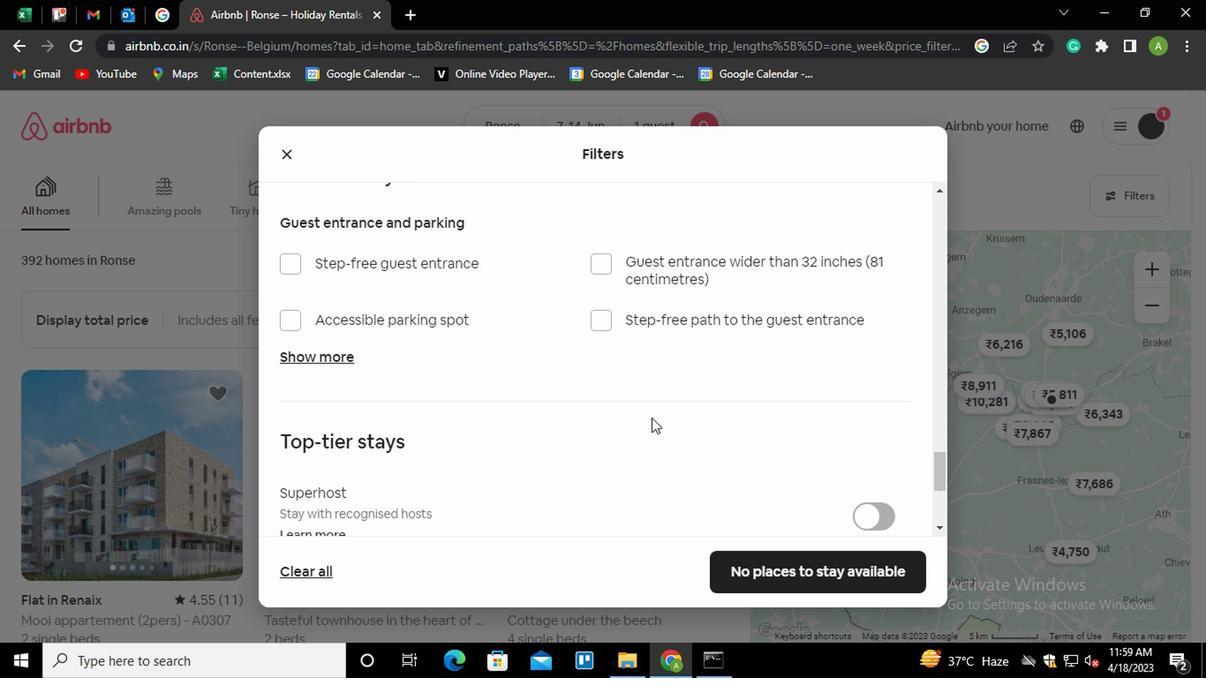 
Action: Mouse scrolled (648, 417) with delta (0, -1)
Screenshot: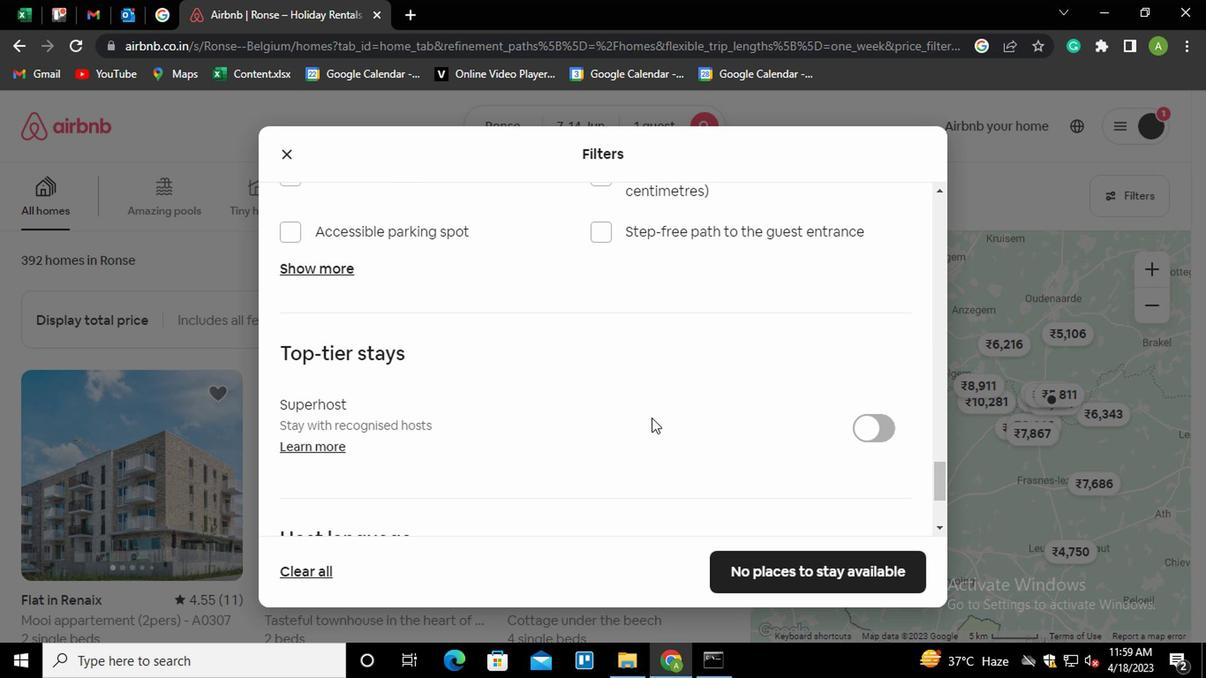 
Action: Mouse scrolled (648, 417) with delta (0, -1)
Screenshot: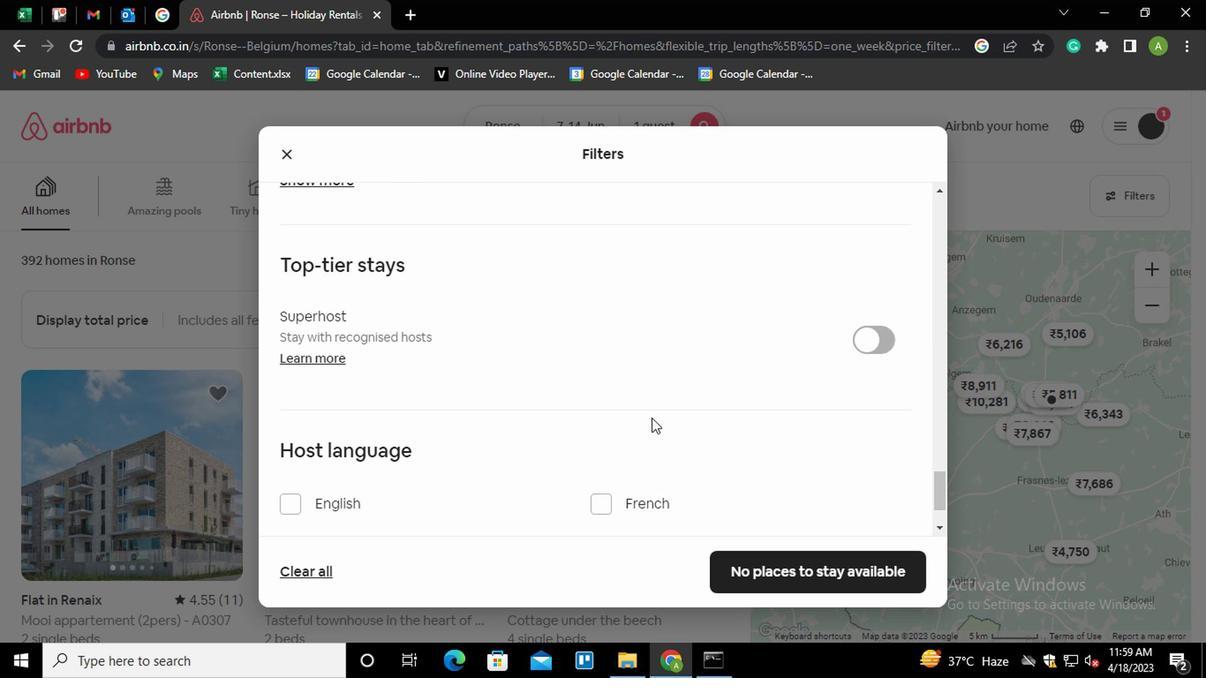 
Action: Mouse moved to (289, 414)
Screenshot: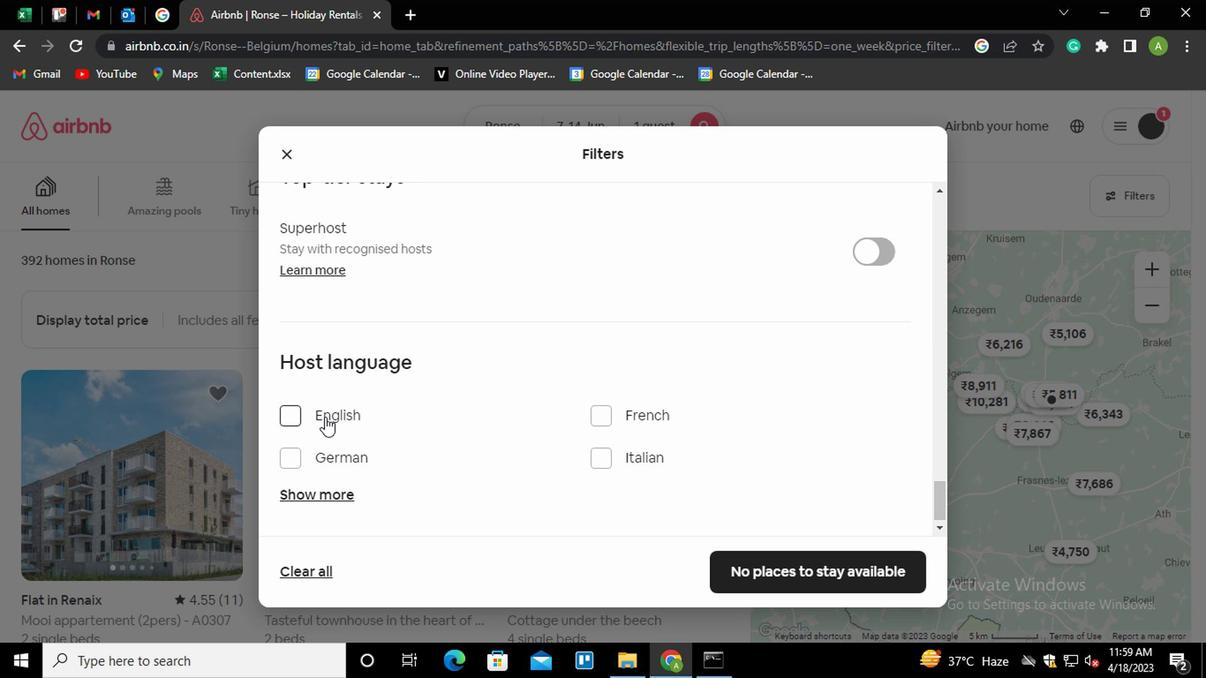 
Action: Mouse pressed left at (289, 414)
Screenshot: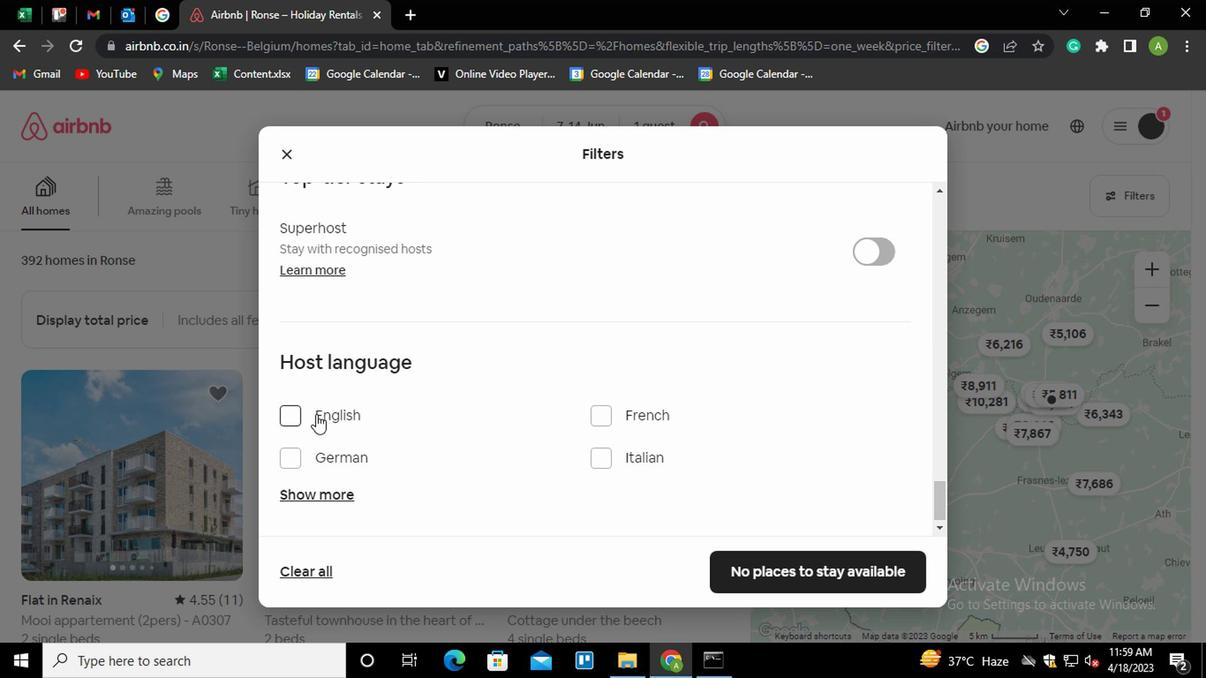 
Action: Mouse moved to (511, 384)
Screenshot: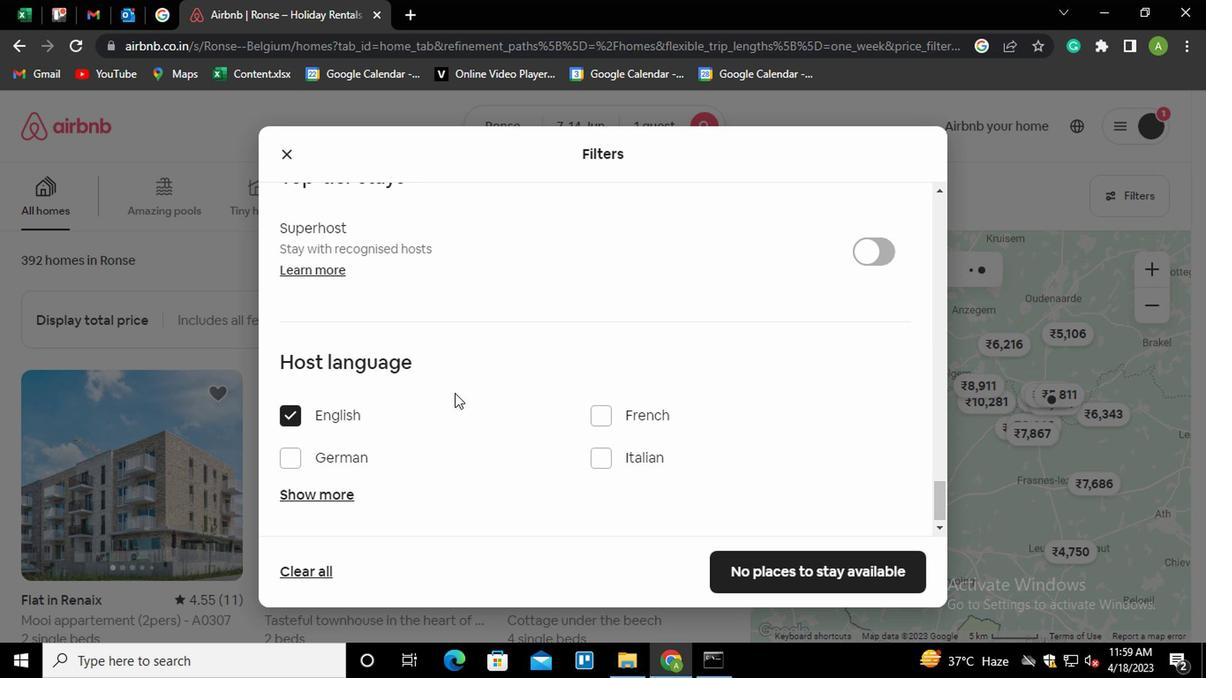 
Action: Mouse scrolled (511, 384) with delta (0, 0)
Screenshot: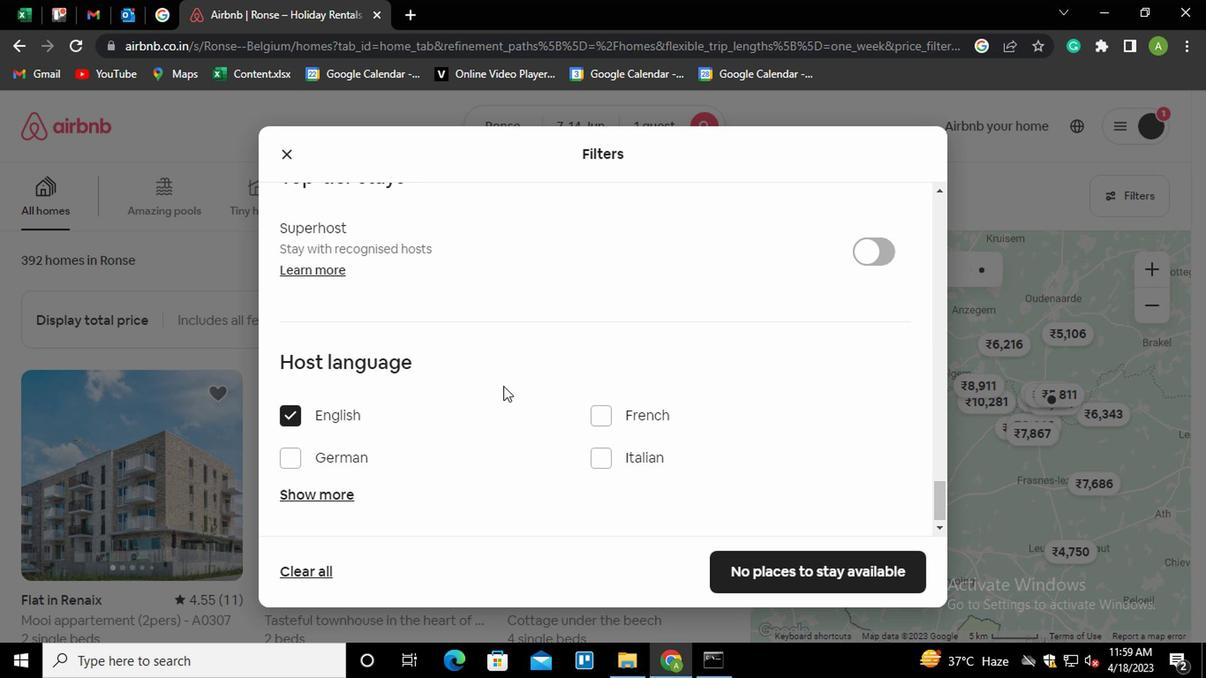
Action: Mouse scrolled (511, 384) with delta (0, 0)
Screenshot: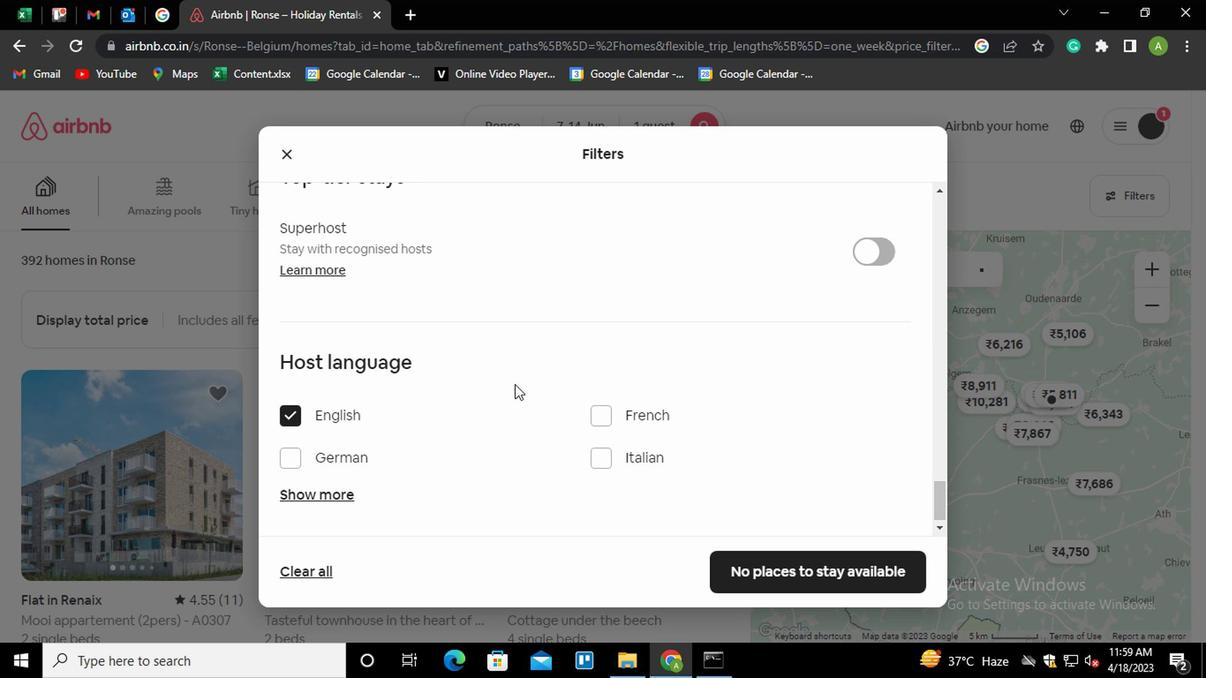 
Action: Mouse moved to (832, 500)
Screenshot: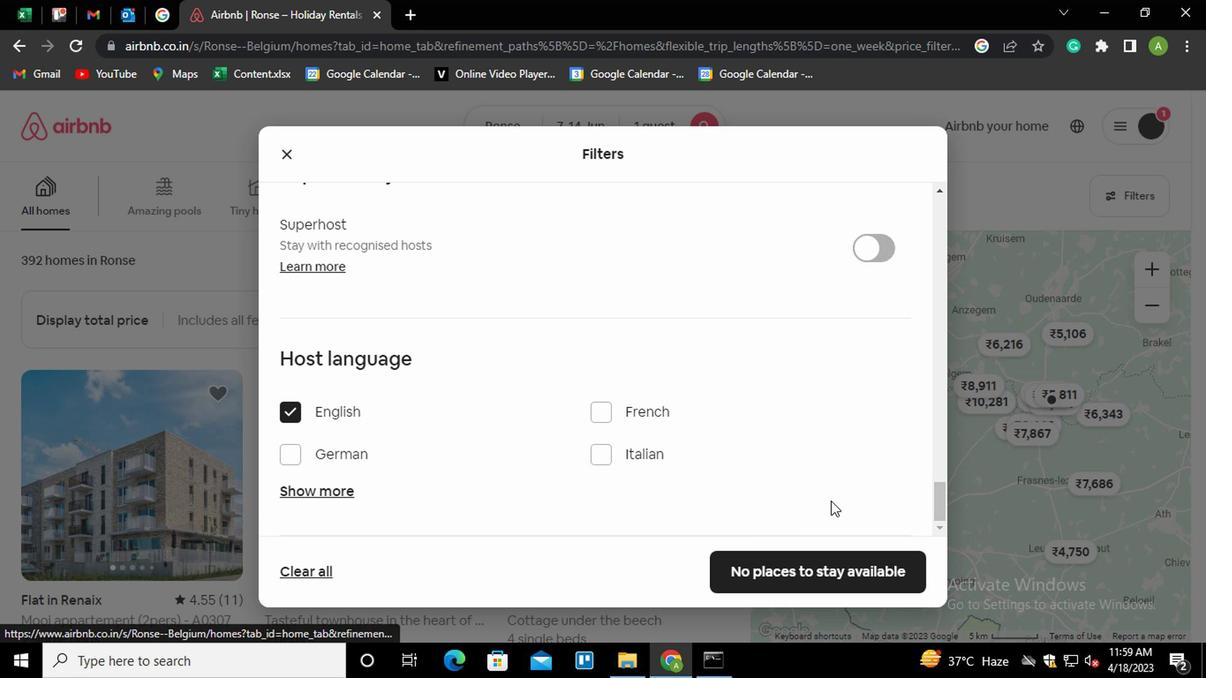 
Action: Mouse scrolled (832, 499) with delta (0, -1)
Screenshot: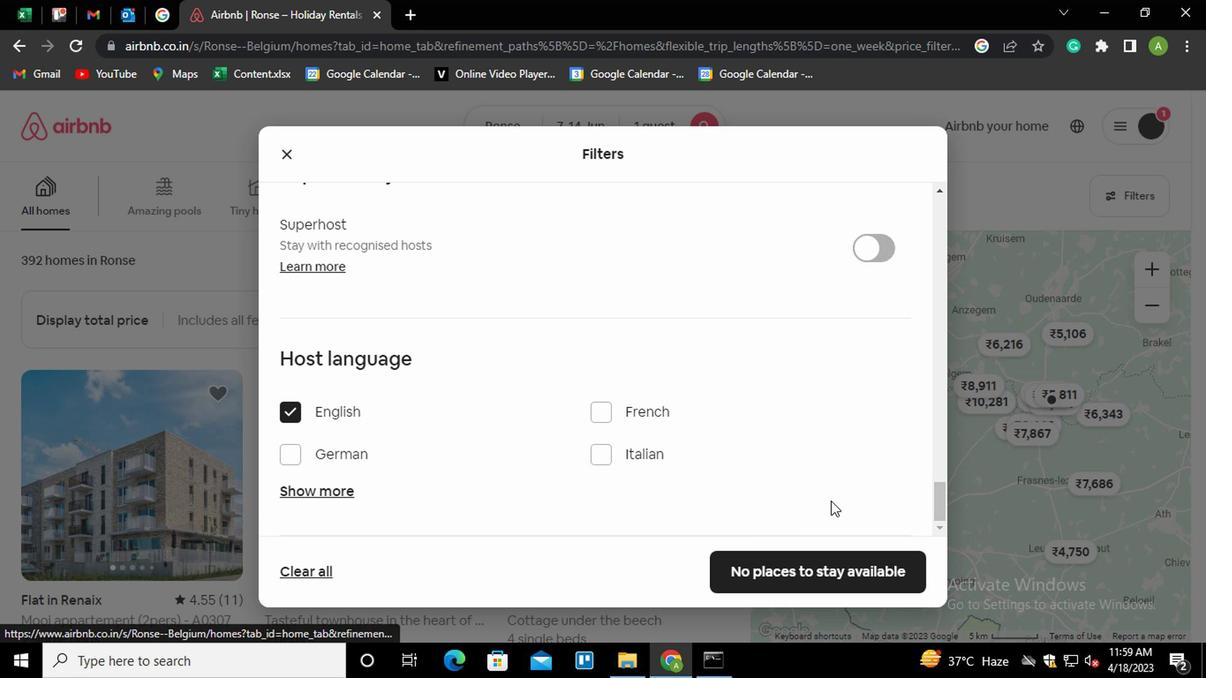 
Action: Mouse moved to (838, 577)
Screenshot: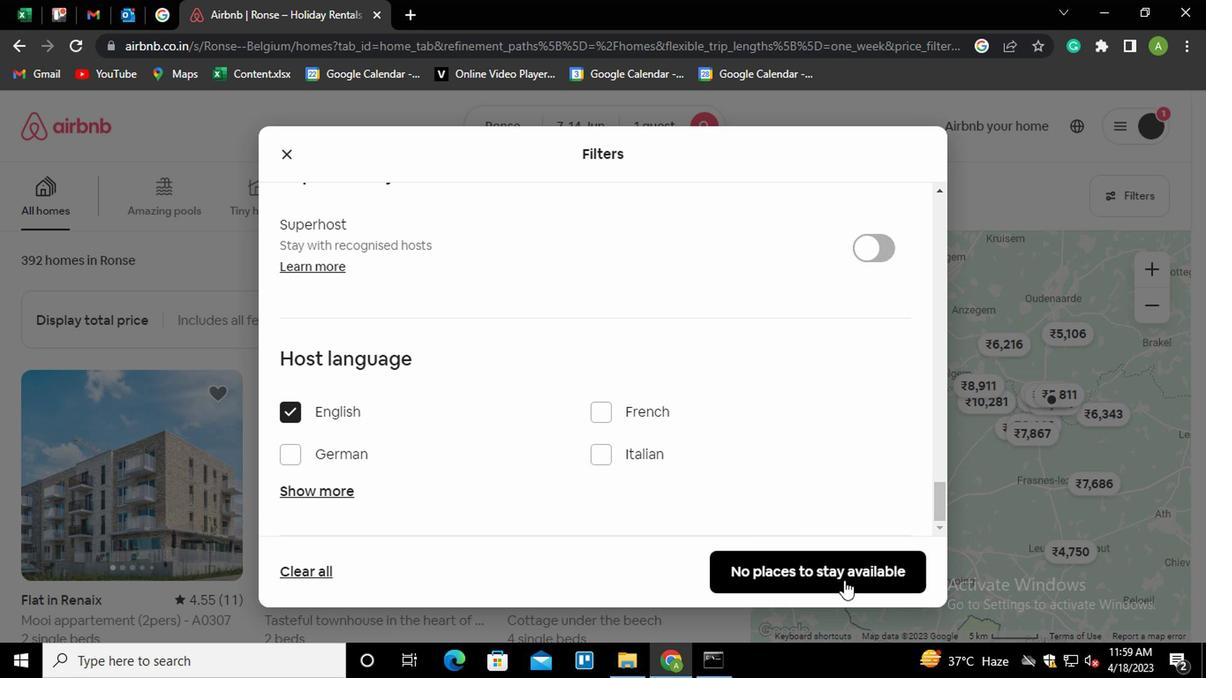 
Action: Mouse pressed left at (838, 577)
Screenshot: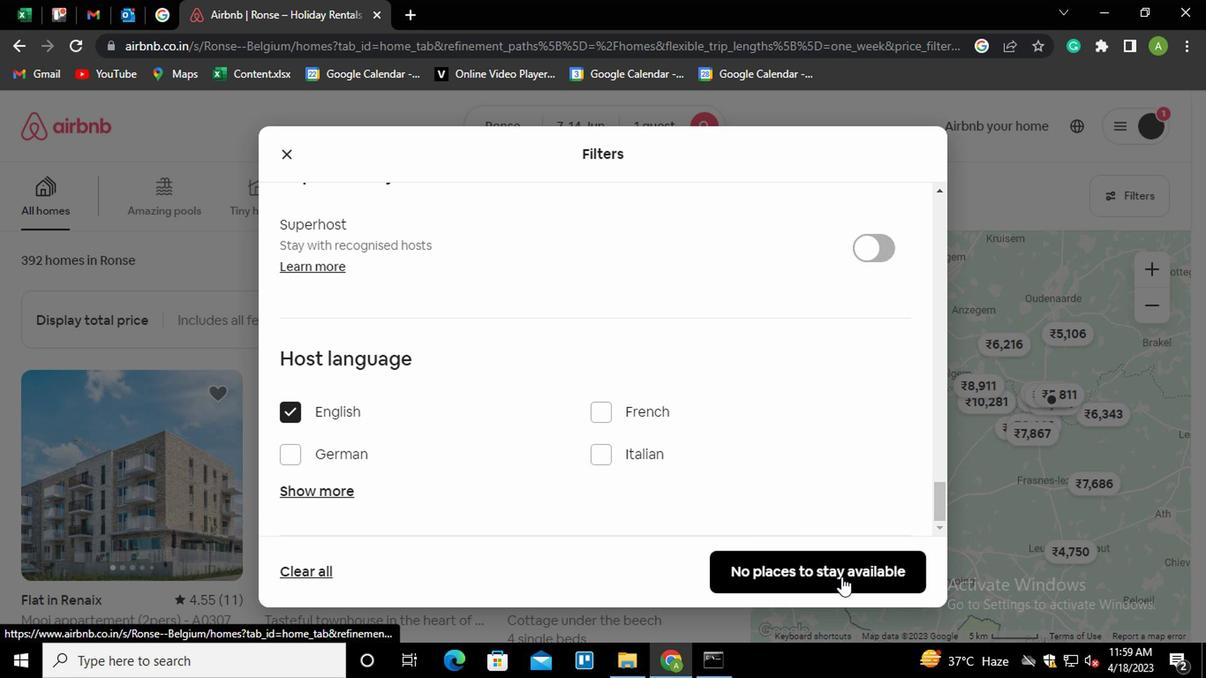 
Action: Mouse moved to (837, 575)
Screenshot: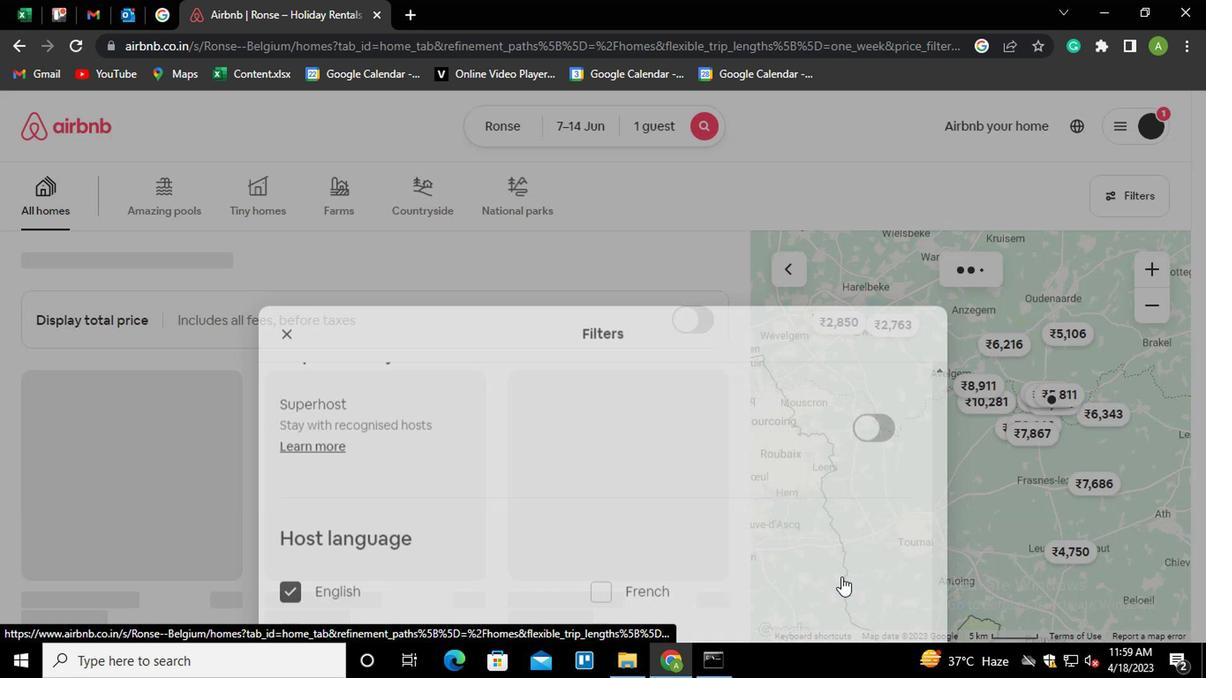 
